Task: Find connections with filter location Debila with filter topic #Culturewith filter profile language Spanish with filter current company Urban Ladder with filter school St. Xavier School - Delhi with filter industry Temporary Help Services with filter service category Customer Service with filter keywords title Geological Engineer
Action: Mouse moved to (709, 101)
Screenshot: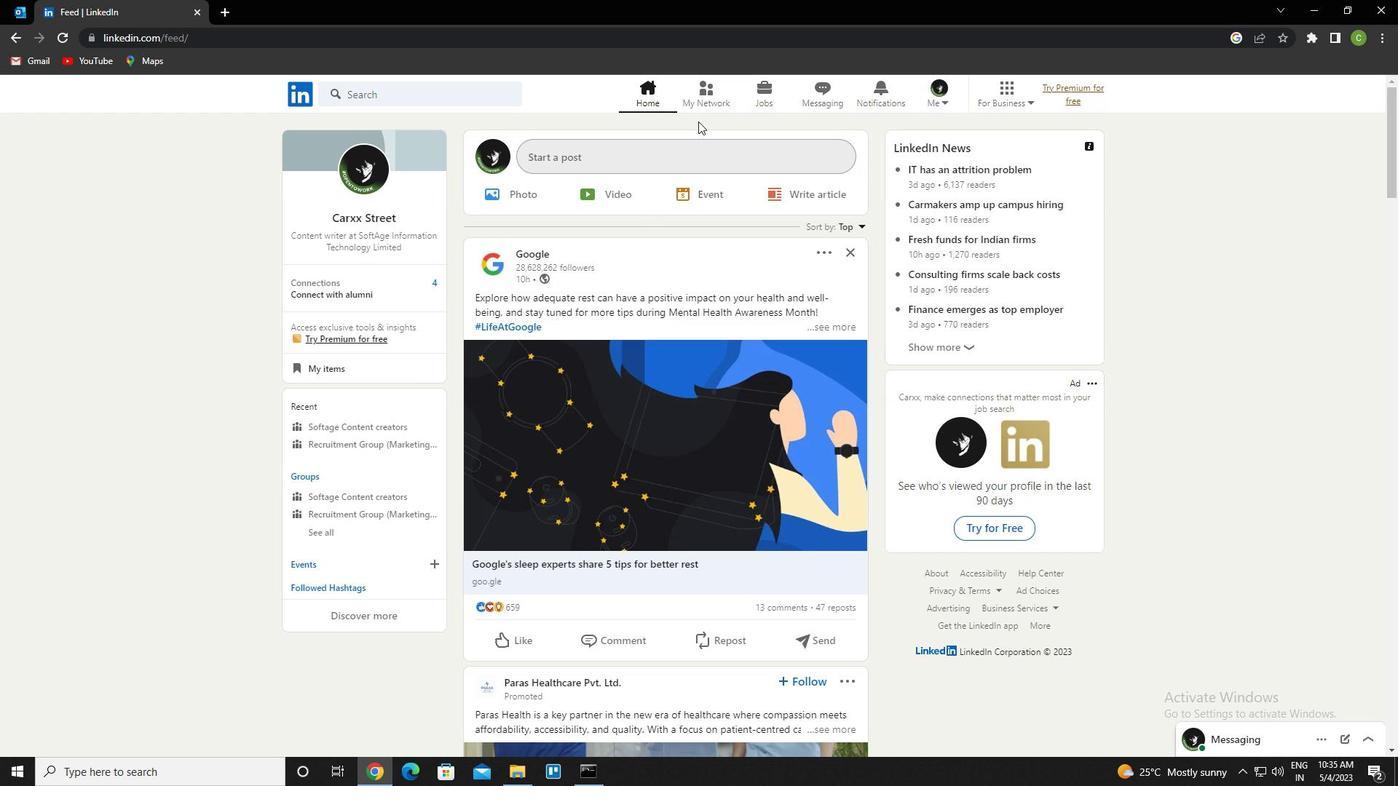 
Action: Mouse pressed left at (709, 101)
Screenshot: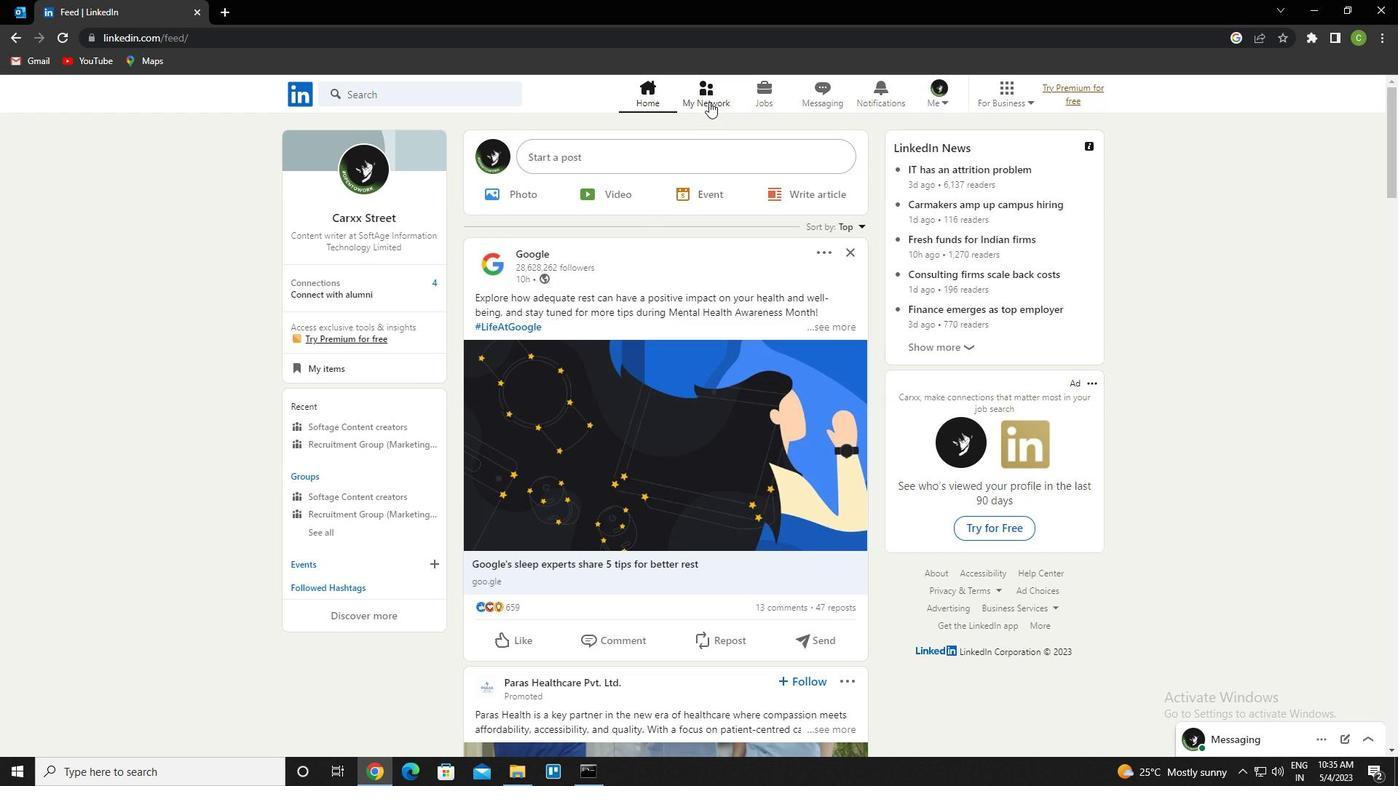 
Action: Mouse moved to (445, 178)
Screenshot: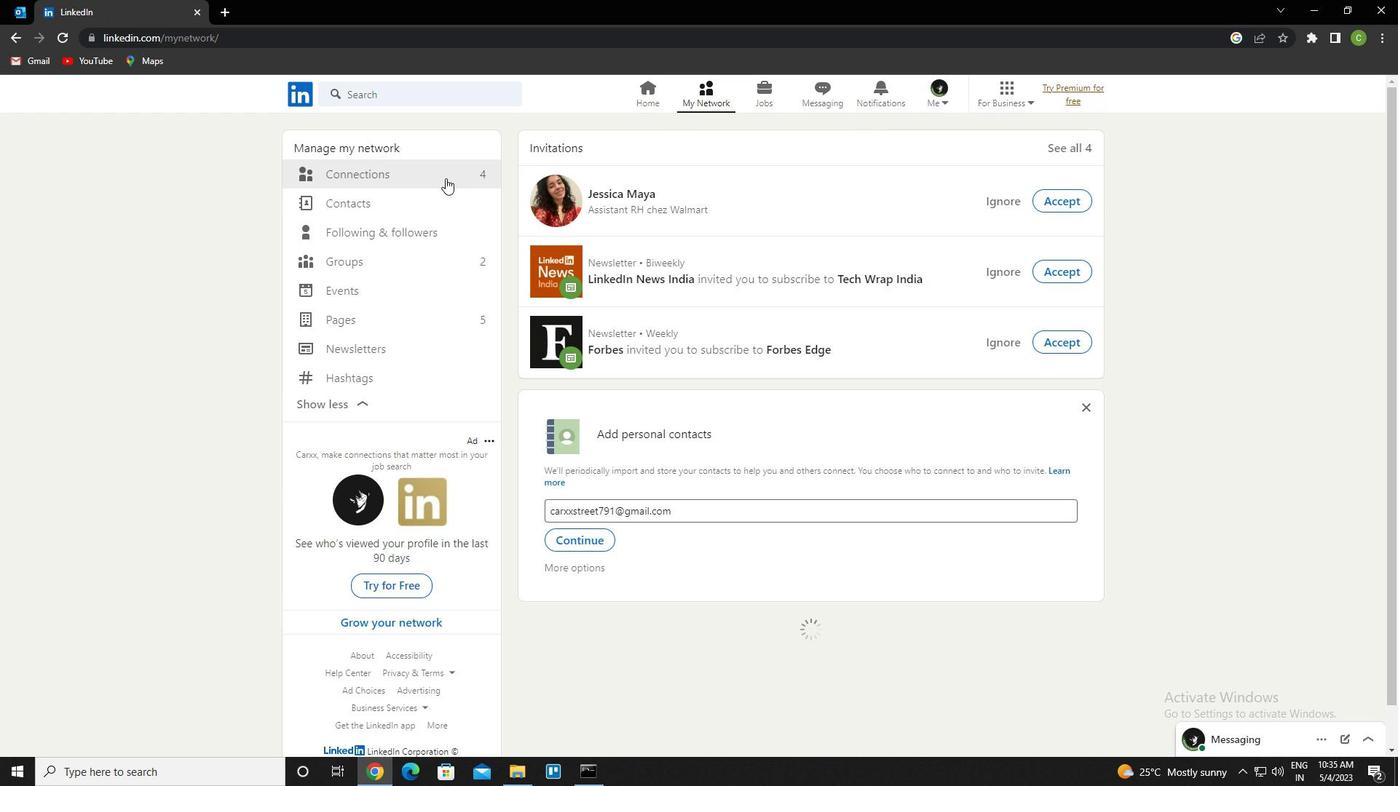
Action: Mouse pressed left at (445, 178)
Screenshot: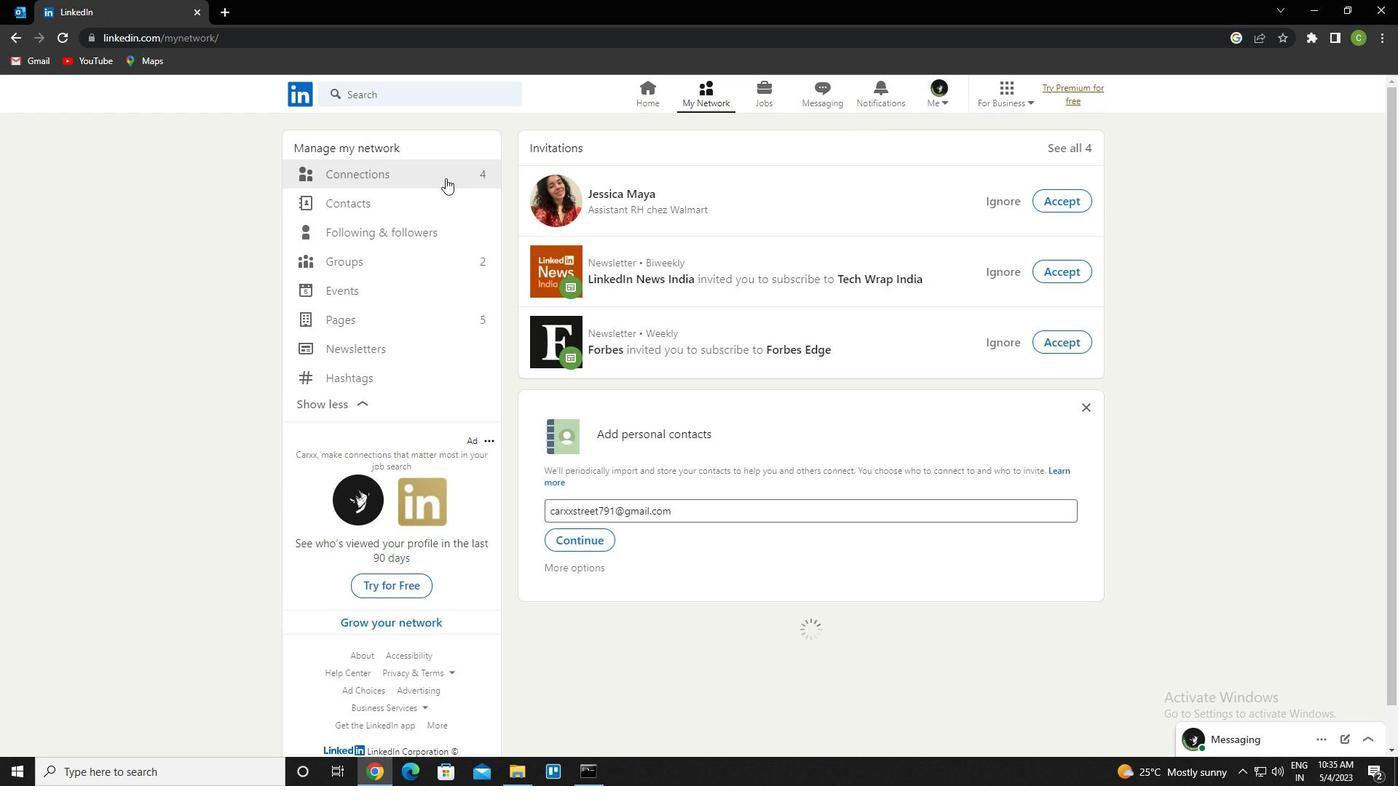 
Action: Mouse moved to (813, 175)
Screenshot: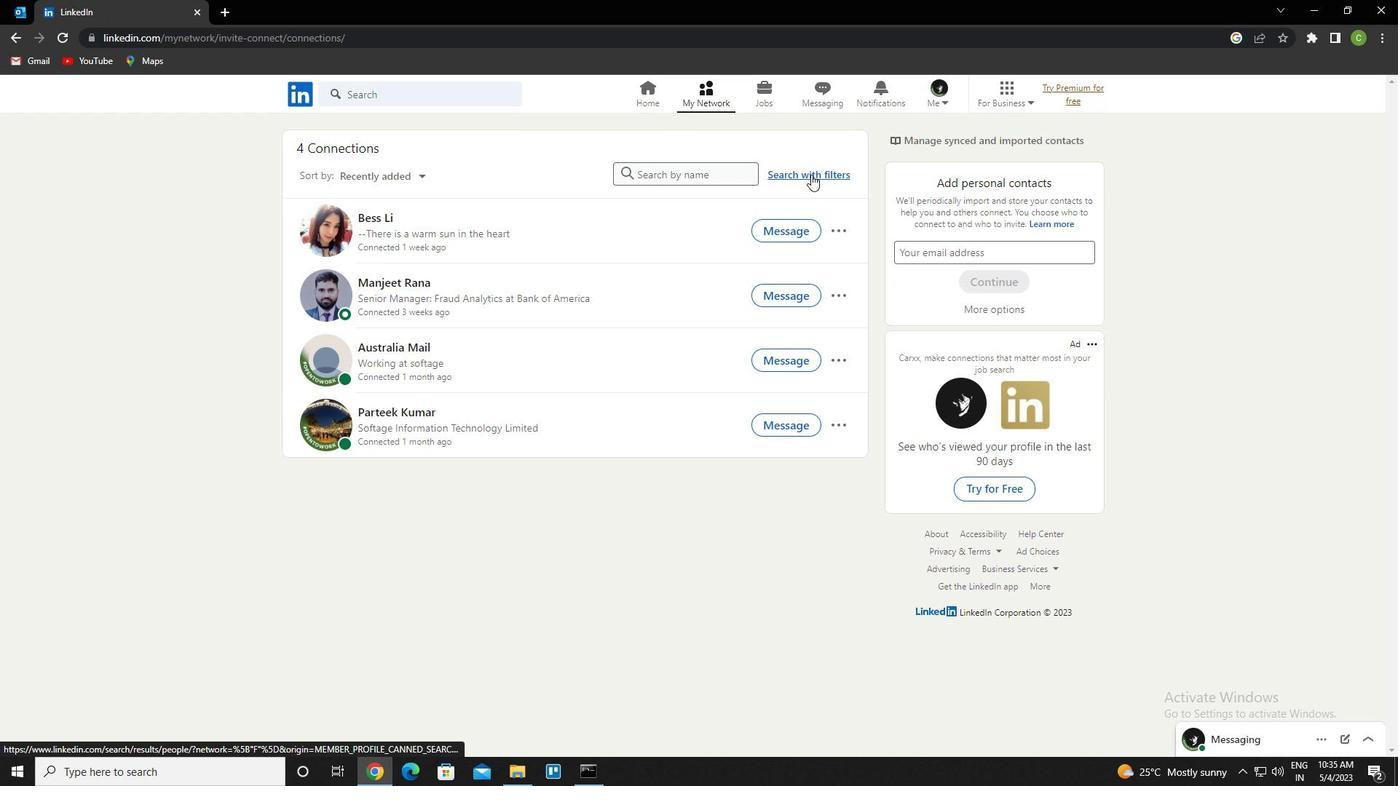 
Action: Mouse pressed left at (813, 175)
Screenshot: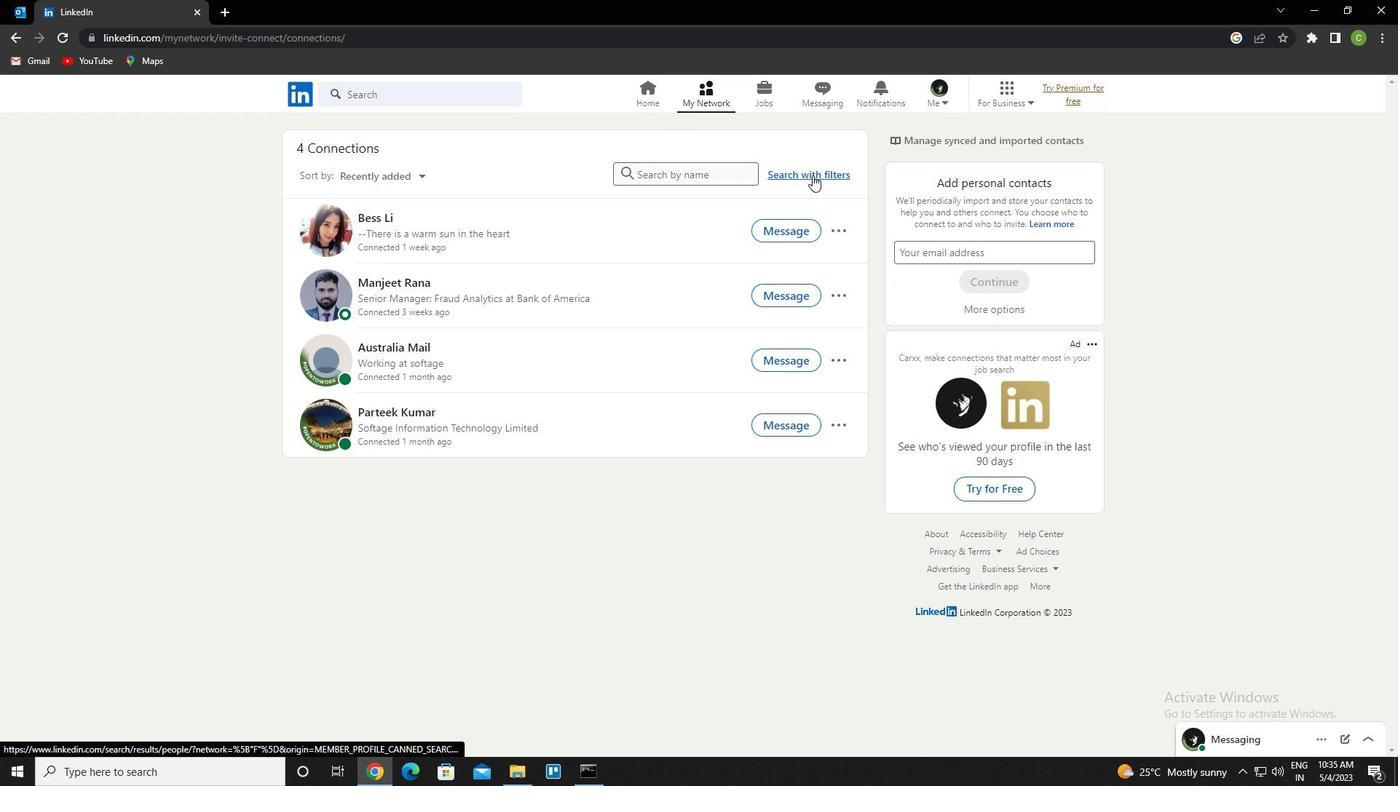 
Action: Mouse moved to (751, 136)
Screenshot: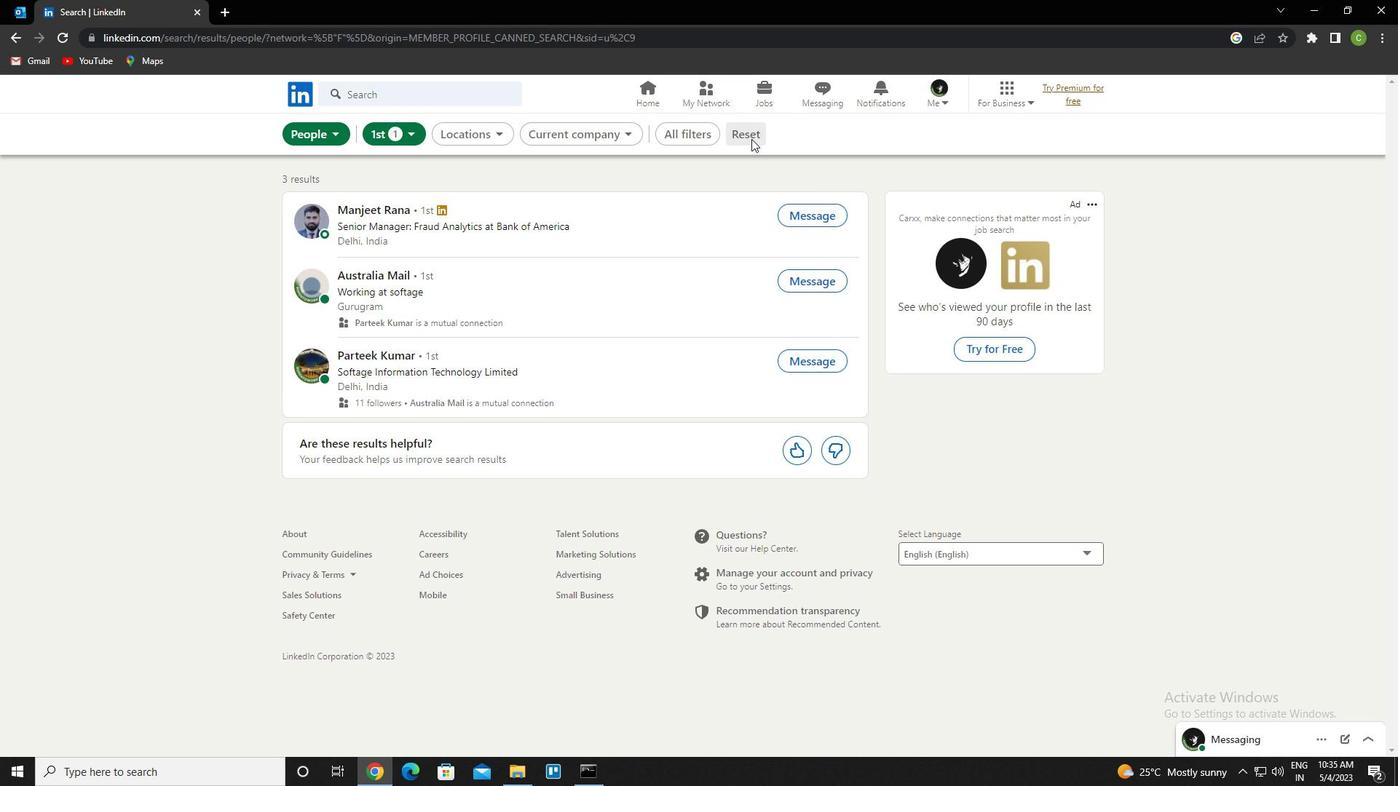 
Action: Mouse pressed left at (751, 136)
Screenshot: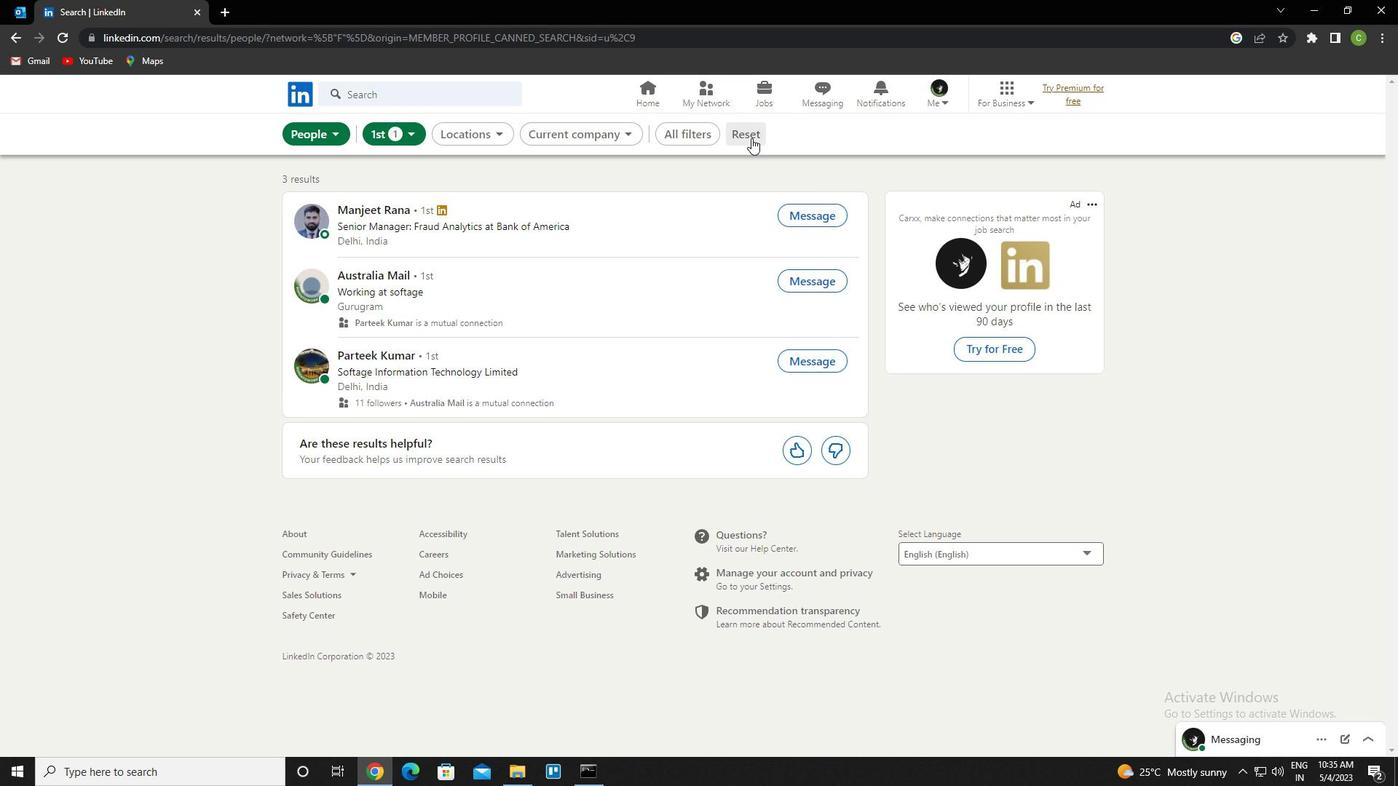 
Action: Mouse moved to (725, 132)
Screenshot: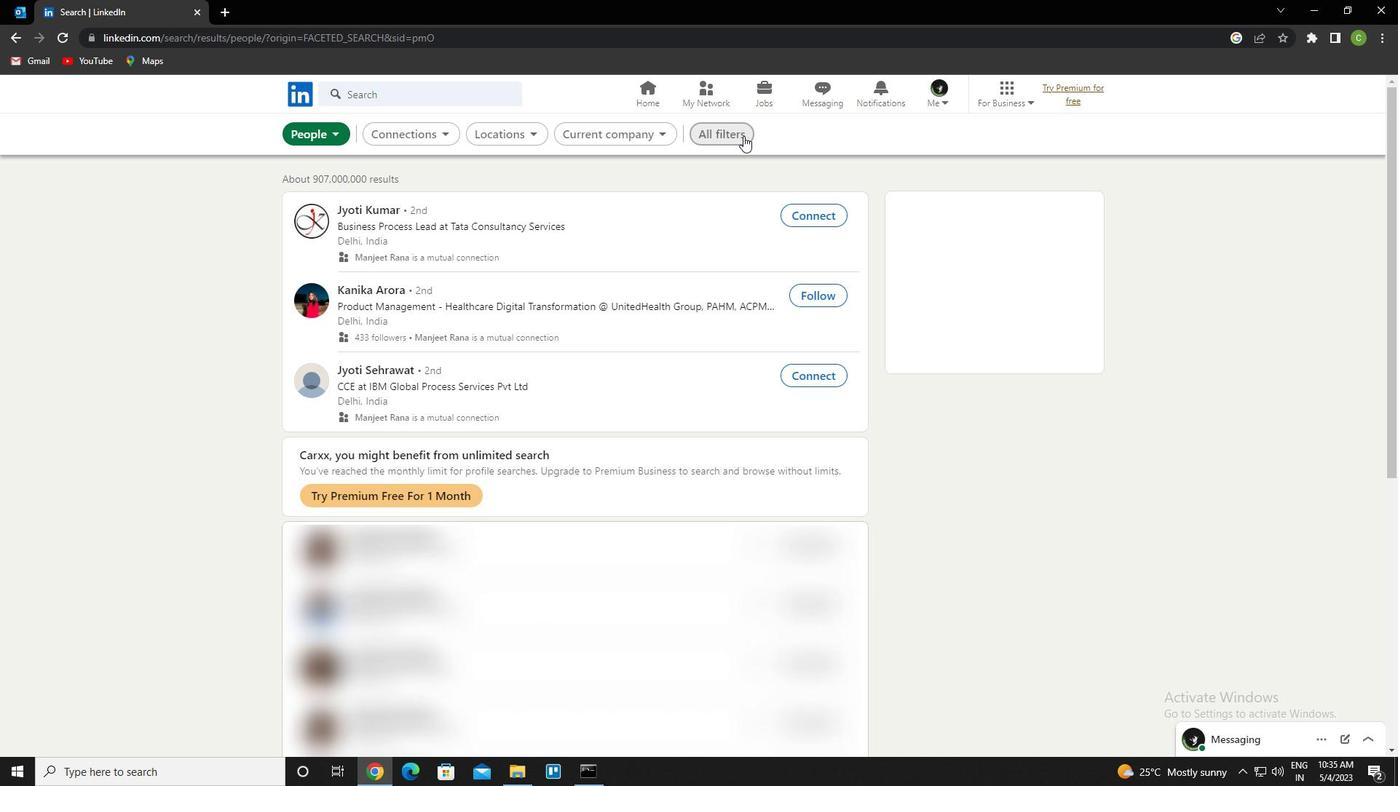 
Action: Mouse pressed left at (725, 132)
Screenshot: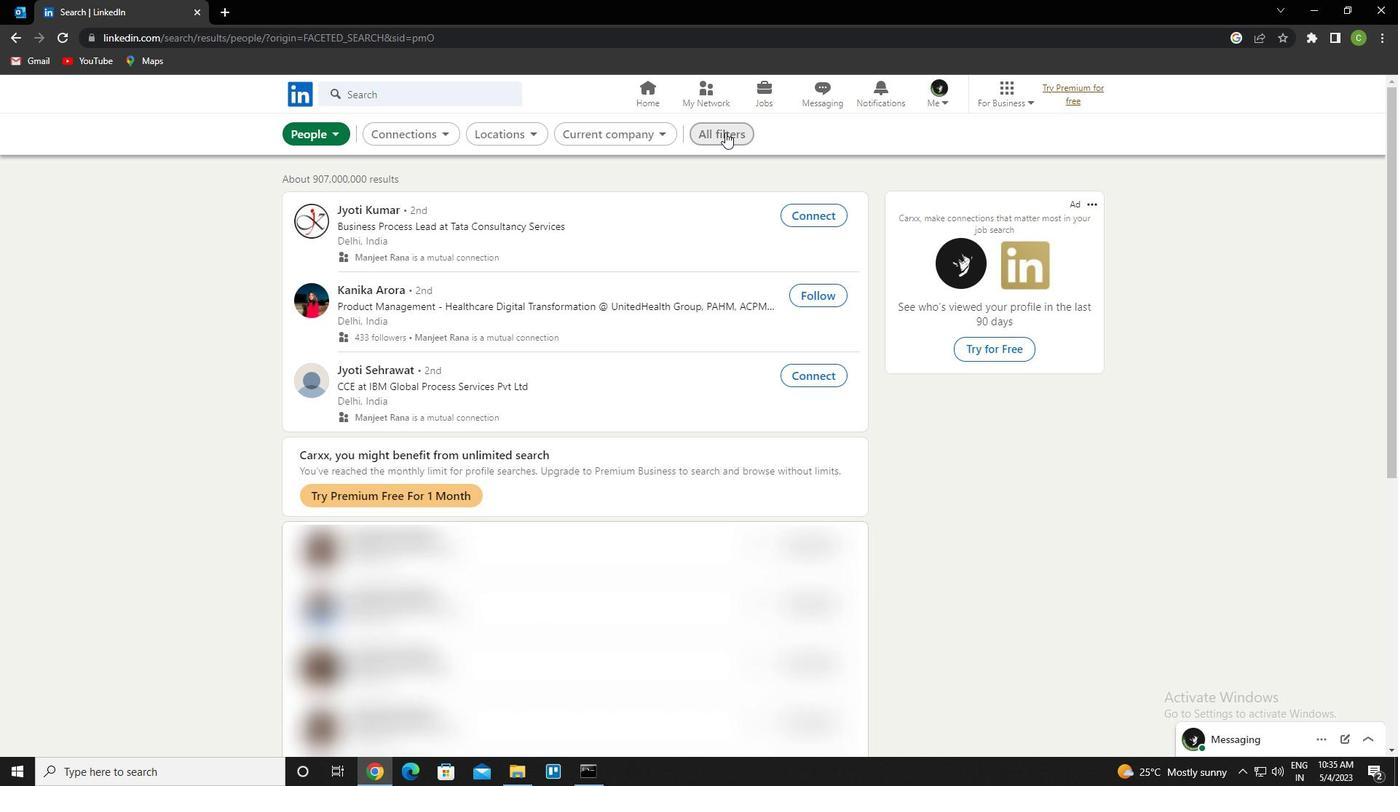 
Action: Mouse moved to (1182, 373)
Screenshot: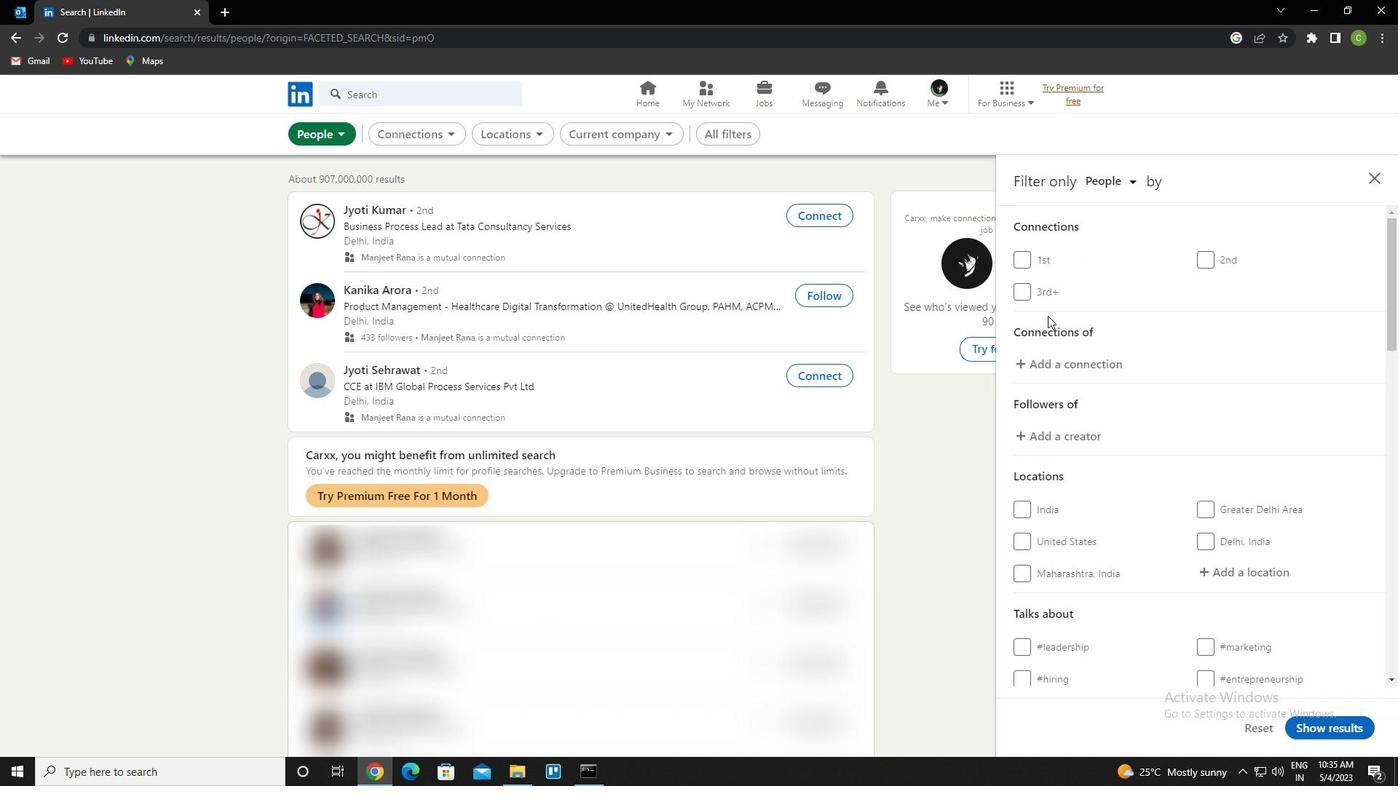 
Action: Mouse scrolled (1182, 372) with delta (0, 0)
Screenshot: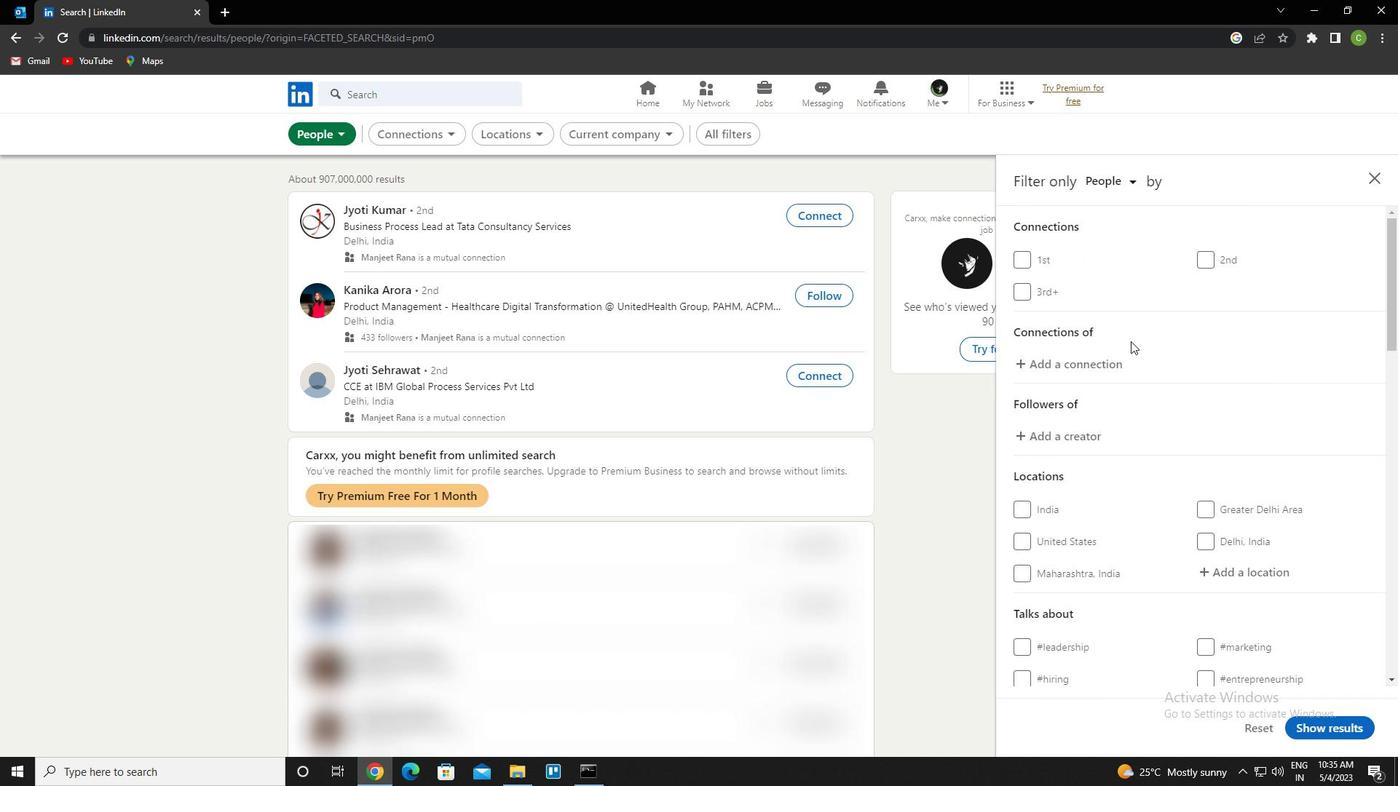 
Action: Mouse moved to (1185, 375)
Screenshot: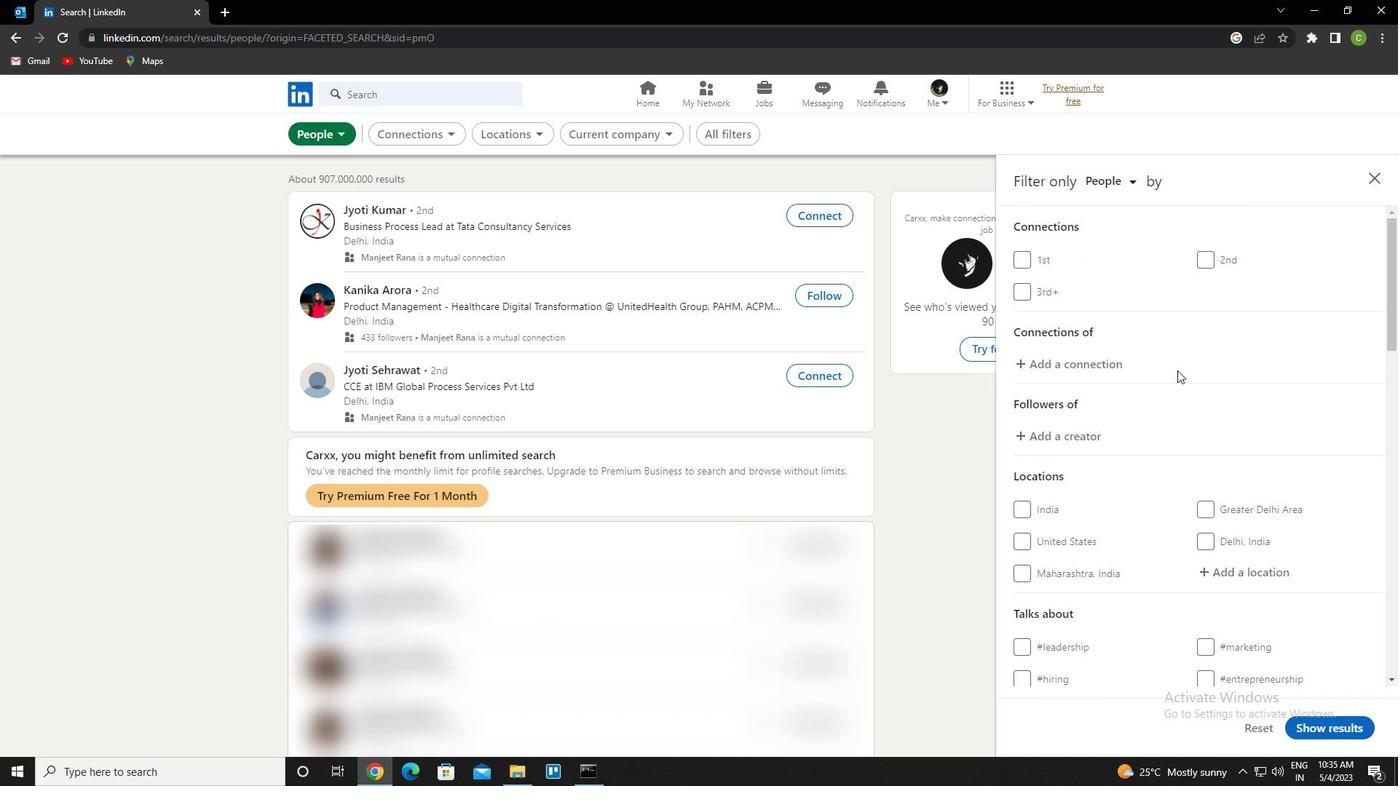 
Action: Mouse scrolled (1185, 375) with delta (0, 0)
Screenshot: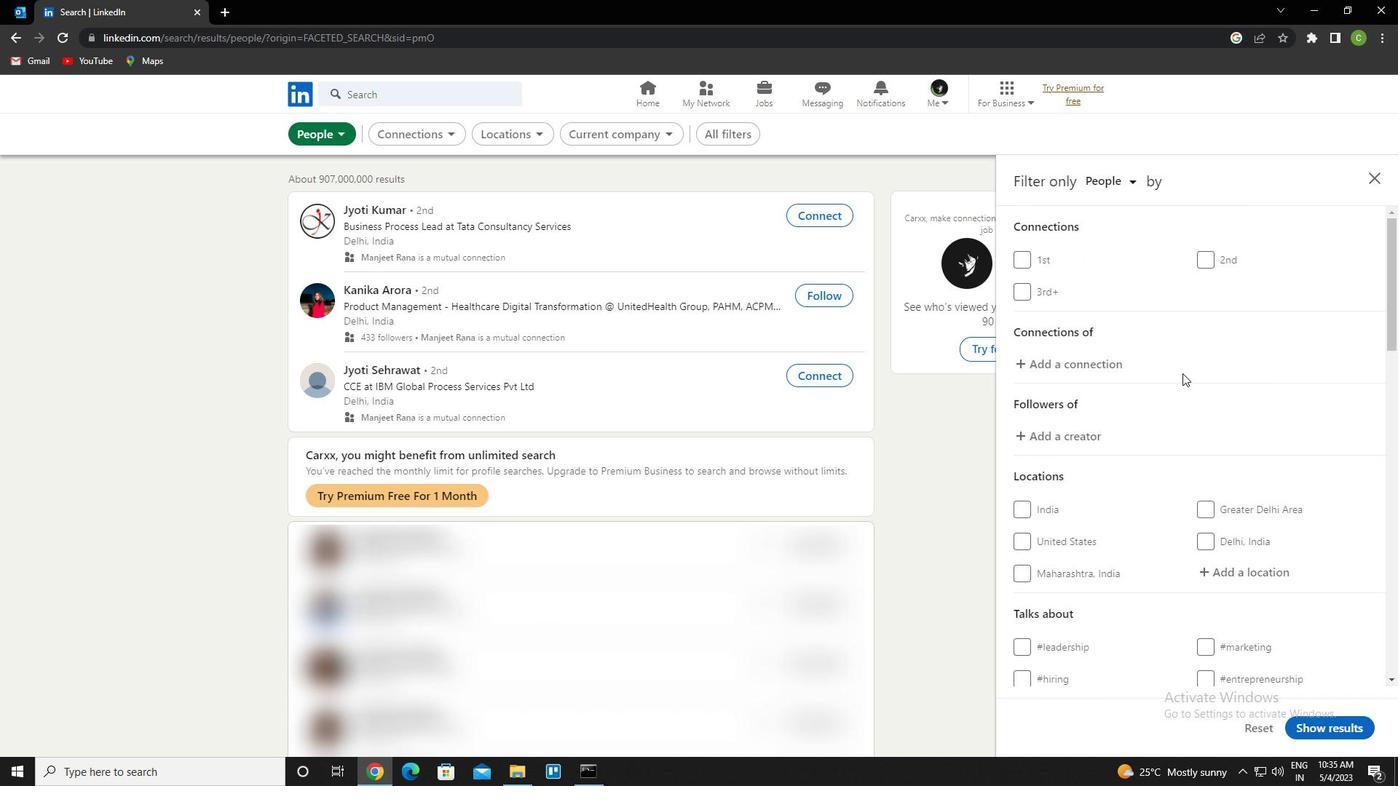 
Action: Mouse moved to (1259, 430)
Screenshot: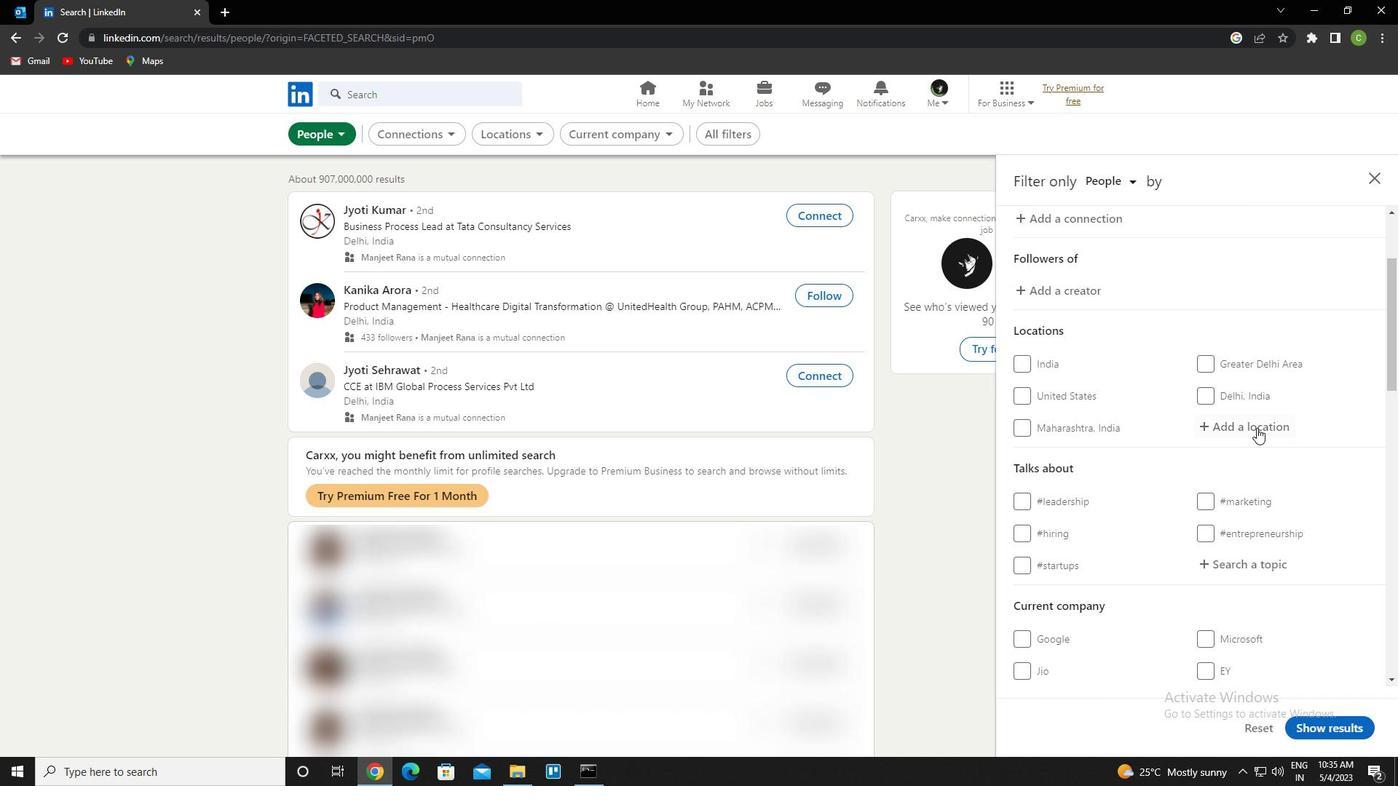 
Action: Mouse pressed left at (1259, 430)
Screenshot: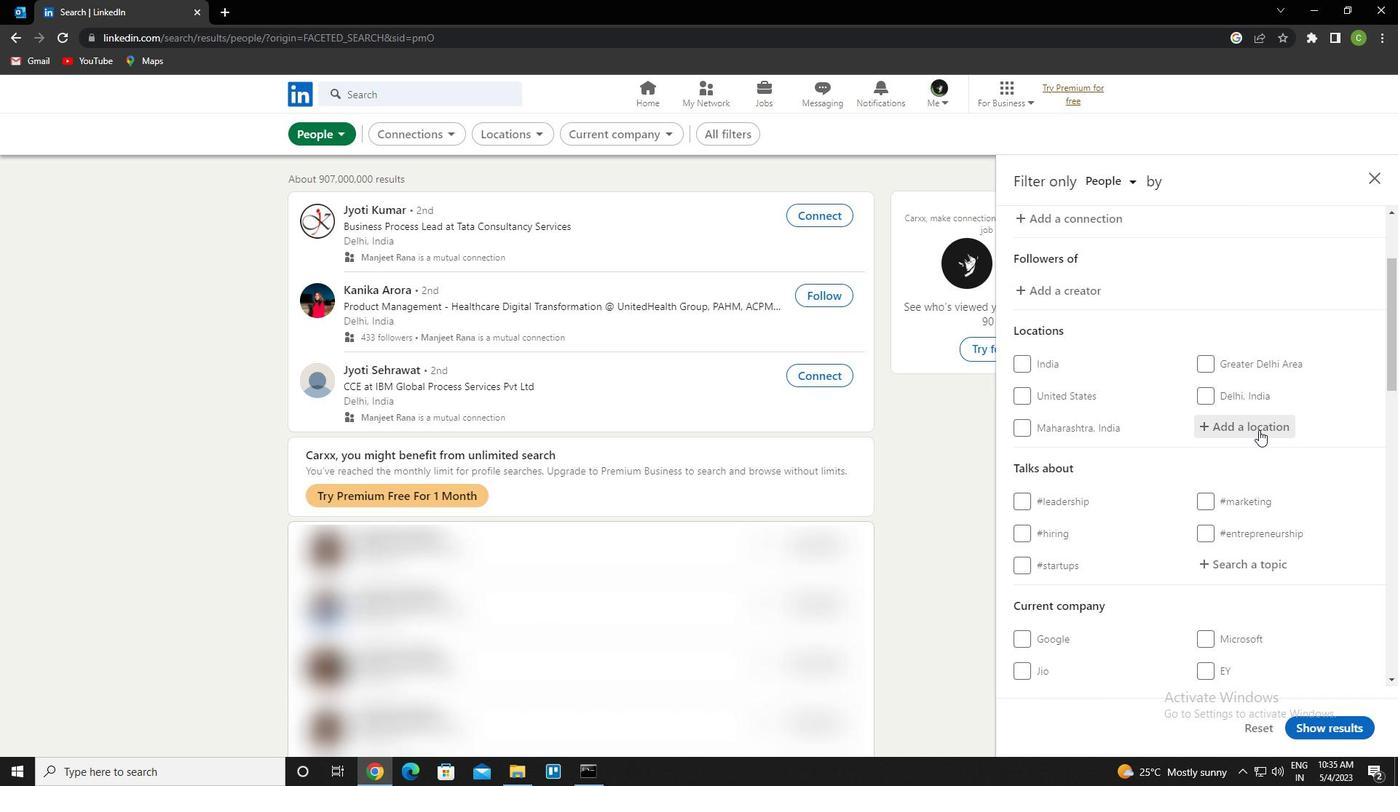 
Action: Mouse moved to (1276, 395)
Screenshot: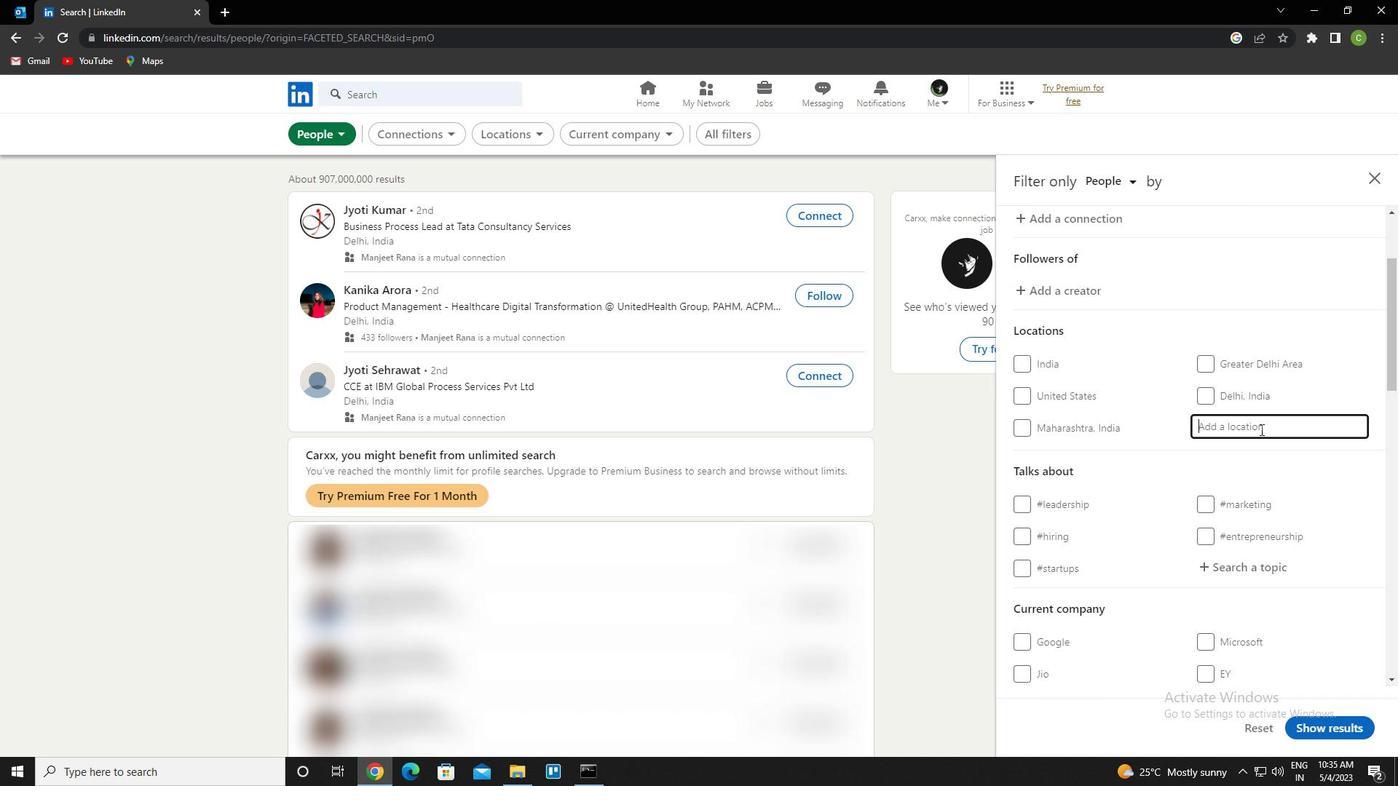 
Action: Key pressed <Key.caps_lock>d<Key.caps_lock>Eliba<Key.enter>
Screenshot: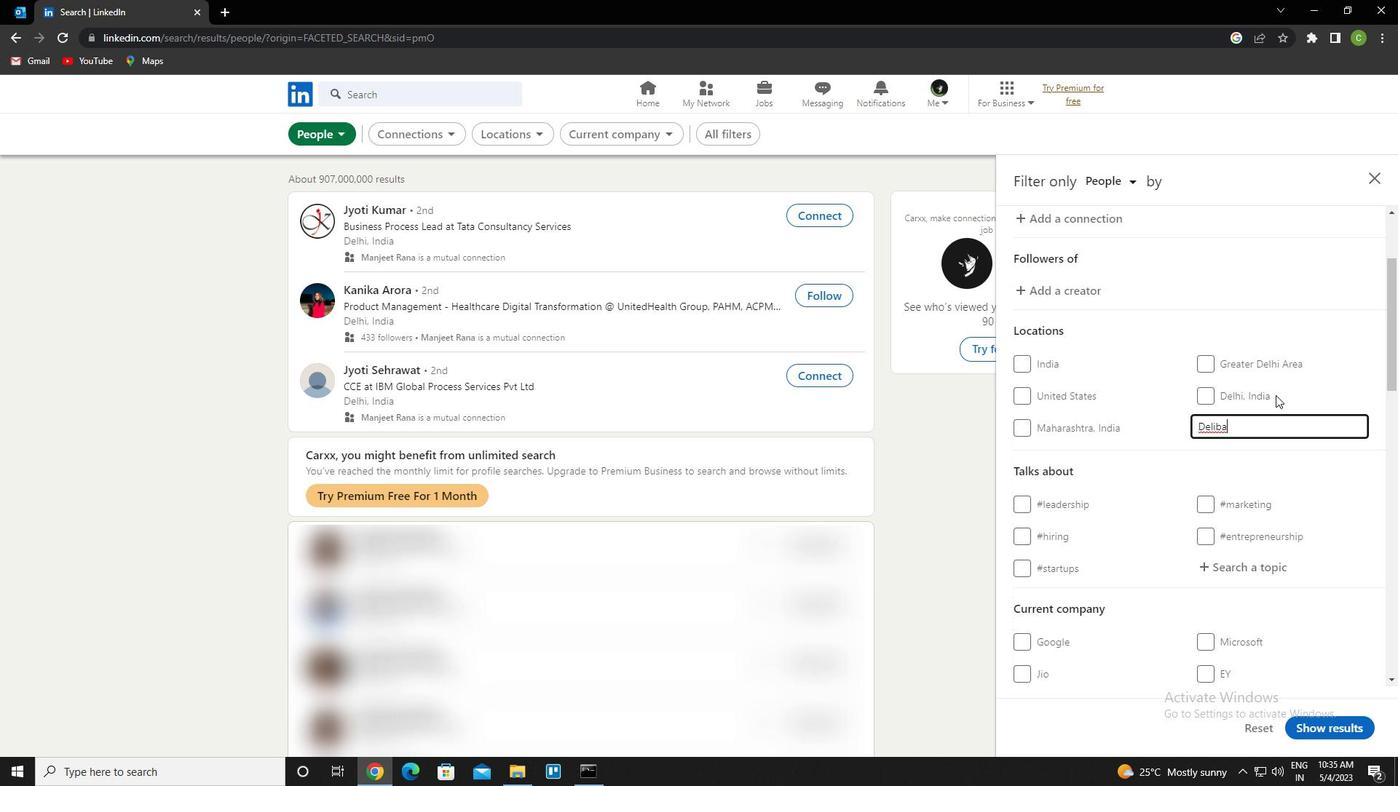 
Action: Mouse scrolled (1276, 394) with delta (0, 0)
Screenshot: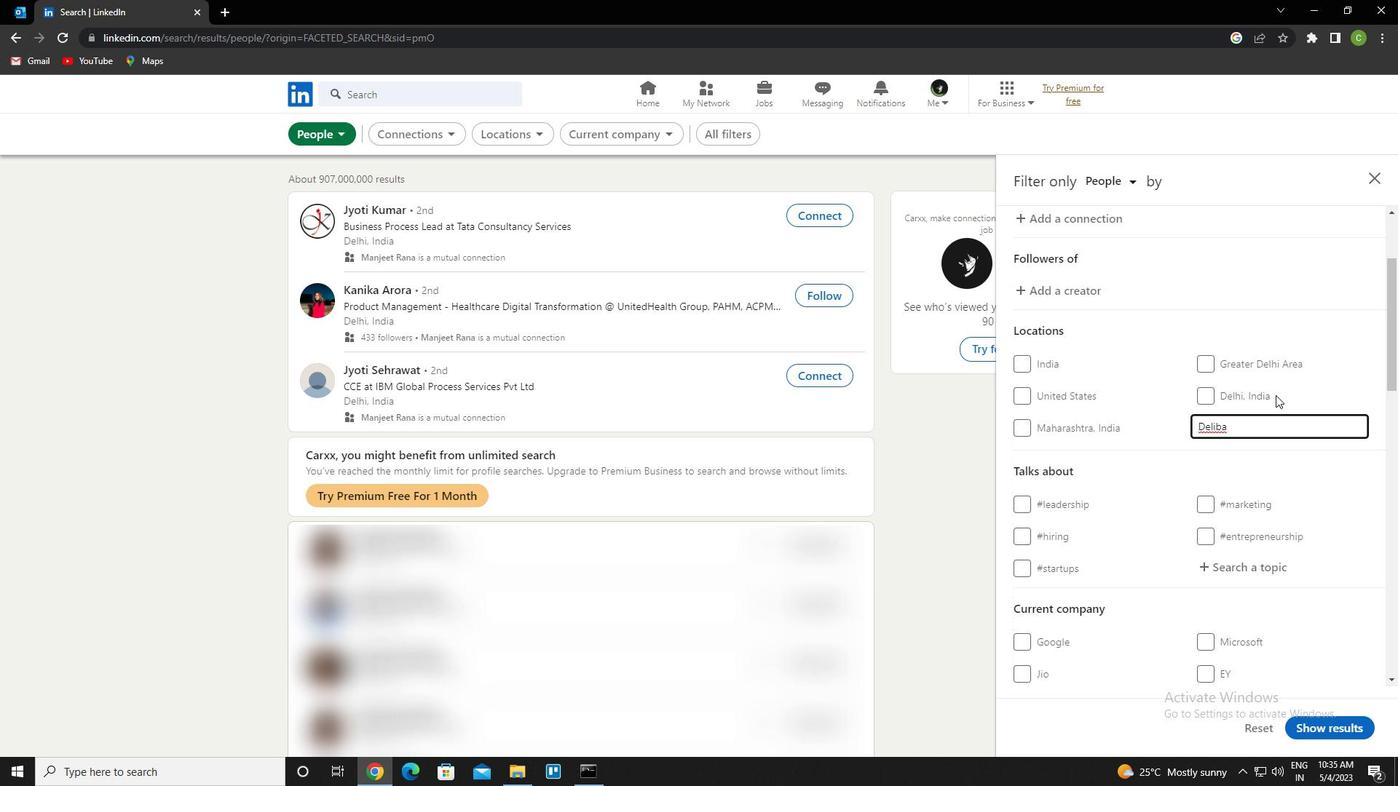 
Action: Mouse moved to (1281, 392)
Screenshot: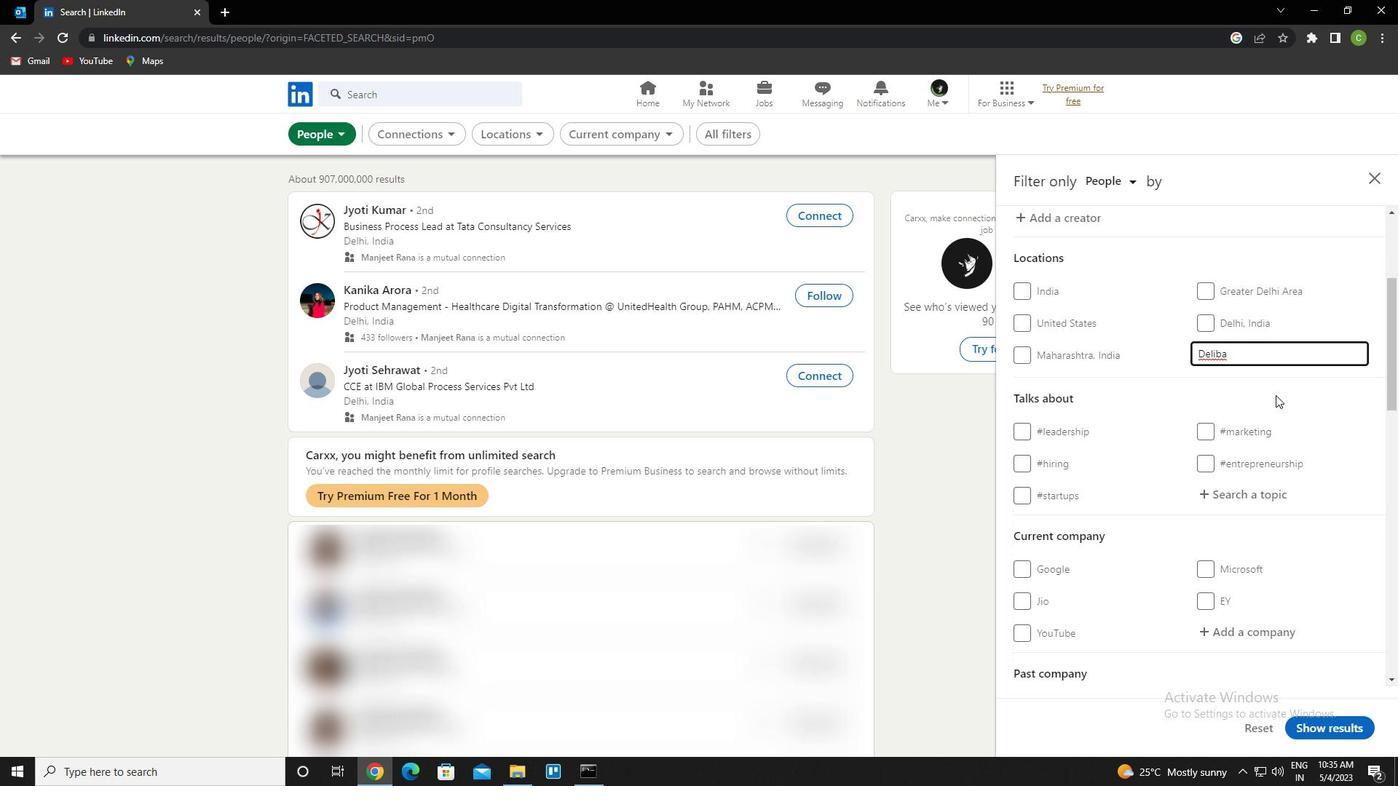 
Action: Mouse scrolled (1281, 391) with delta (0, 0)
Screenshot: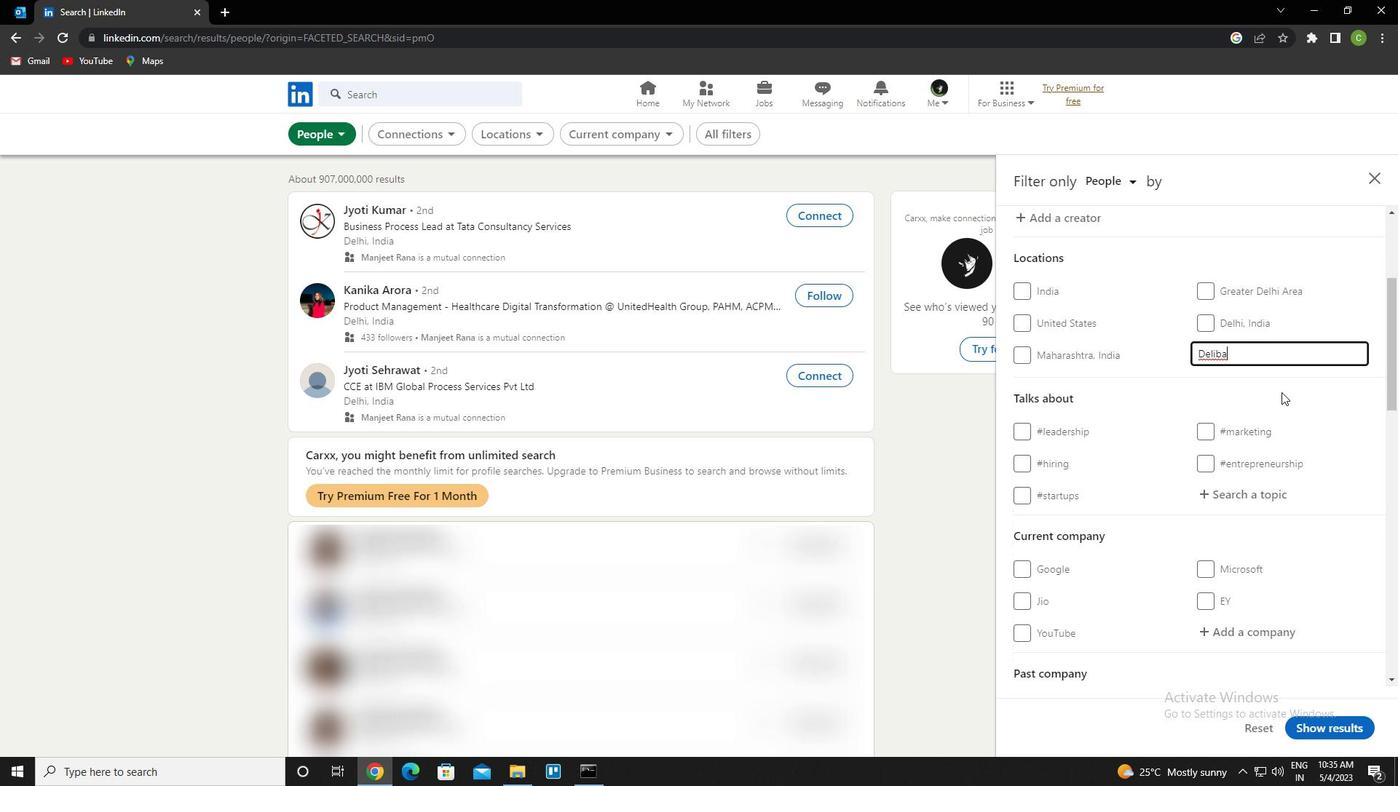 
Action: Mouse moved to (1227, 416)
Screenshot: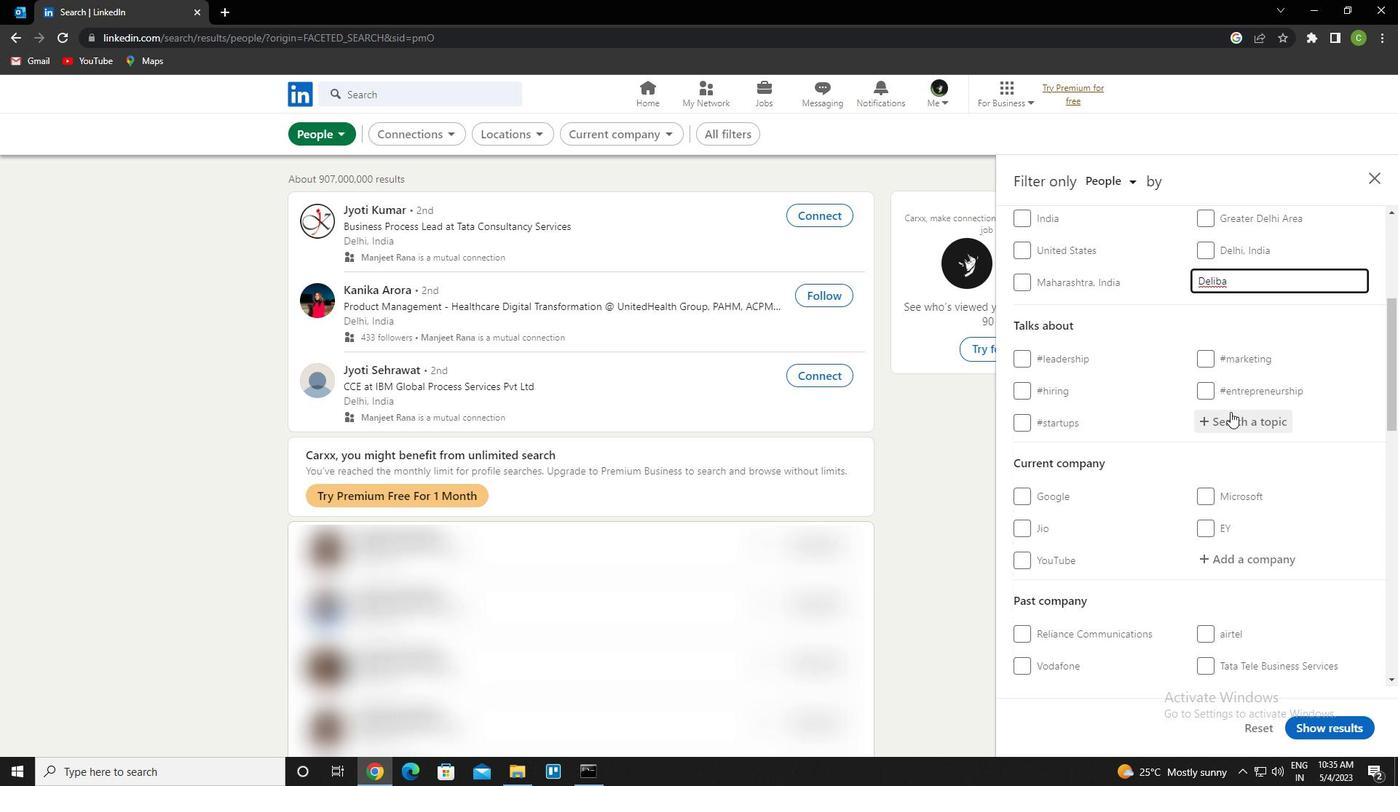 
Action: Mouse pressed left at (1227, 416)
Screenshot: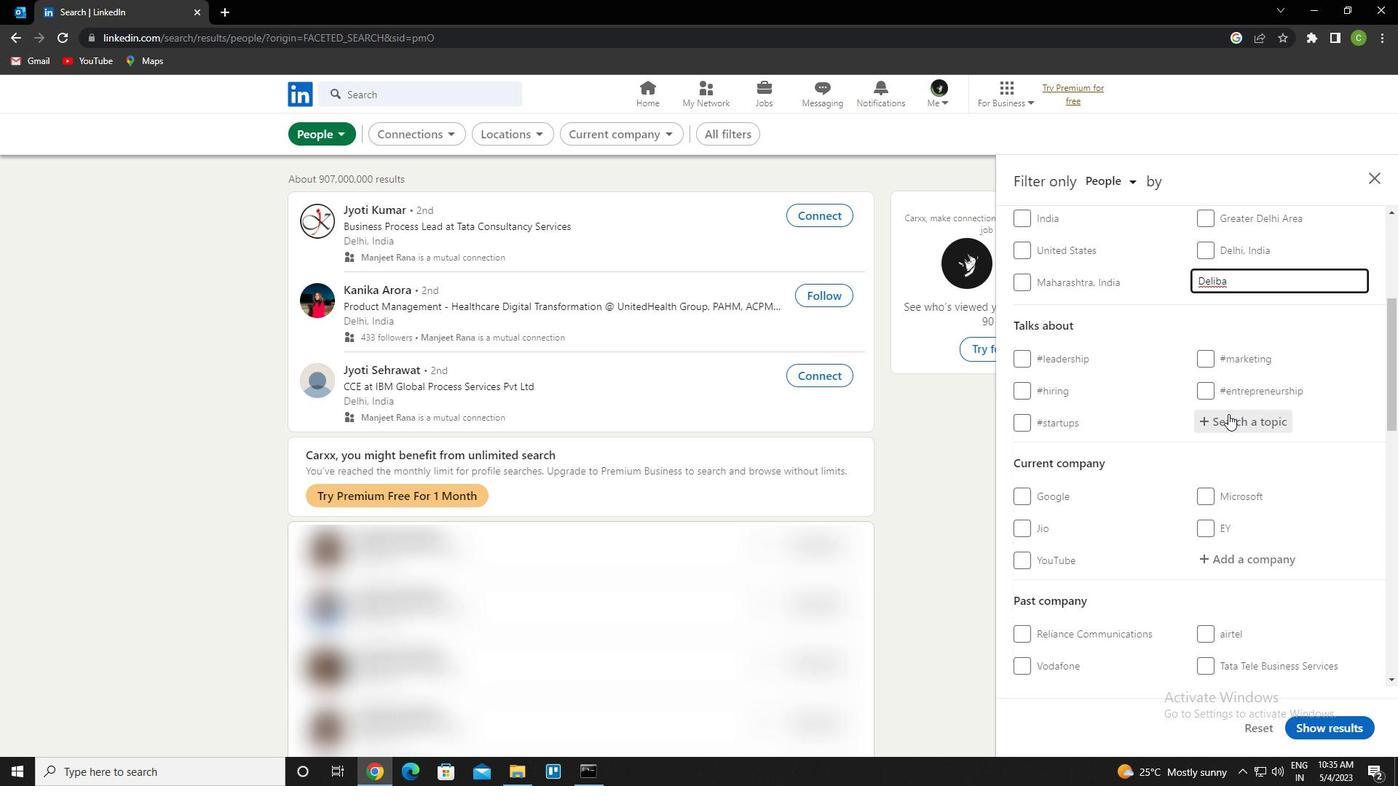 
Action: Mouse moved to (1228, 416)
Screenshot: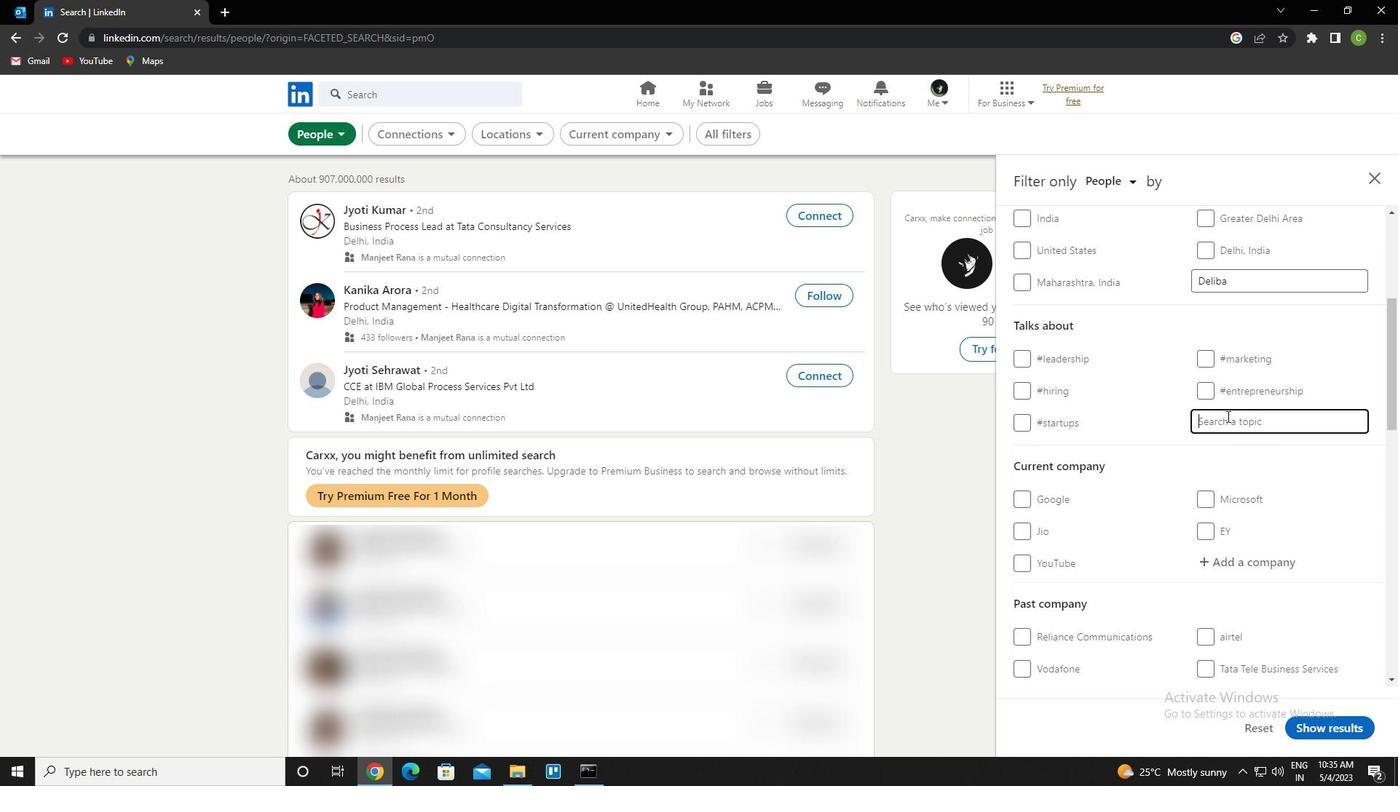 
Action: Key pressed culture<Key.down><Key.enter>
Screenshot: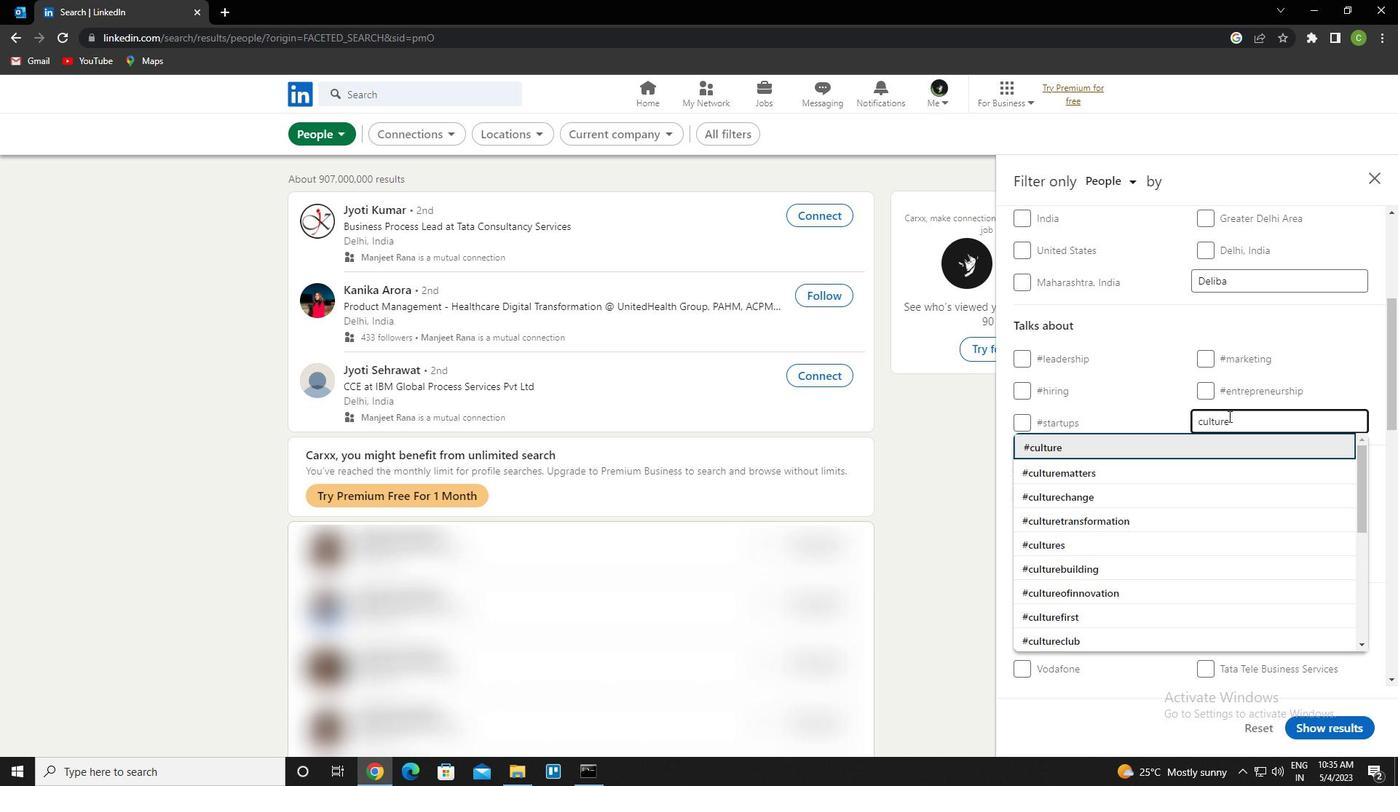 
Action: Mouse moved to (1228, 416)
Screenshot: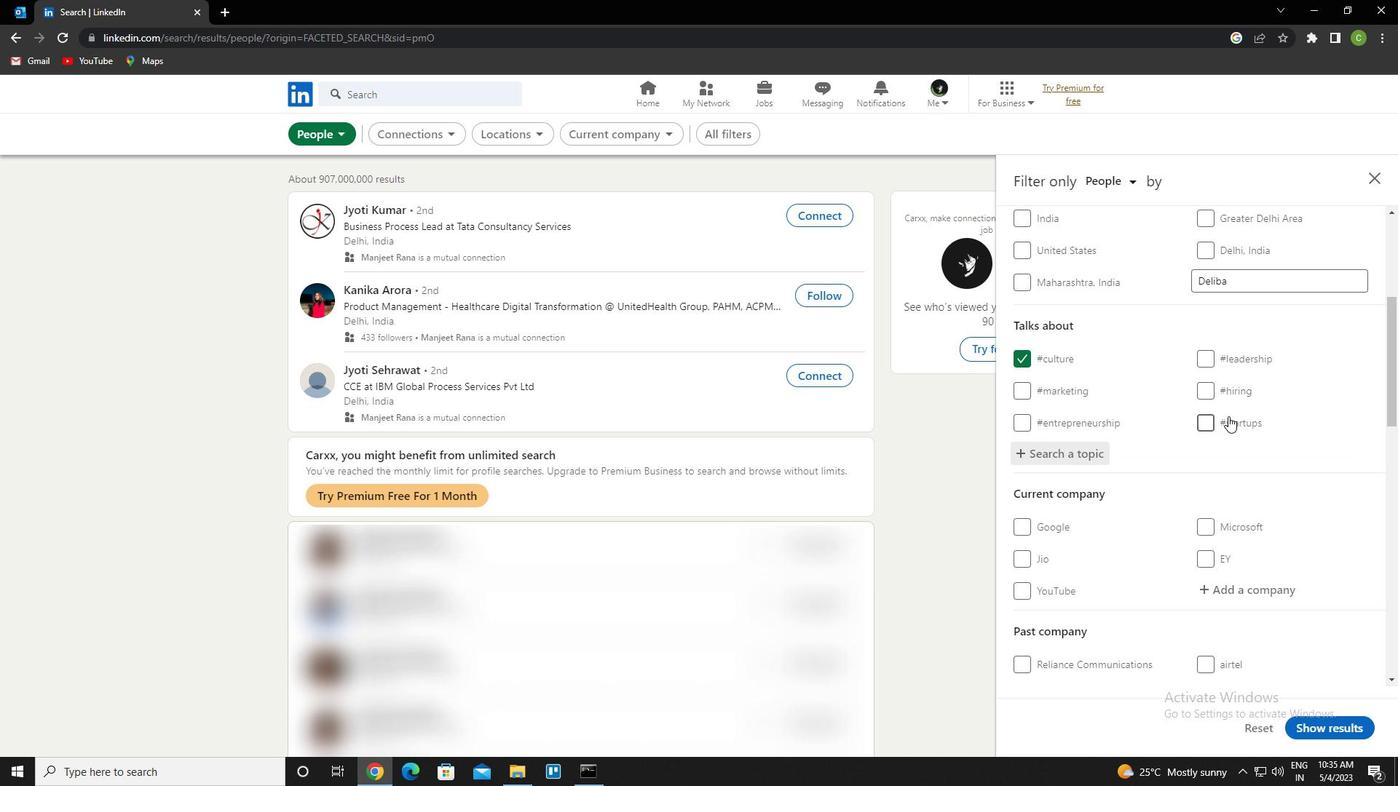 
Action: Mouse scrolled (1228, 415) with delta (0, 0)
Screenshot: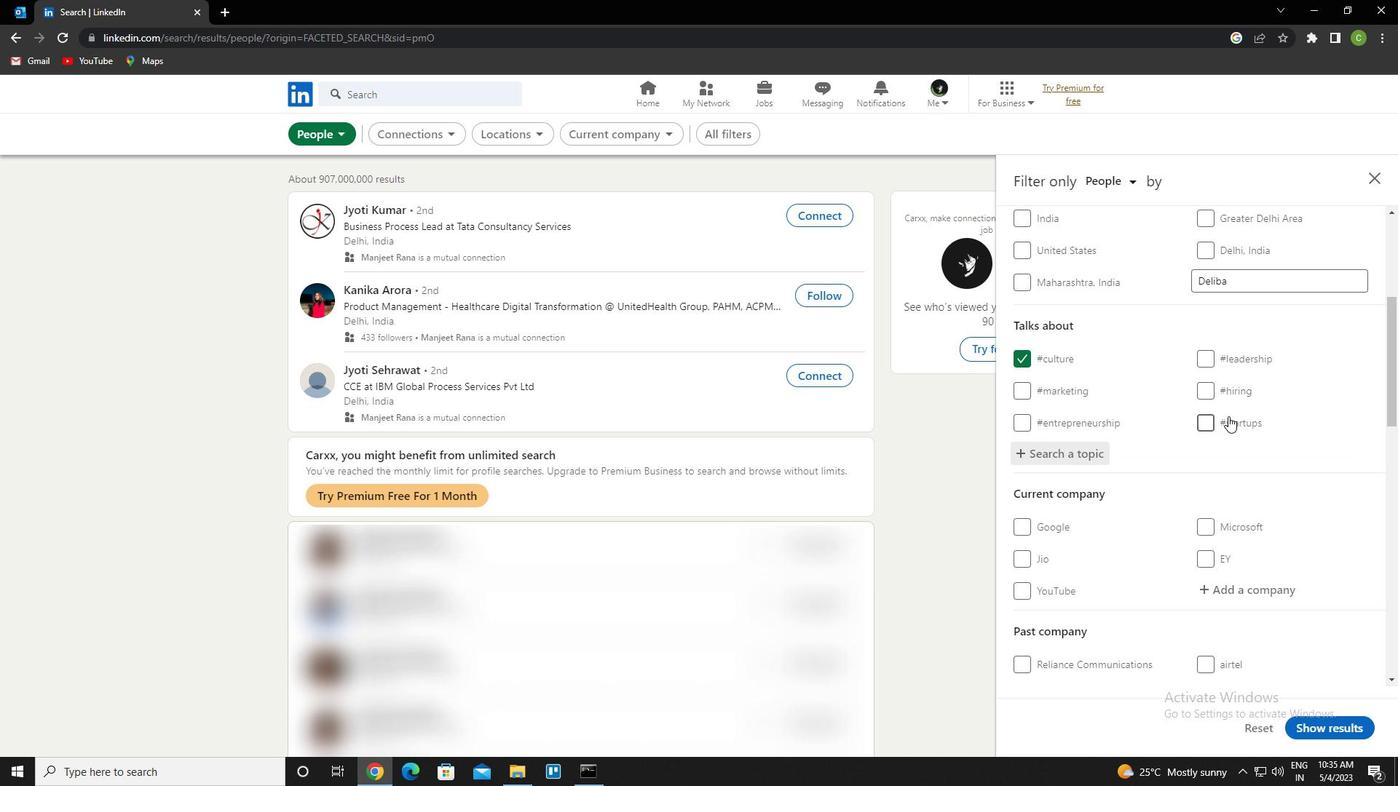 
Action: Mouse scrolled (1228, 415) with delta (0, 0)
Screenshot: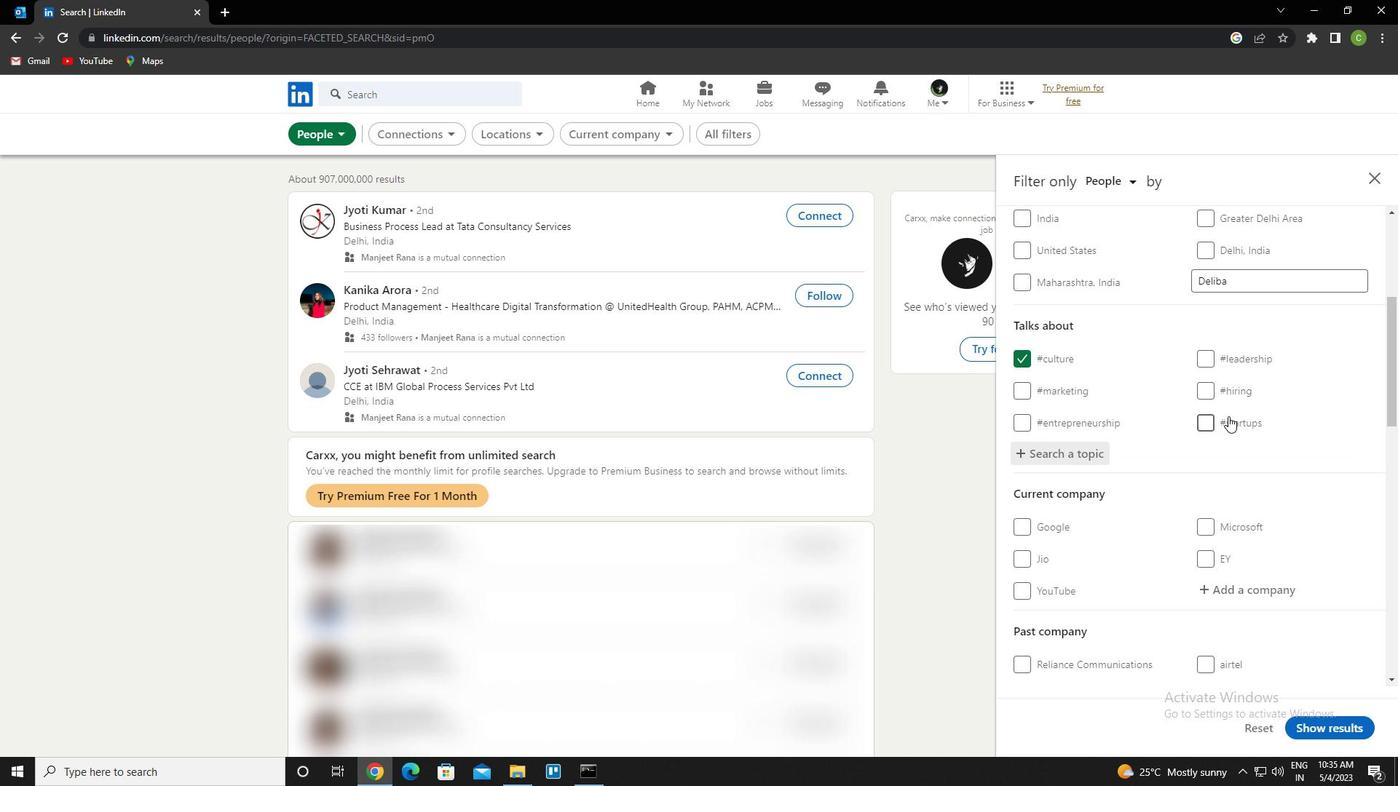 
Action: Mouse scrolled (1228, 415) with delta (0, 0)
Screenshot: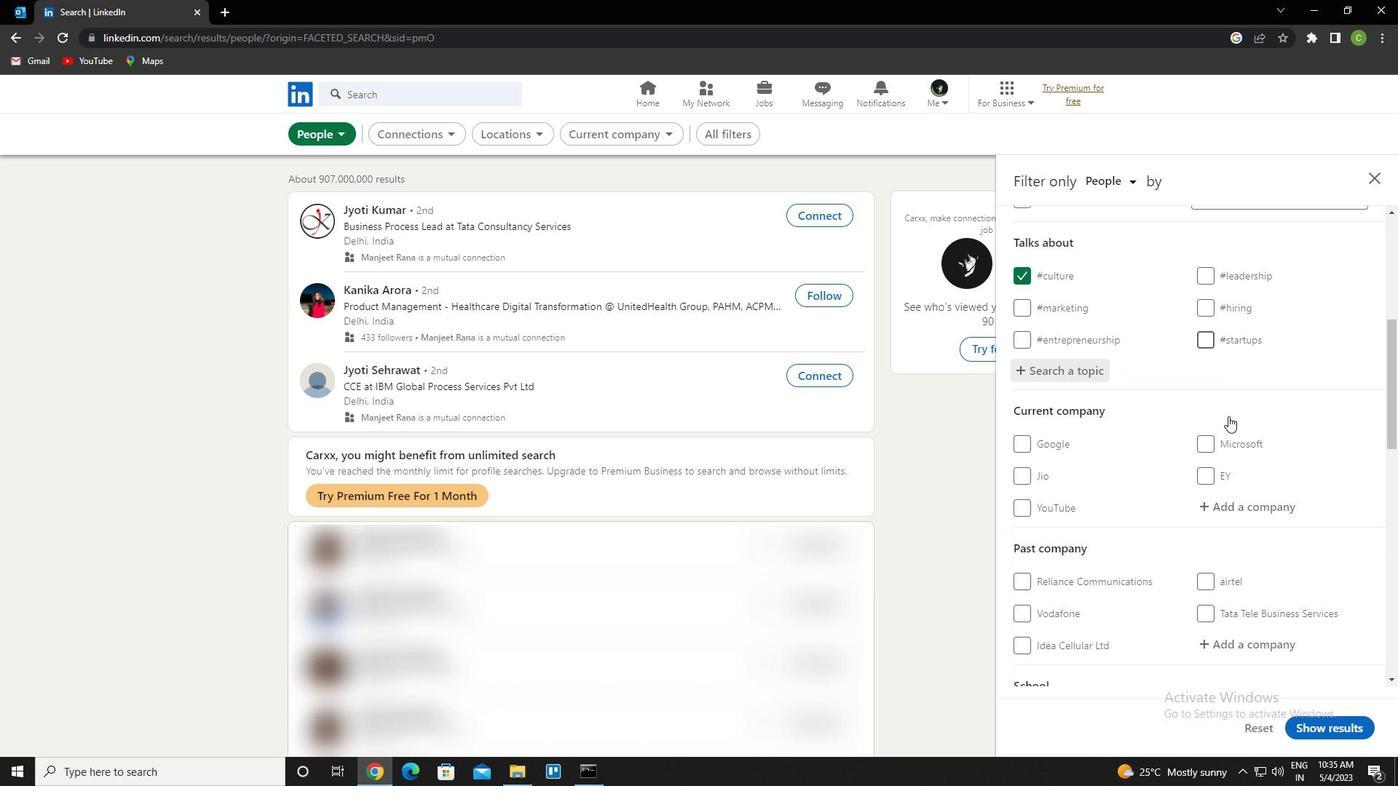 
Action: Mouse scrolled (1228, 415) with delta (0, 0)
Screenshot: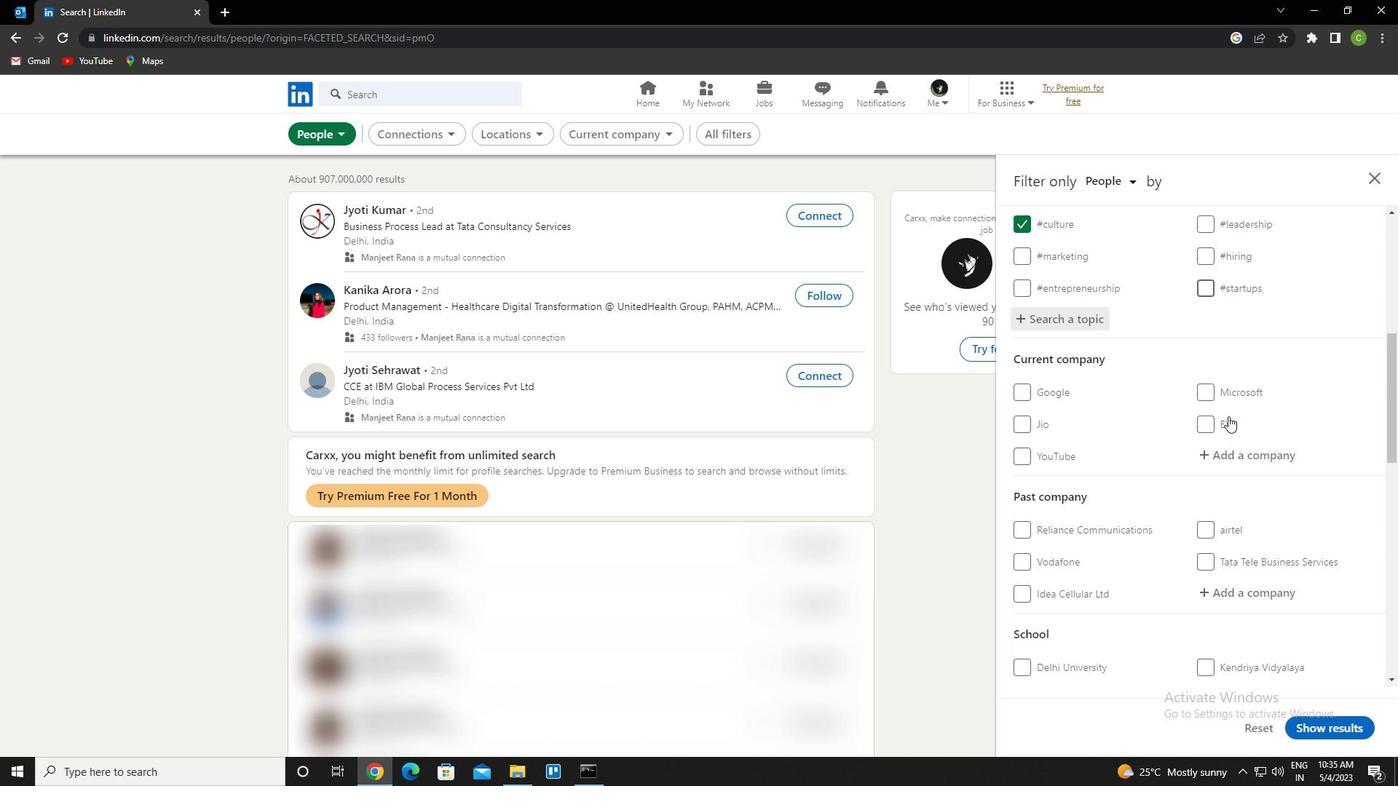 
Action: Mouse scrolled (1228, 415) with delta (0, 0)
Screenshot: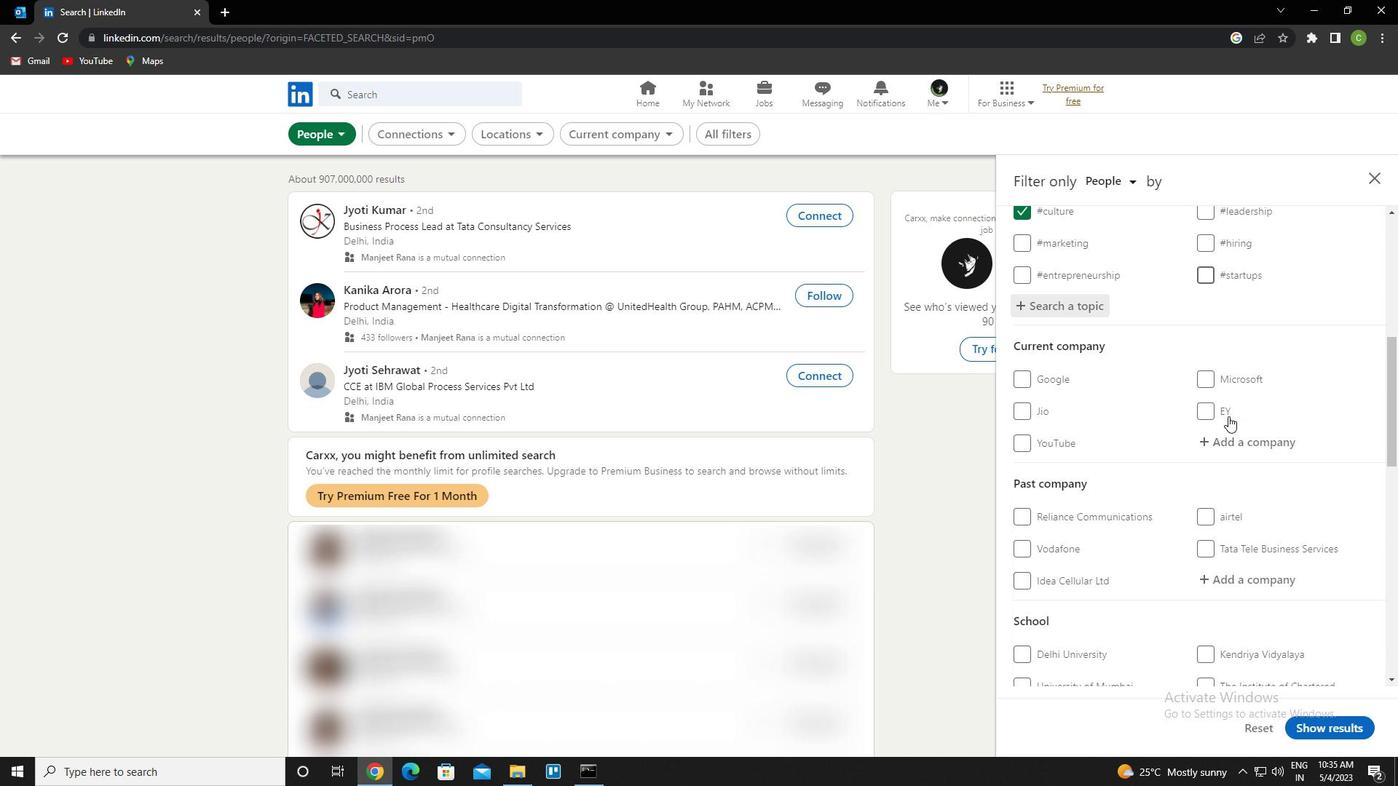 
Action: Mouse scrolled (1228, 415) with delta (0, 0)
Screenshot: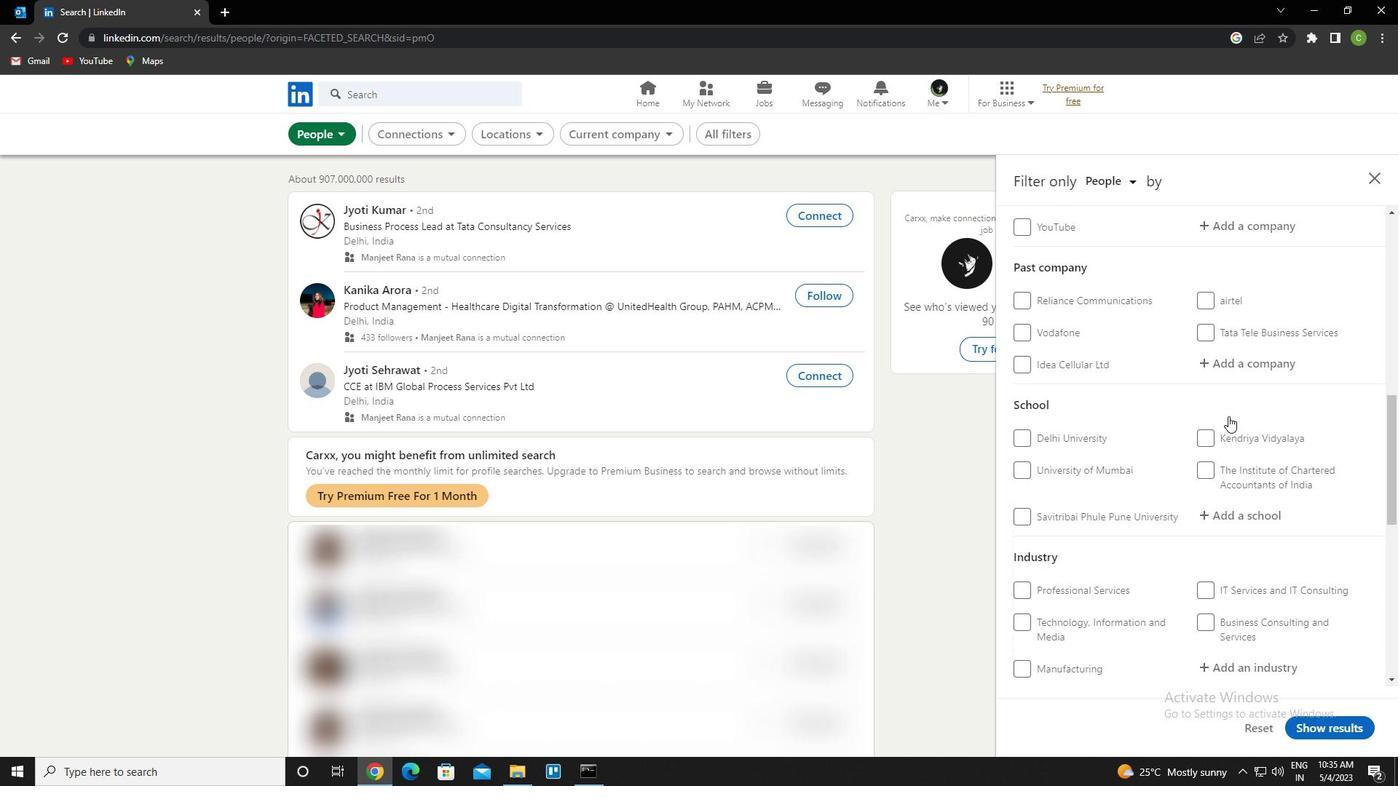
Action: Mouse scrolled (1228, 415) with delta (0, 0)
Screenshot: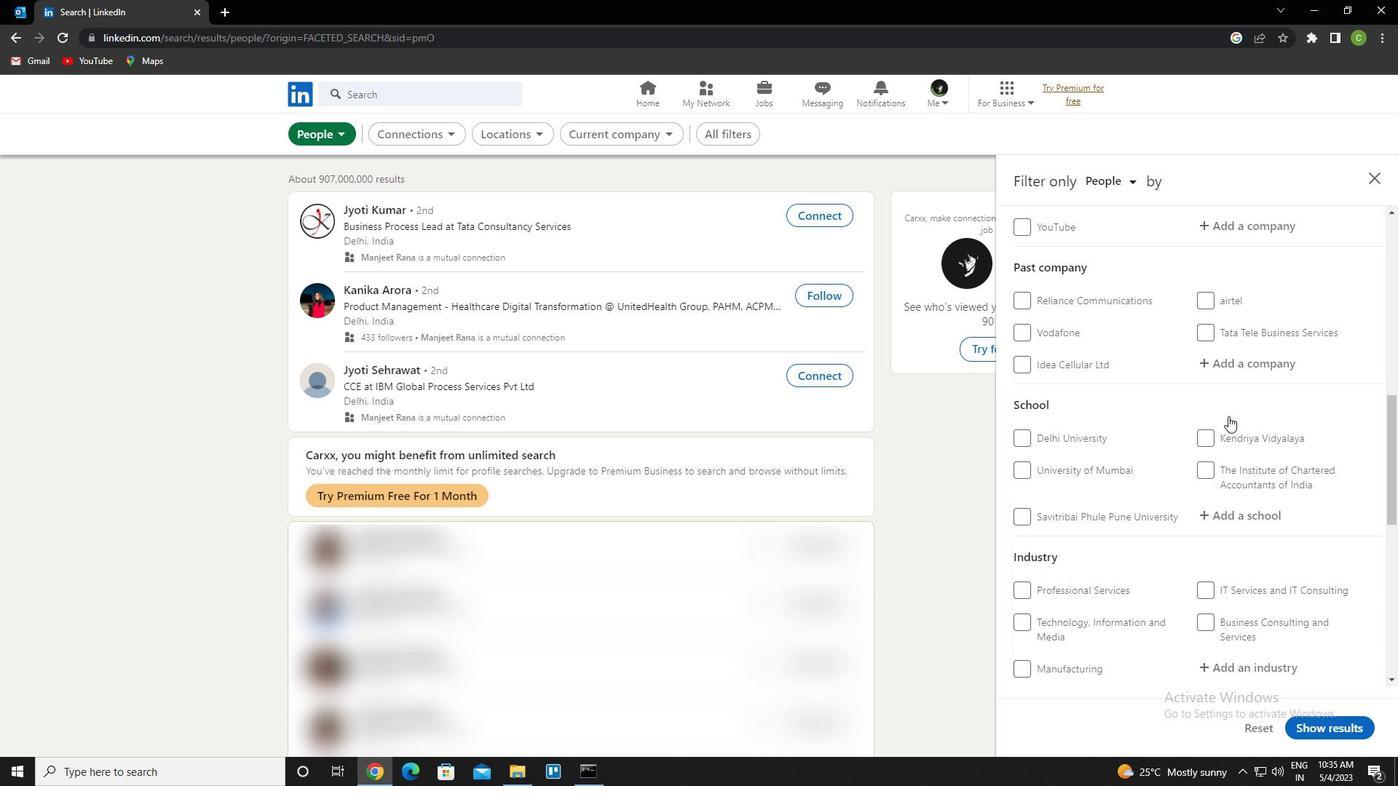 
Action: Mouse scrolled (1228, 415) with delta (0, 0)
Screenshot: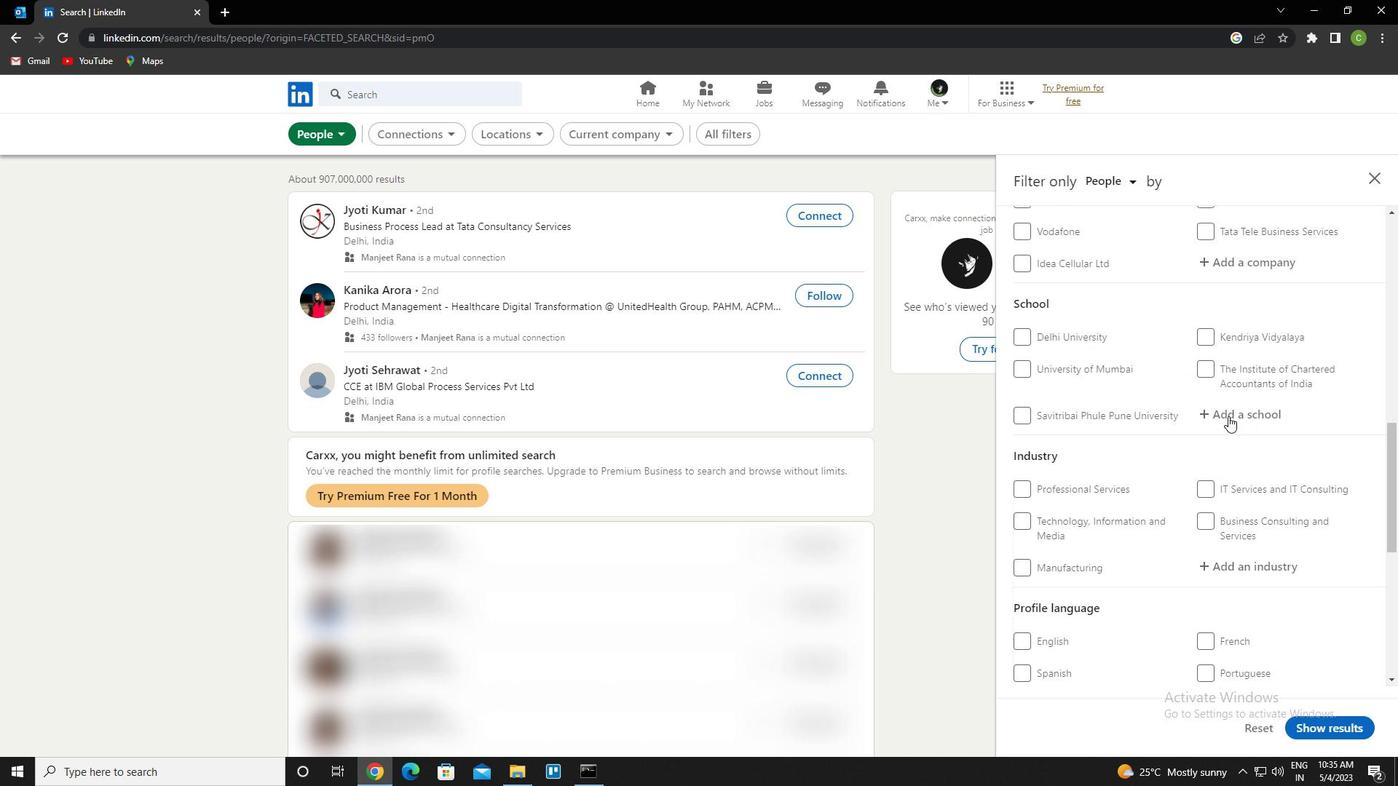 
Action: Mouse scrolled (1228, 415) with delta (0, 0)
Screenshot: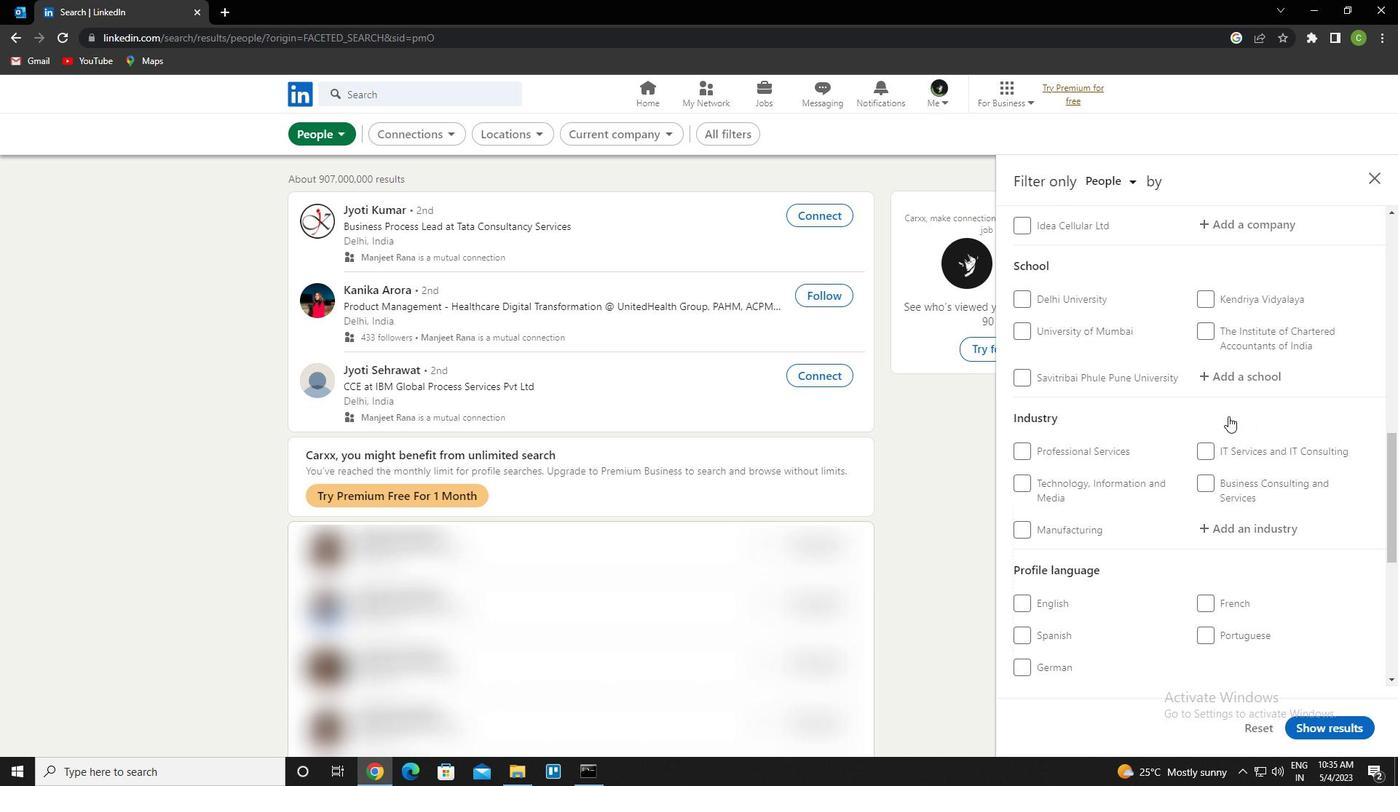 
Action: Mouse scrolled (1228, 415) with delta (0, 0)
Screenshot: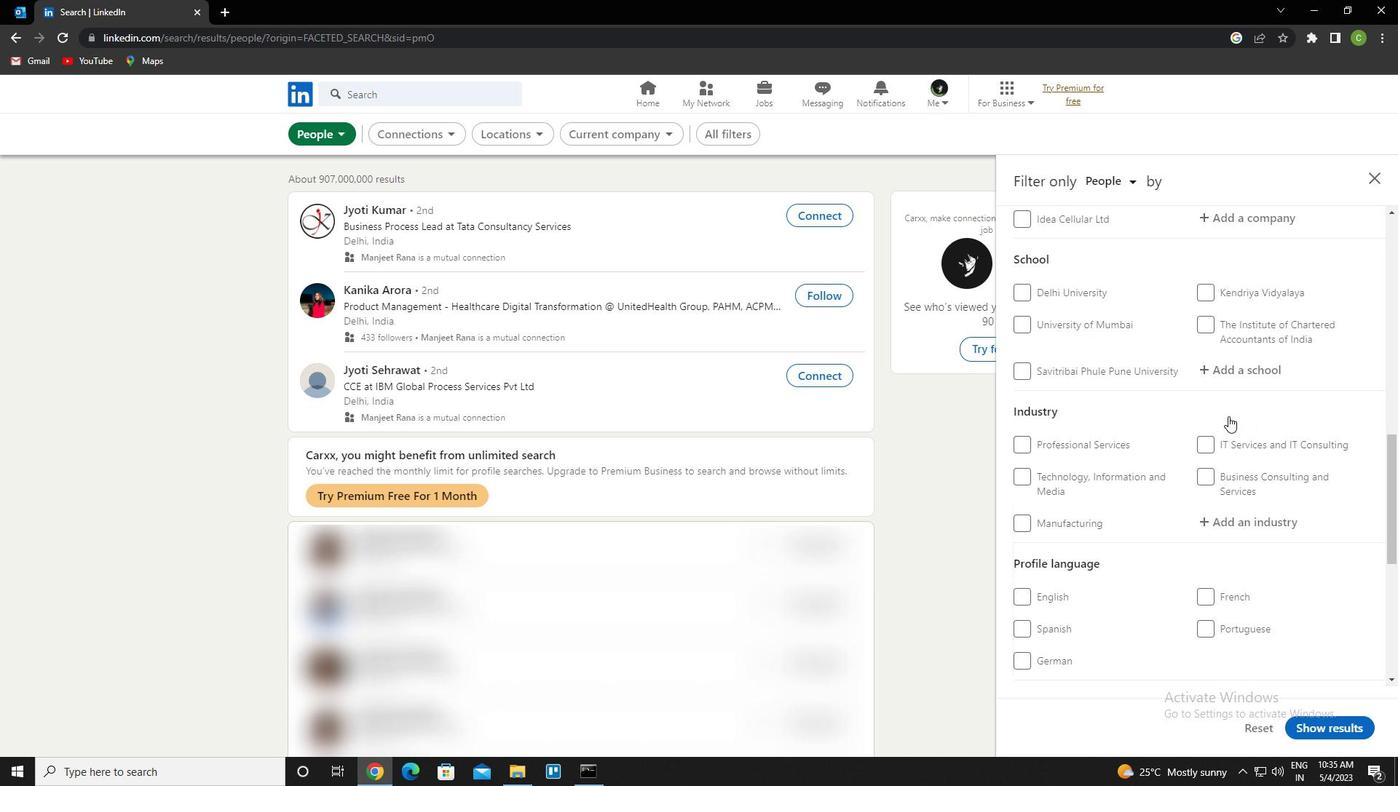 
Action: Mouse moved to (1022, 410)
Screenshot: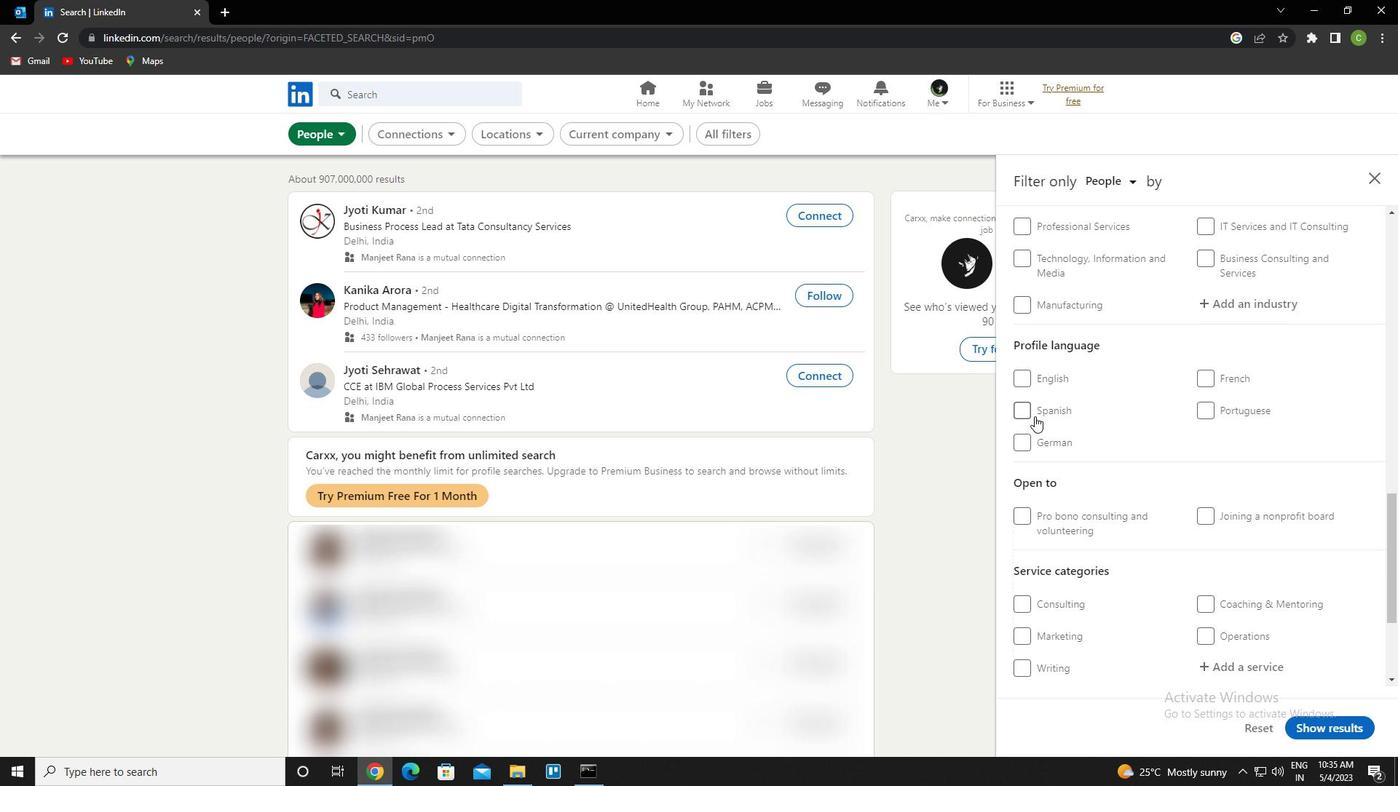 
Action: Mouse pressed left at (1022, 410)
Screenshot: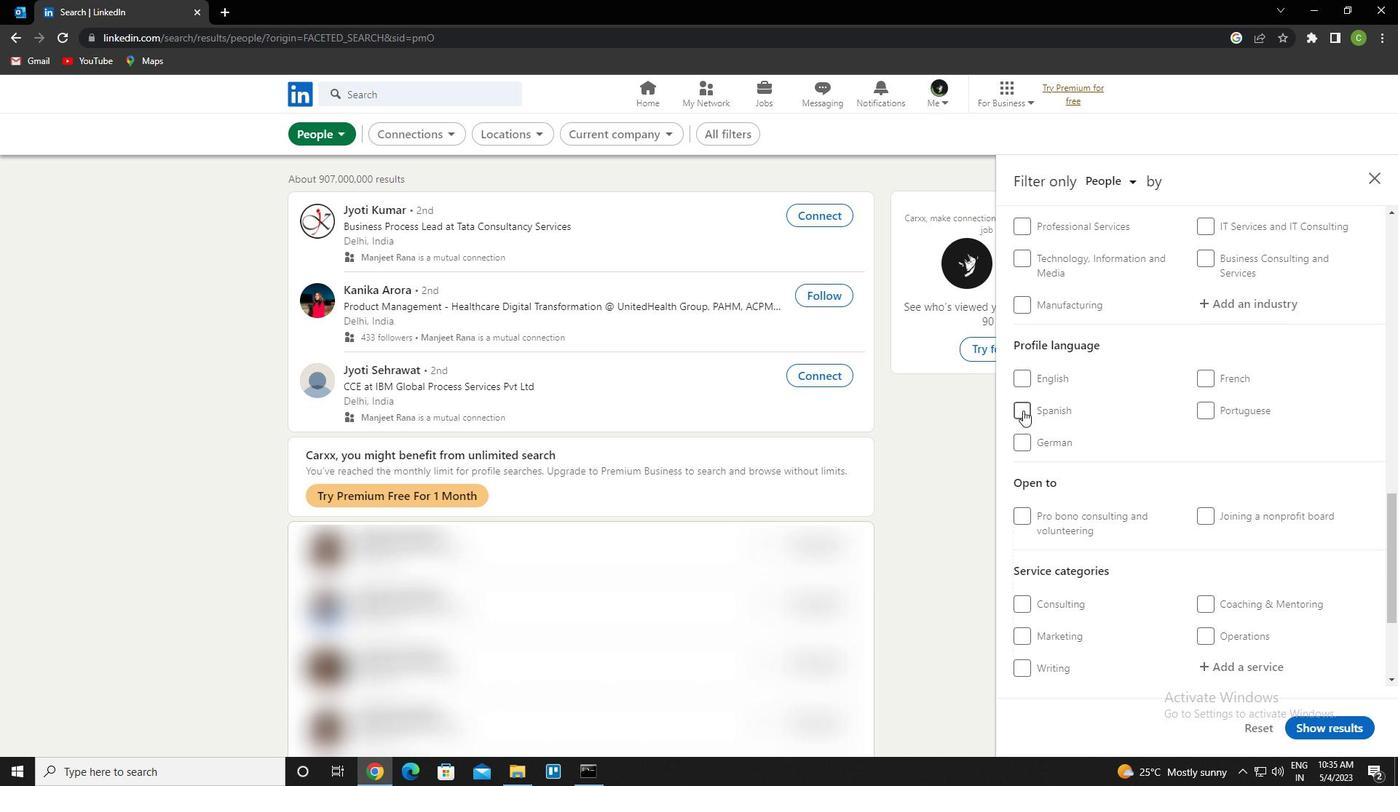 
Action: Mouse moved to (1128, 428)
Screenshot: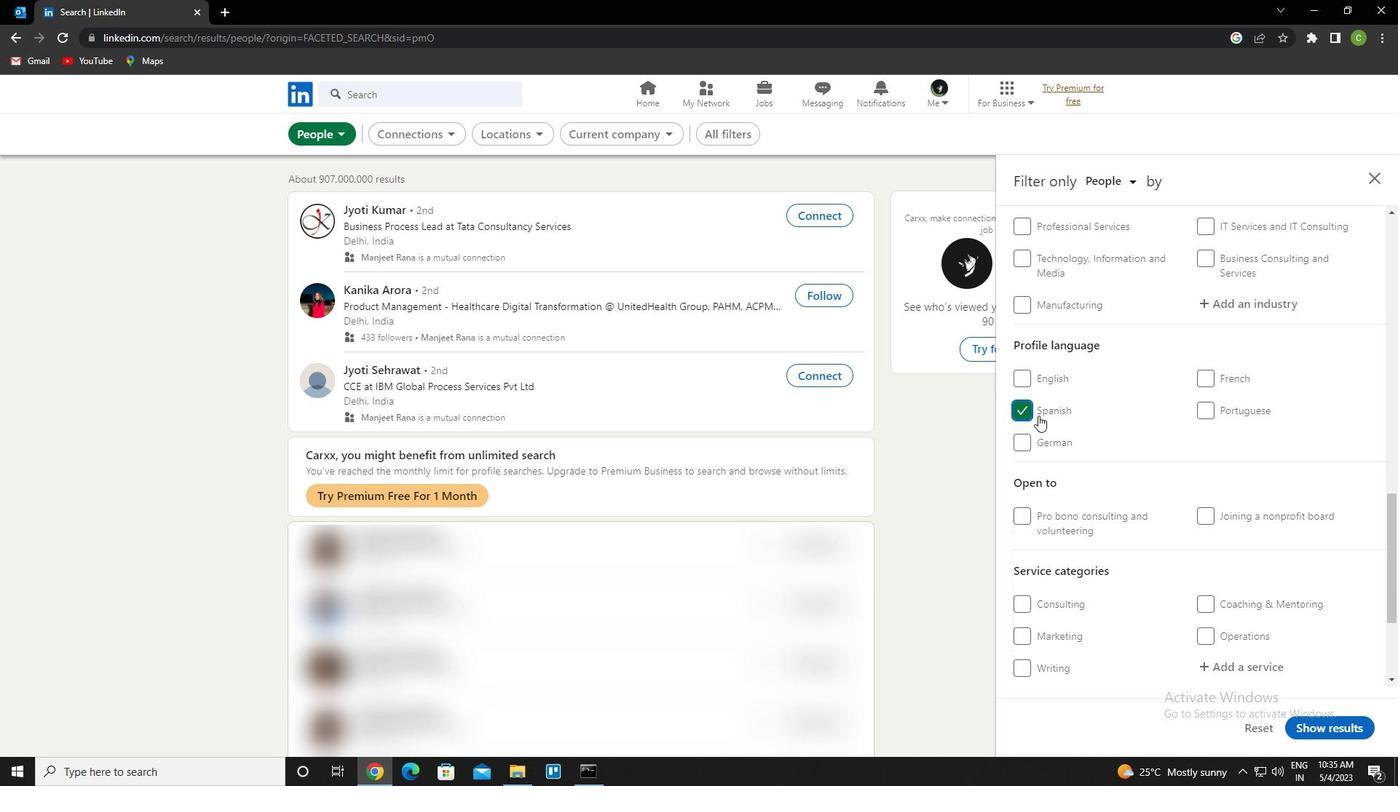 
Action: Mouse scrolled (1128, 429) with delta (0, 0)
Screenshot: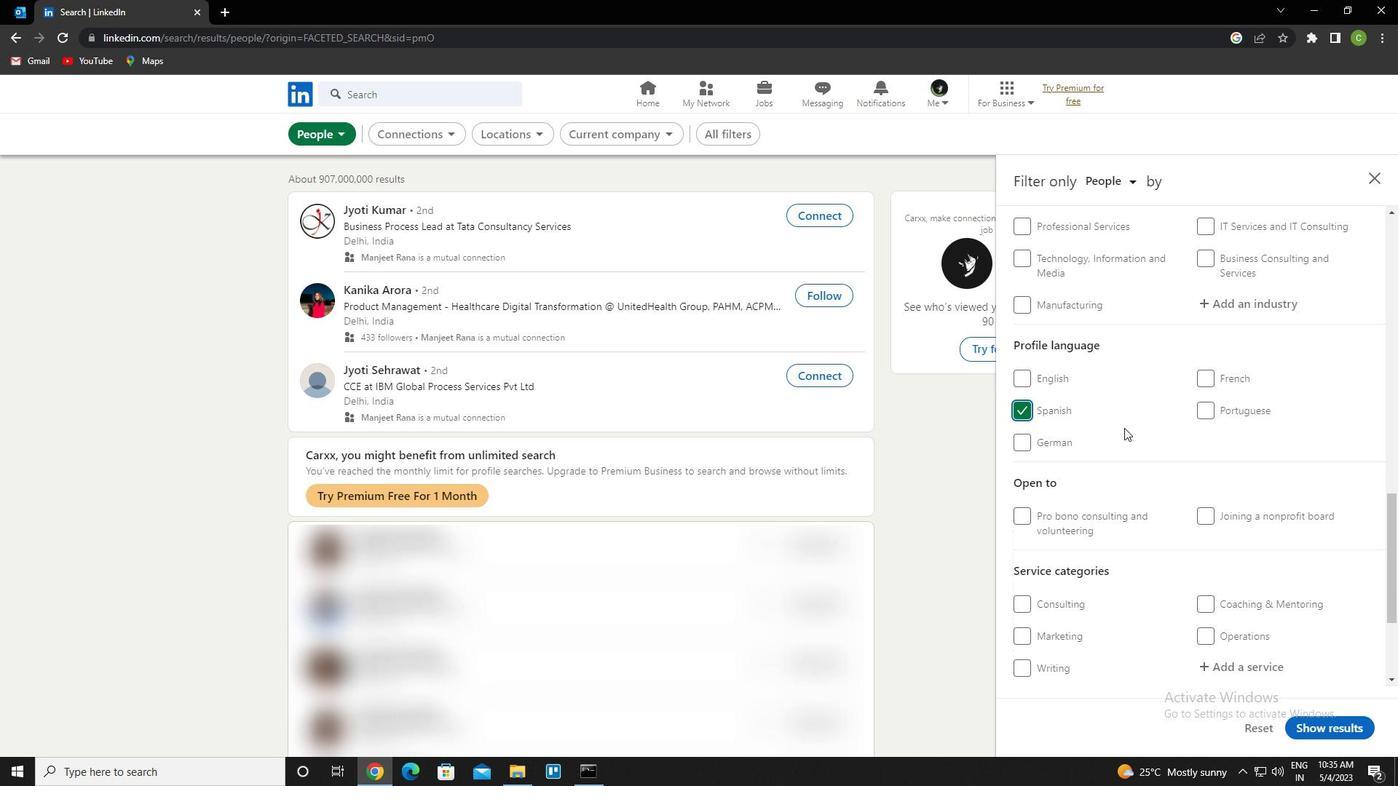 
Action: Mouse scrolled (1128, 429) with delta (0, 0)
Screenshot: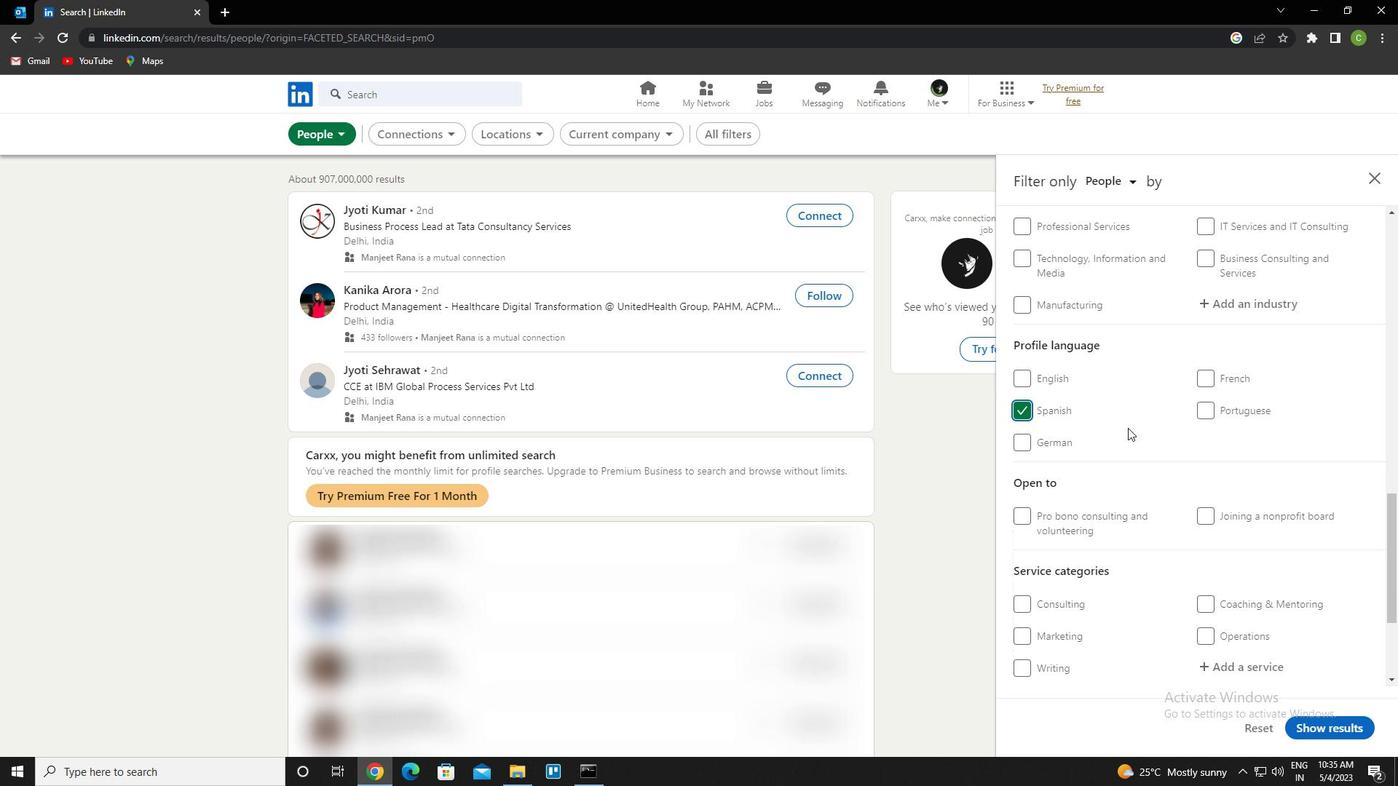 
Action: Mouse scrolled (1128, 429) with delta (0, 0)
Screenshot: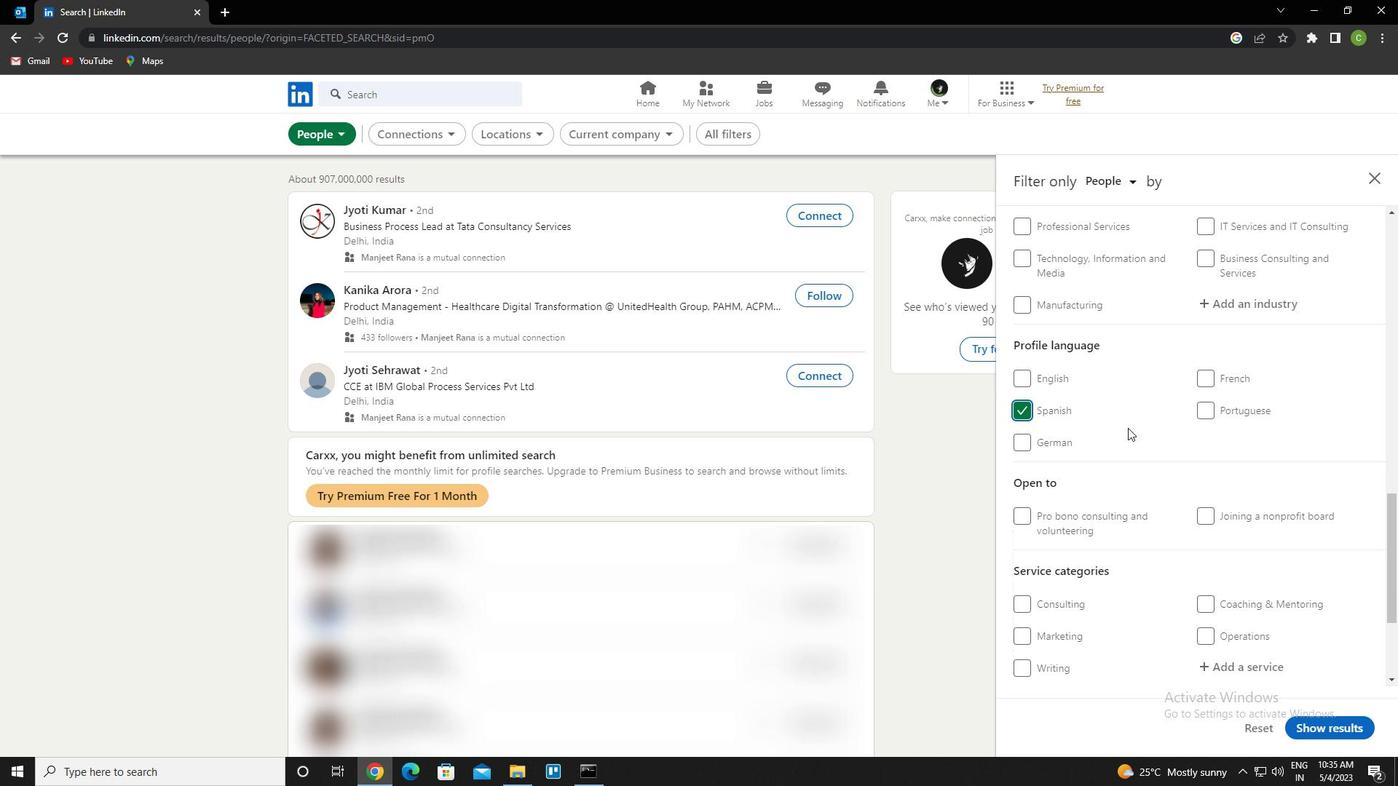 
Action: Mouse scrolled (1128, 429) with delta (0, 0)
Screenshot: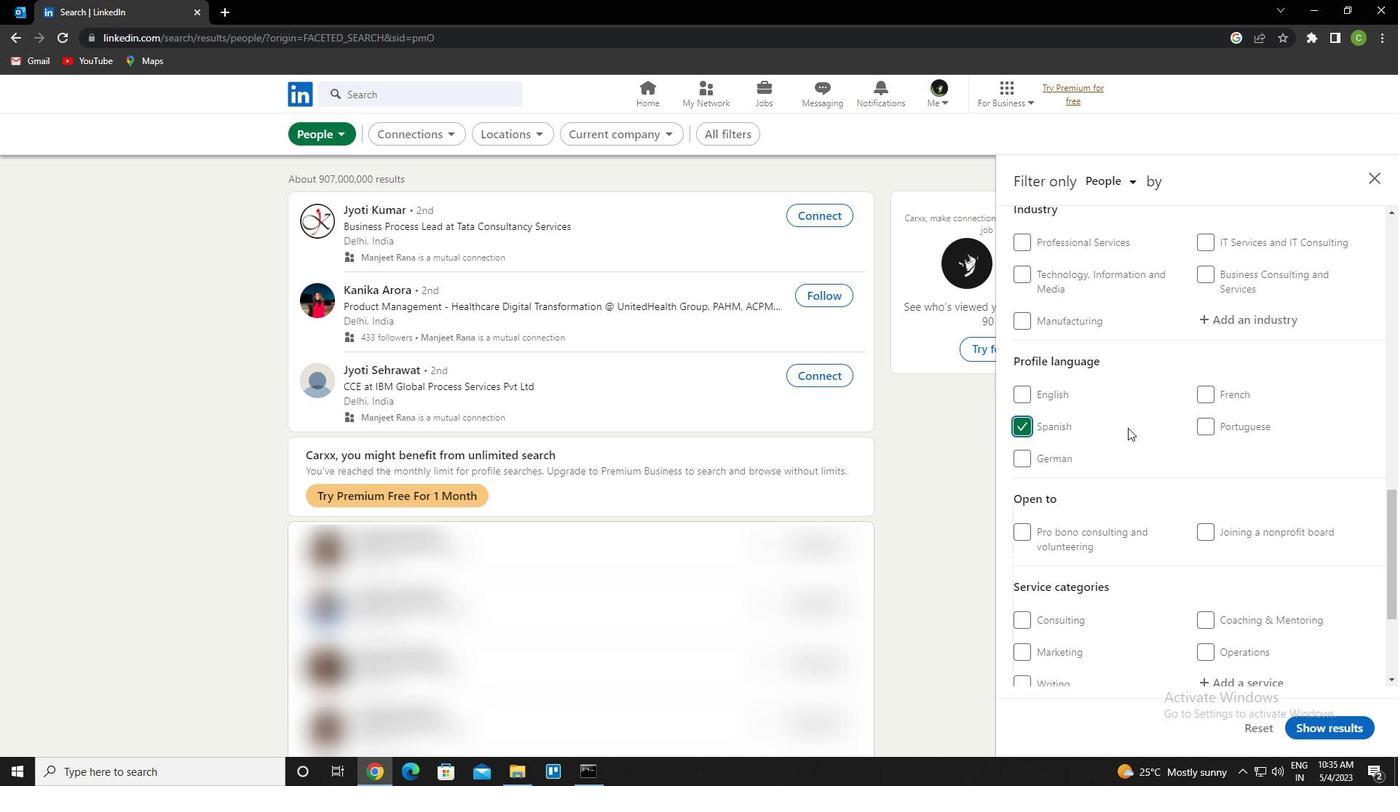 
Action: Mouse scrolled (1128, 429) with delta (0, 0)
Screenshot: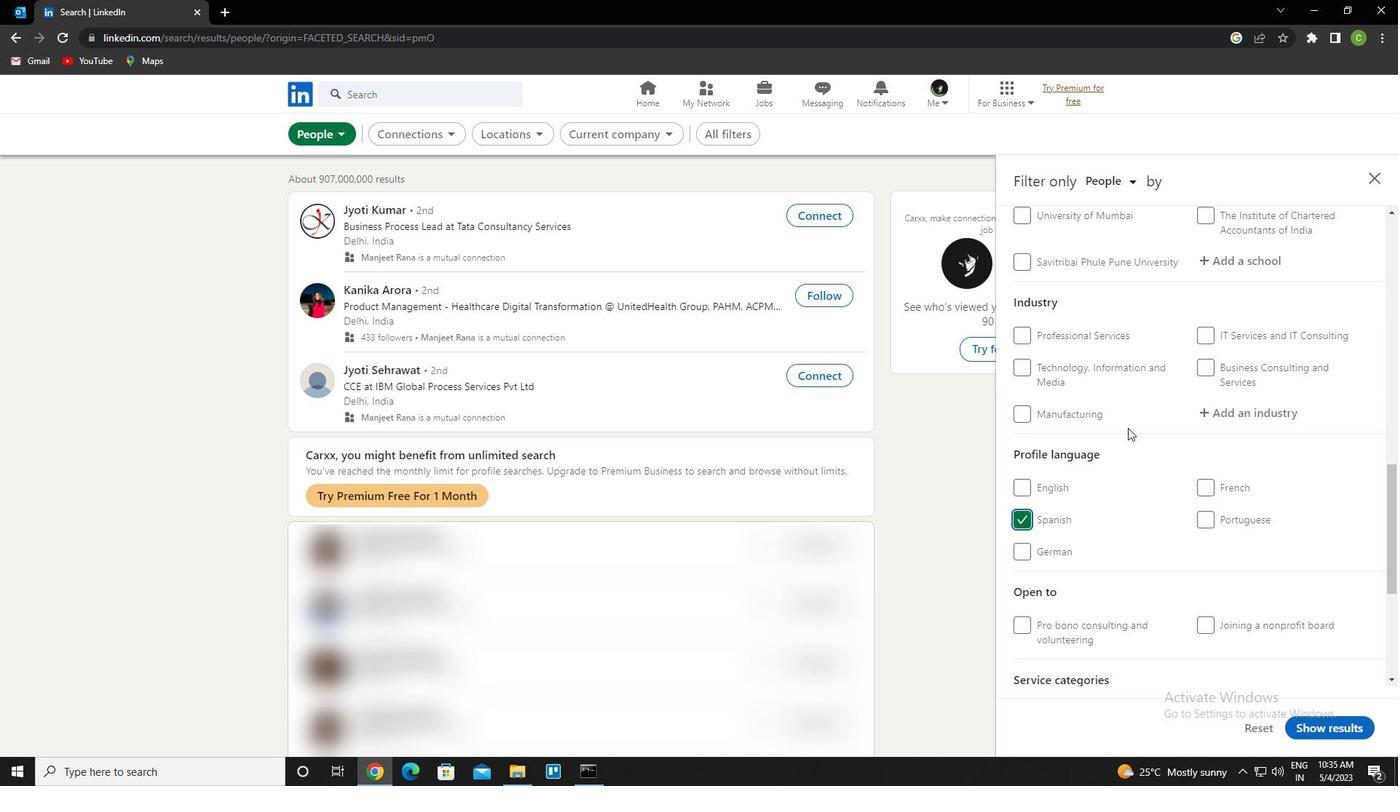 
Action: Mouse moved to (1129, 428)
Screenshot: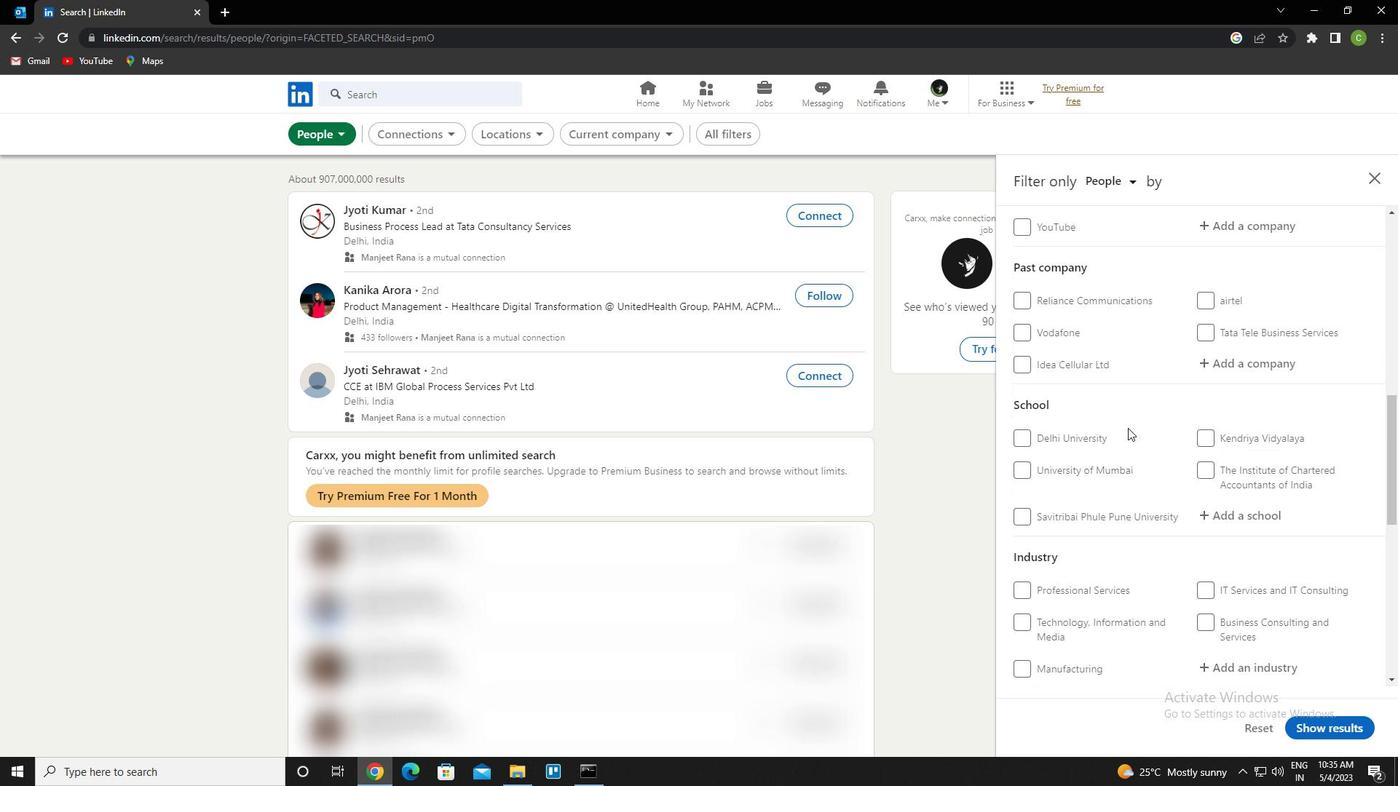 
Action: Mouse scrolled (1129, 429) with delta (0, 0)
Screenshot: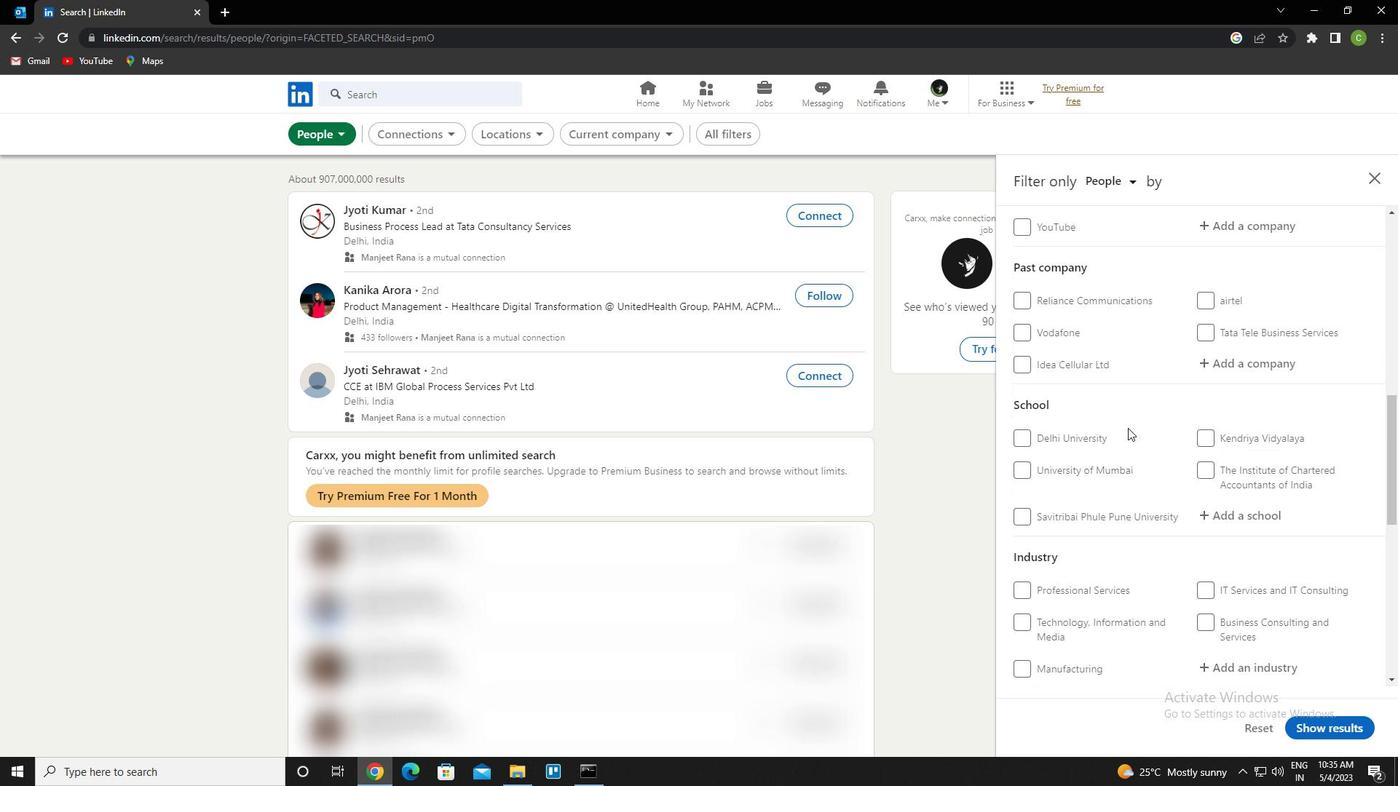 
Action: Mouse scrolled (1129, 429) with delta (0, 0)
Screenshot: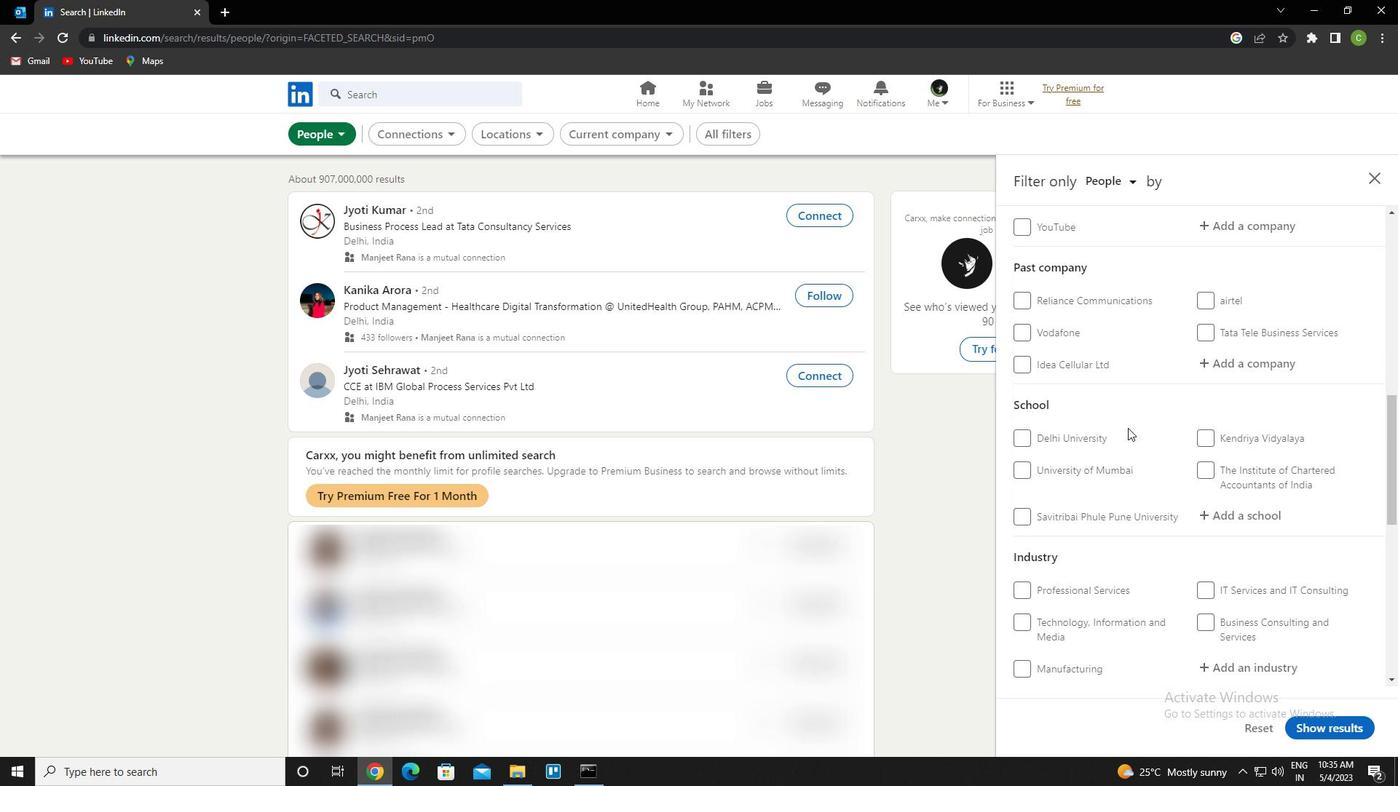 
Action: Mouse moved to (1260, 364)
Screenshot: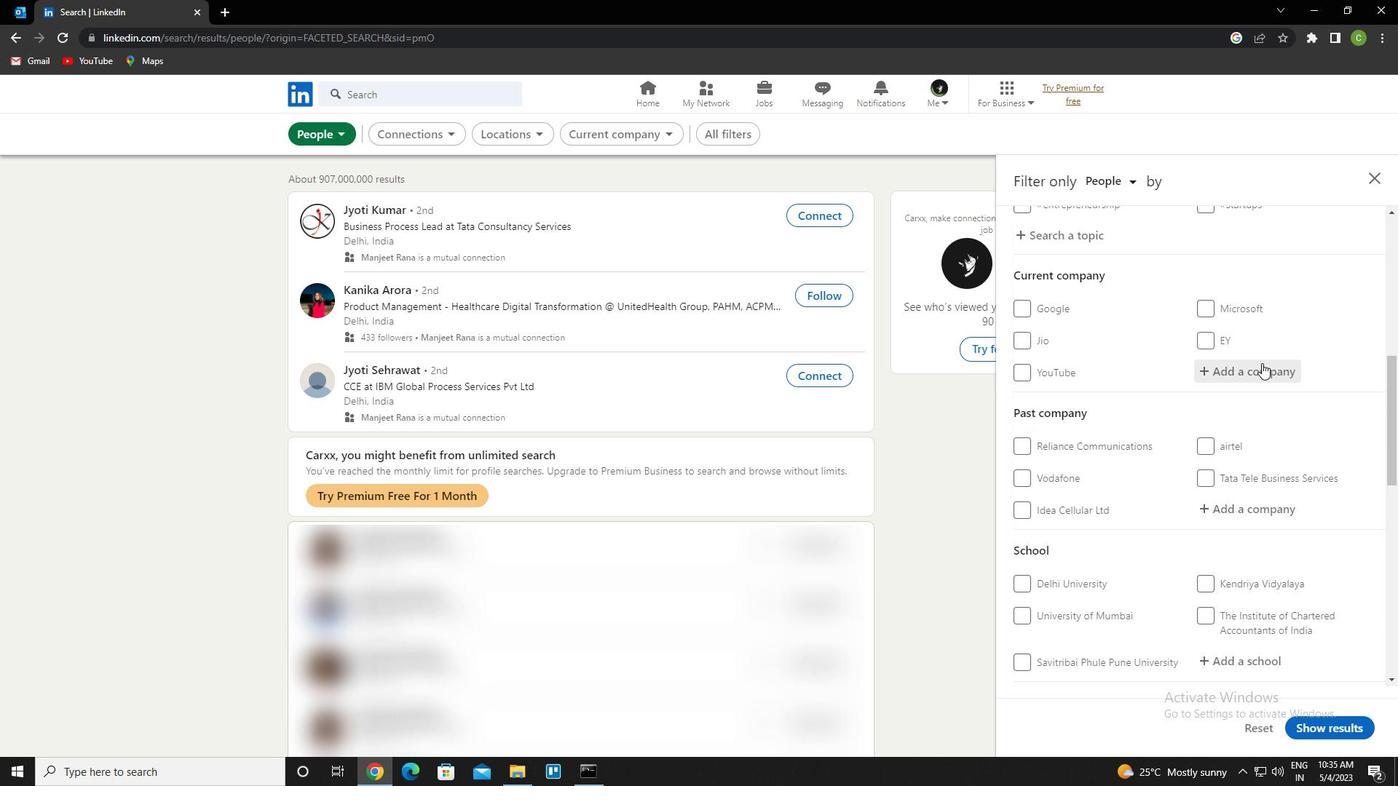 
Action: Mouse pressed left at (1260, 364)
Screenshot: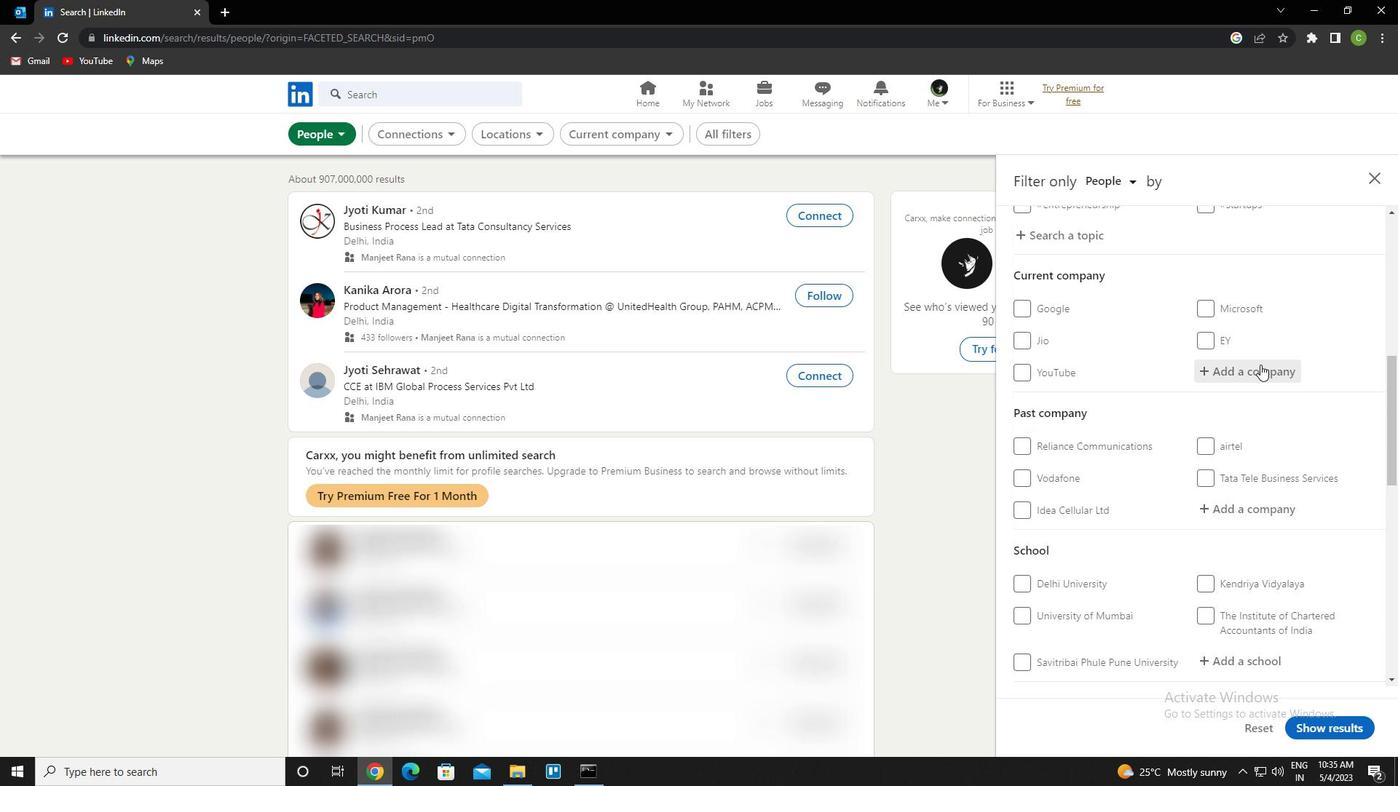 
Action: Mouse moved to (1263, 364)
Screenshot: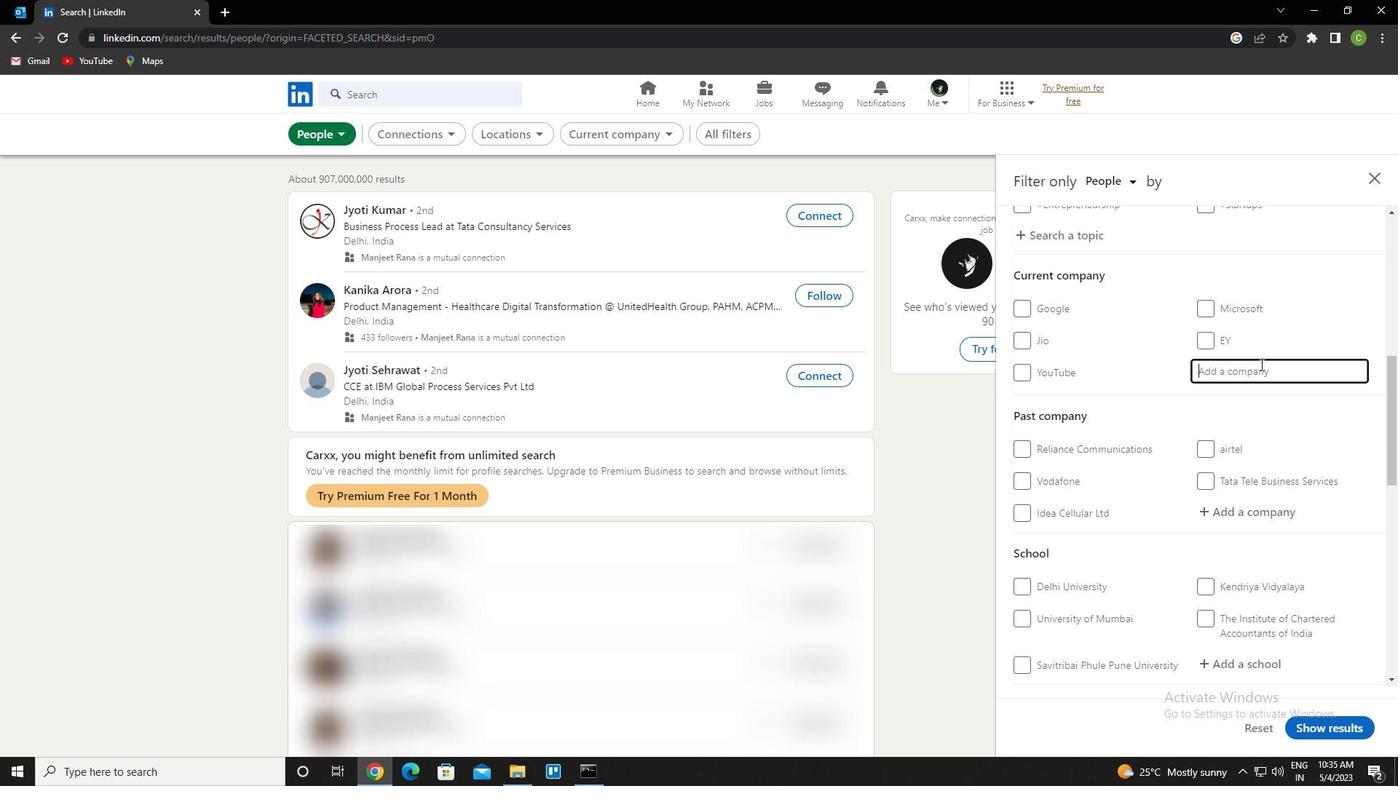 
Action: Key pressed <Key.caps_lock>u<Key.caps_lock>rban<Key.space><Key.caps_lock>l<Key.caps_lock>adder<Key.down><Key.enter>
Screenshot: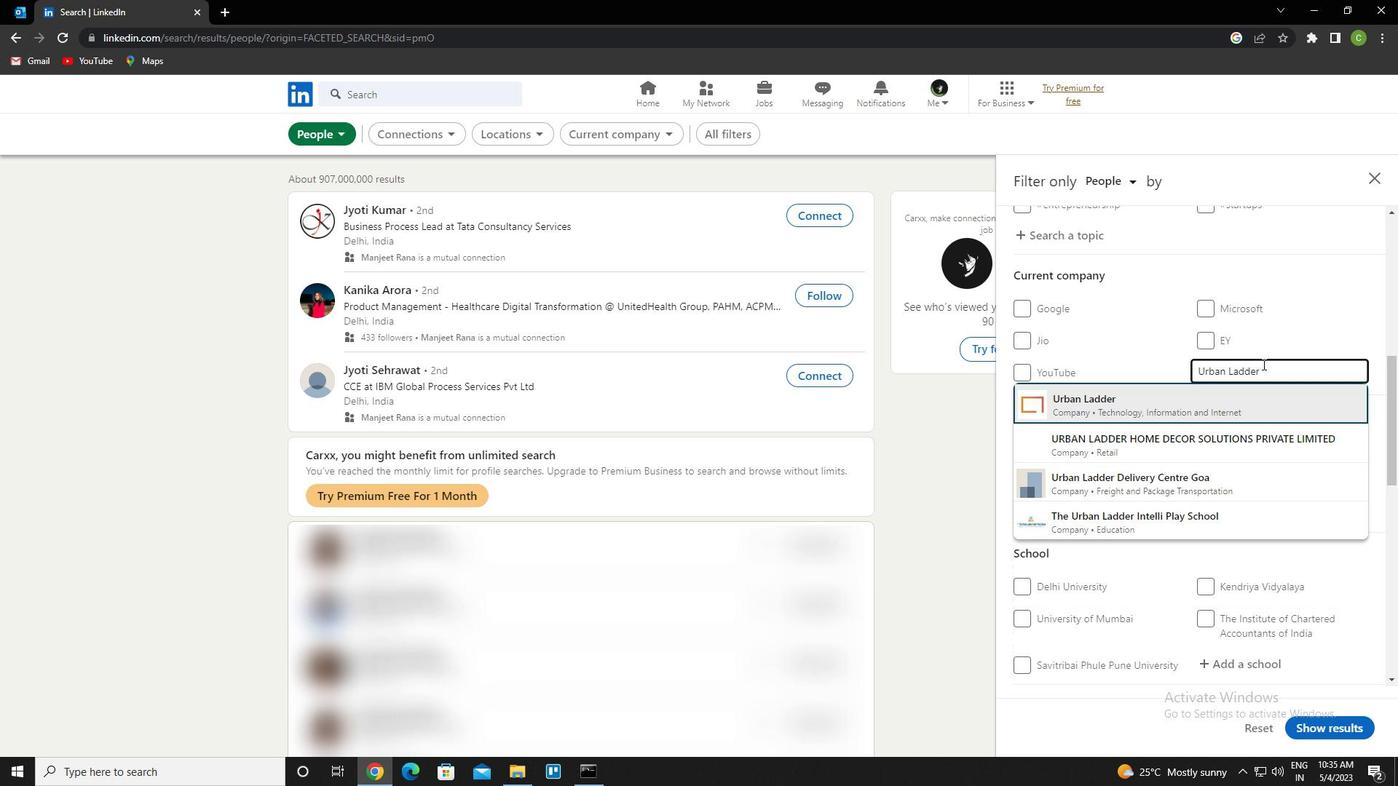 
Action: Mouse moved to (1308, 335)
Screenshot: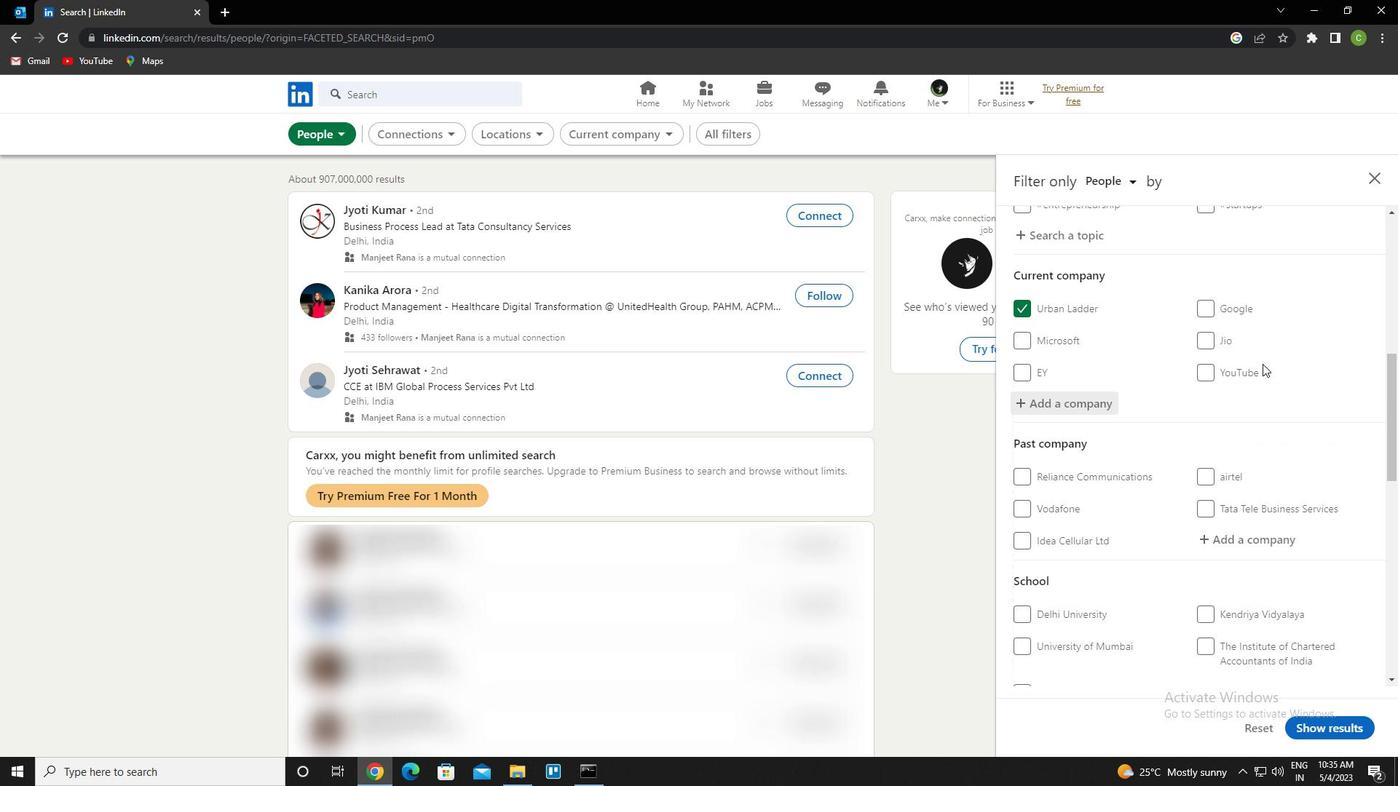 
Action: Mouse scrolled (1308, 334) with delta (0, 0)
Screenshot: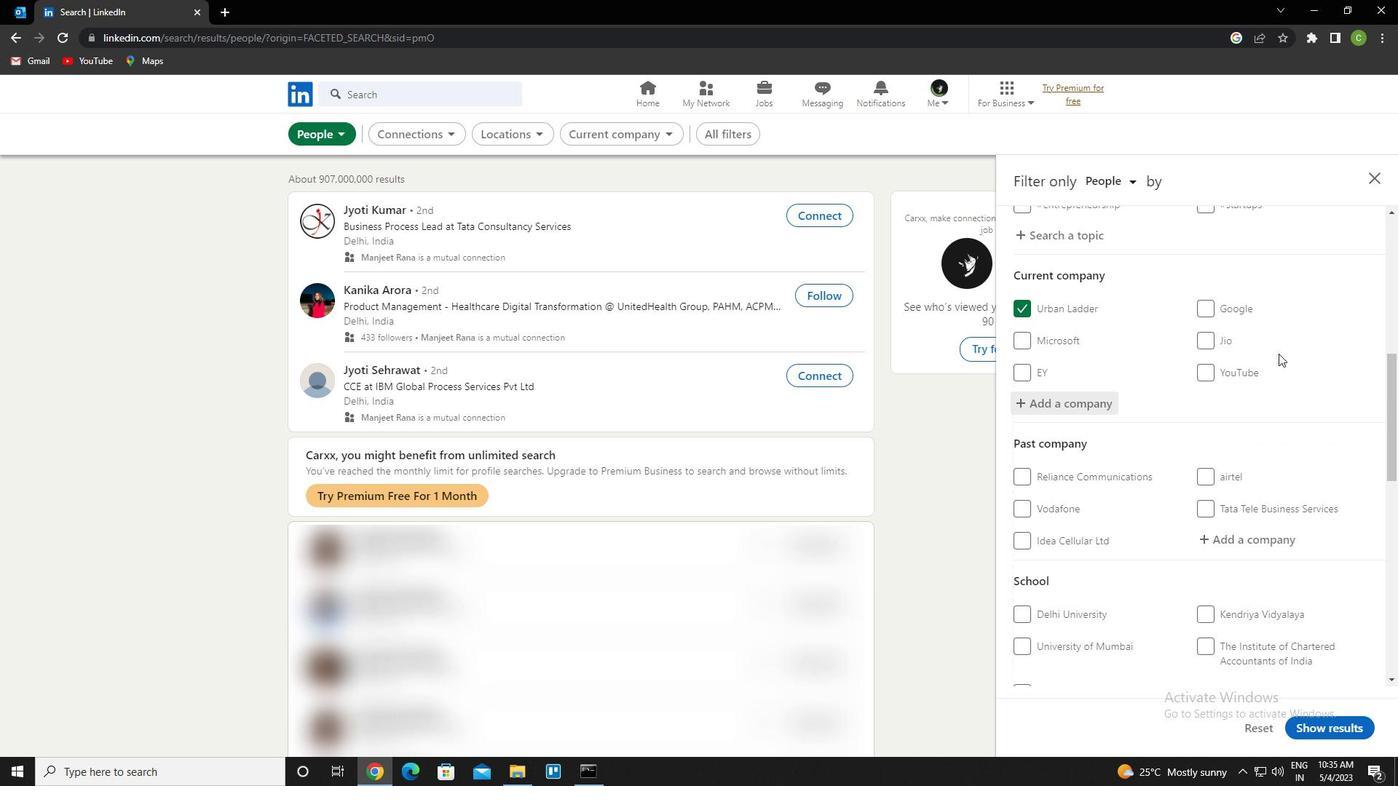 
Action: Mouse scrolled (1308, 334) with delta (0, 0)
Screenshot: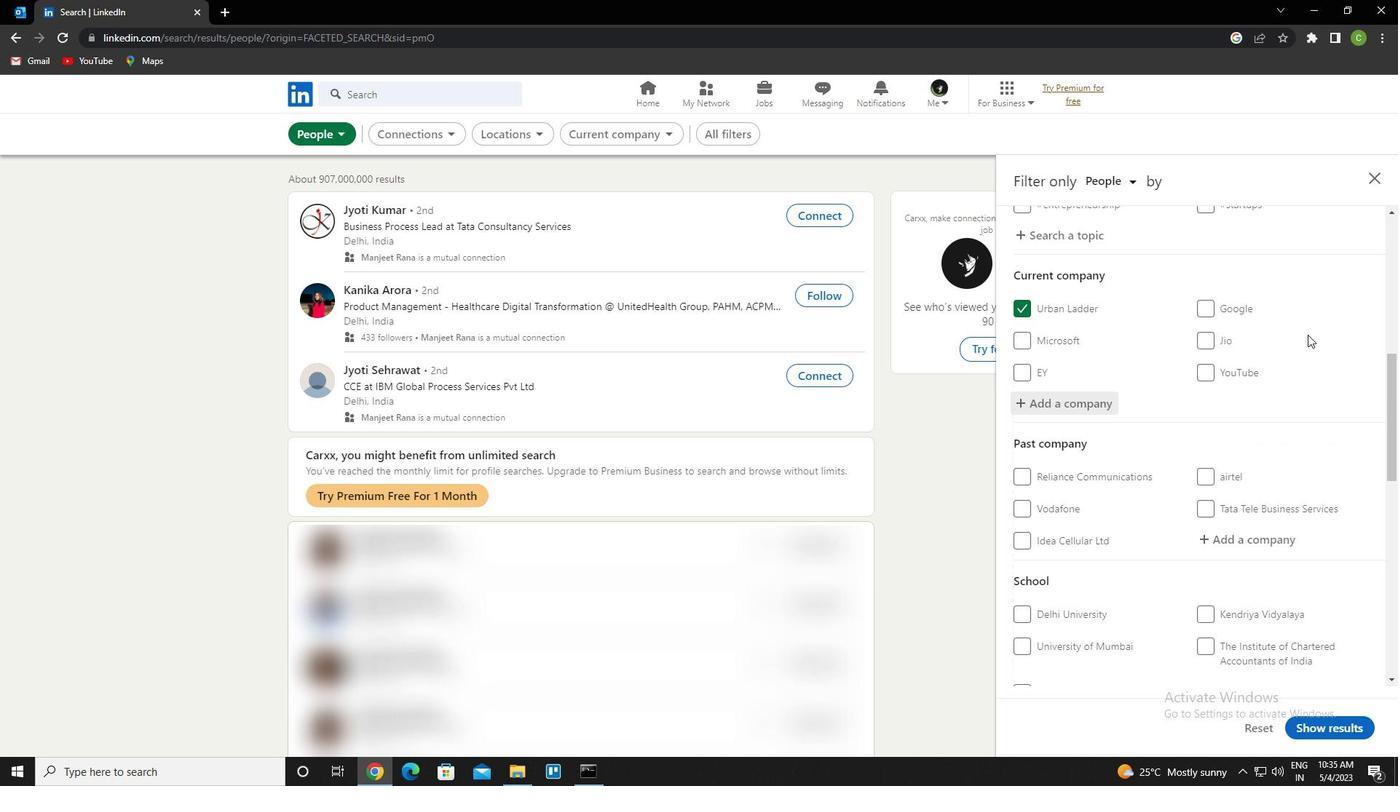 
Action: Mouse moved to (1241, 418)
Screenshot: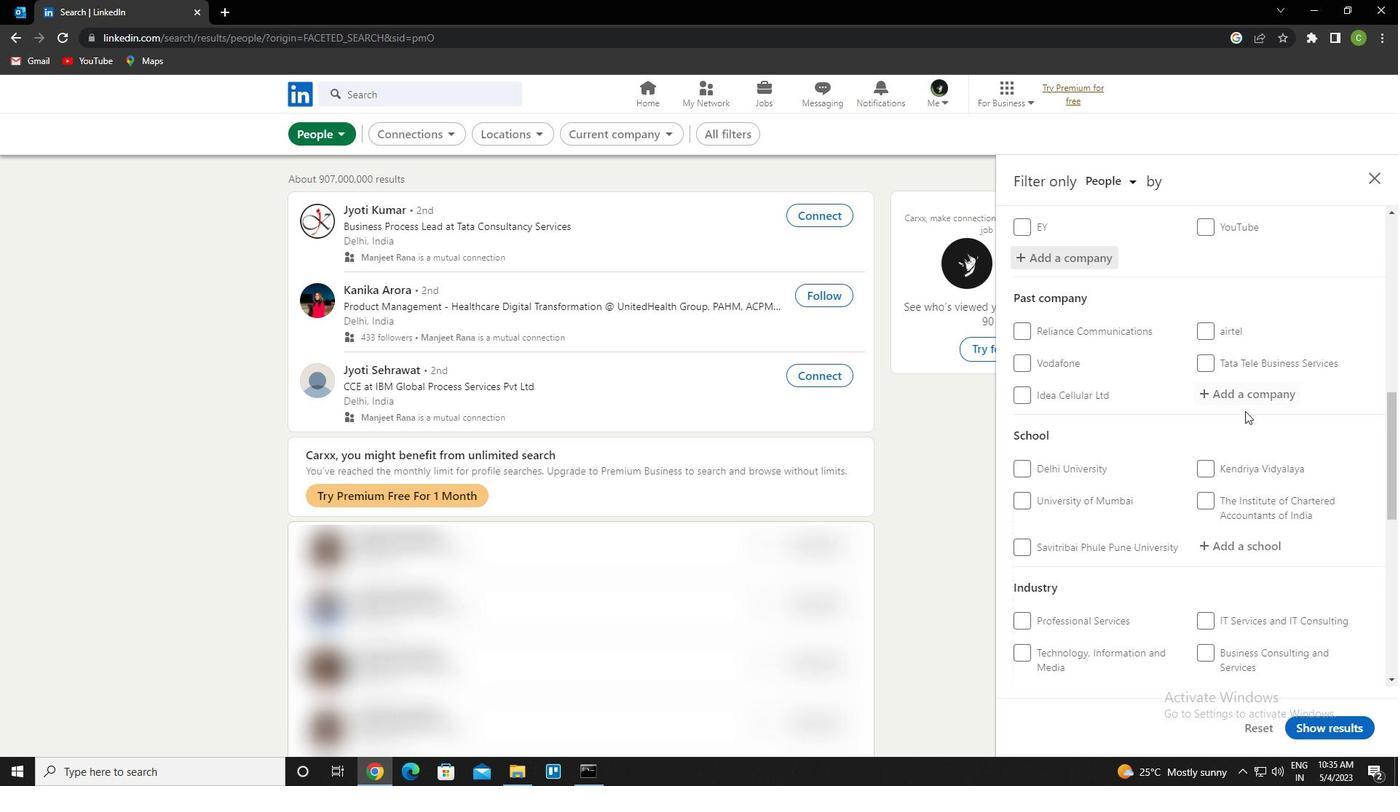 
Action: Mouse scrolled (1241, 417) with delta (0, 0)
Screenshot: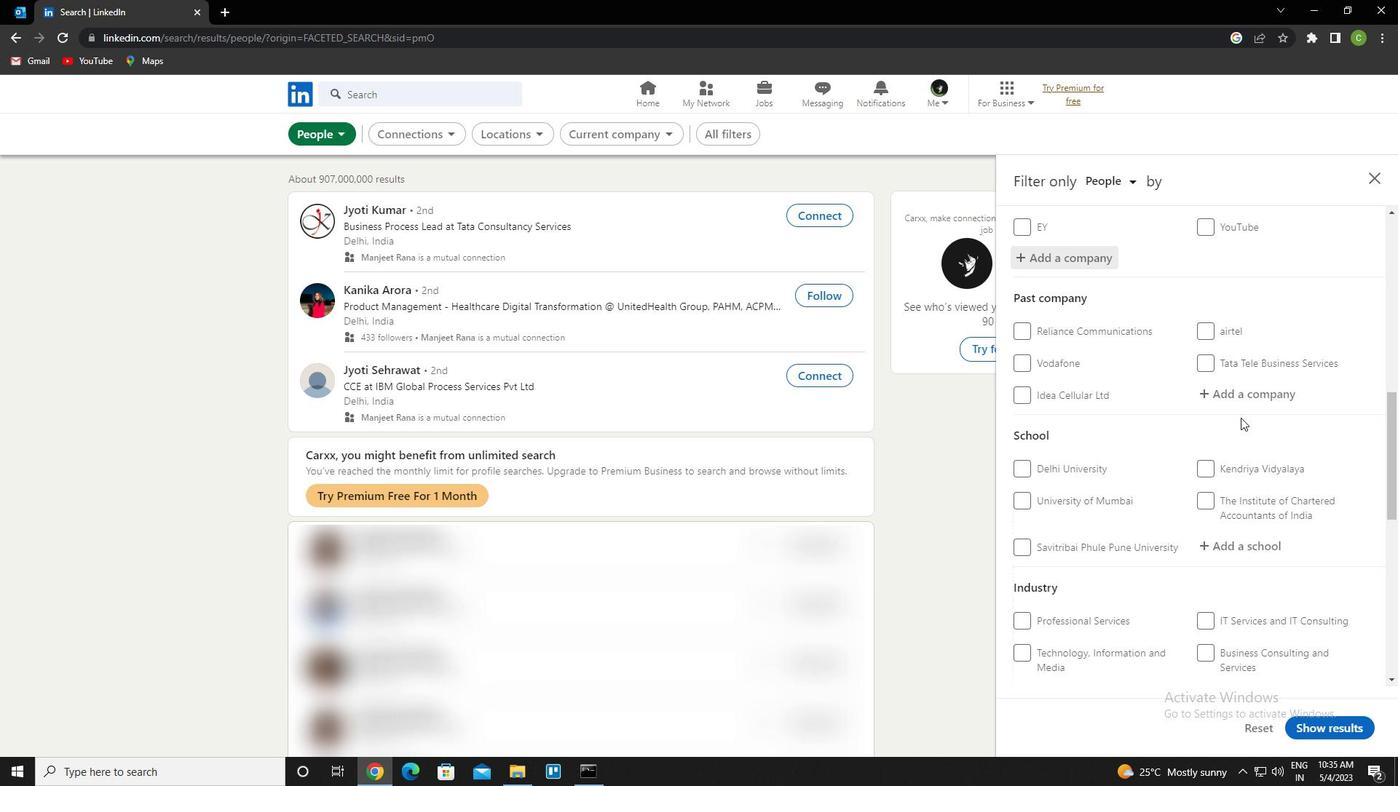 
Action: Mouse moved to (1238, 474)
Screenshot: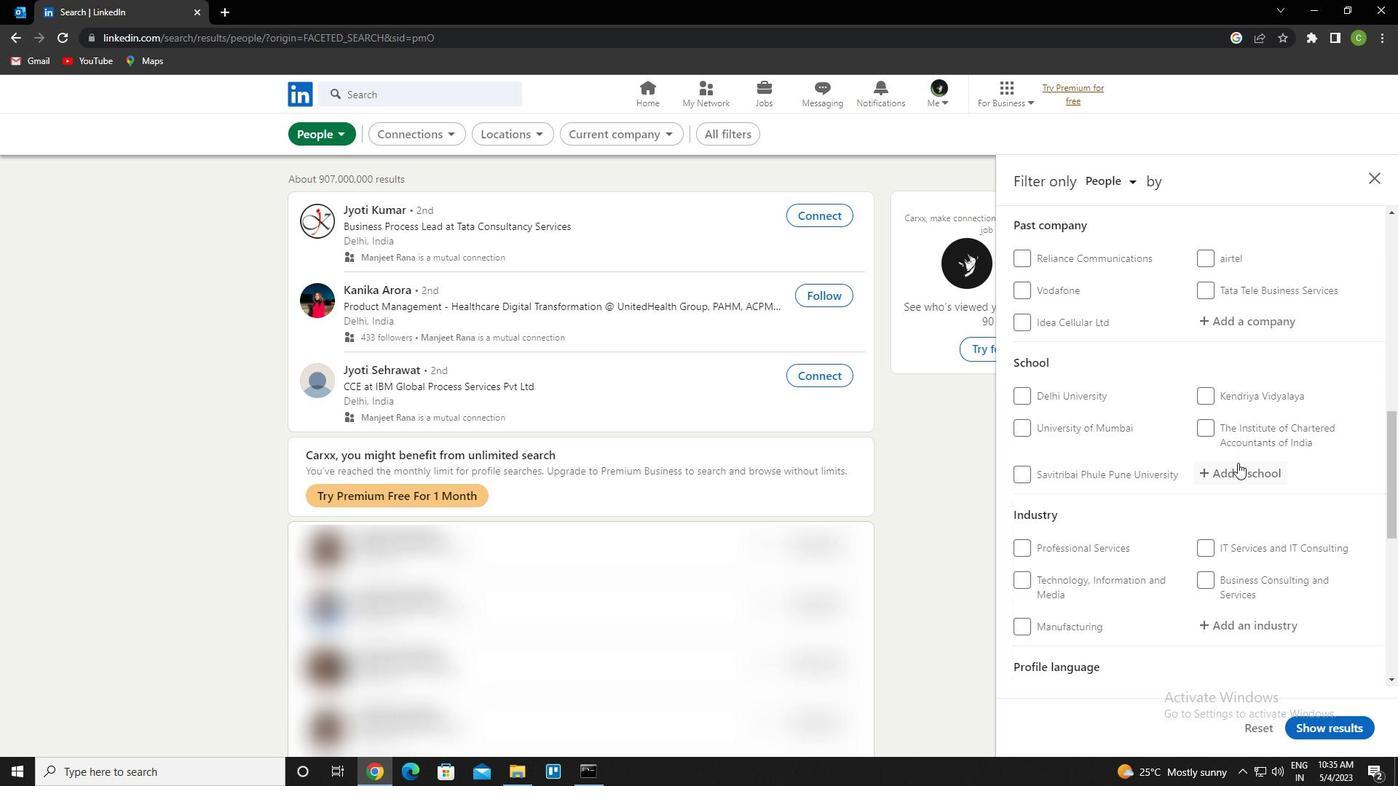 
Action: Mouse pressed left at (1238, 474)
Screenshot: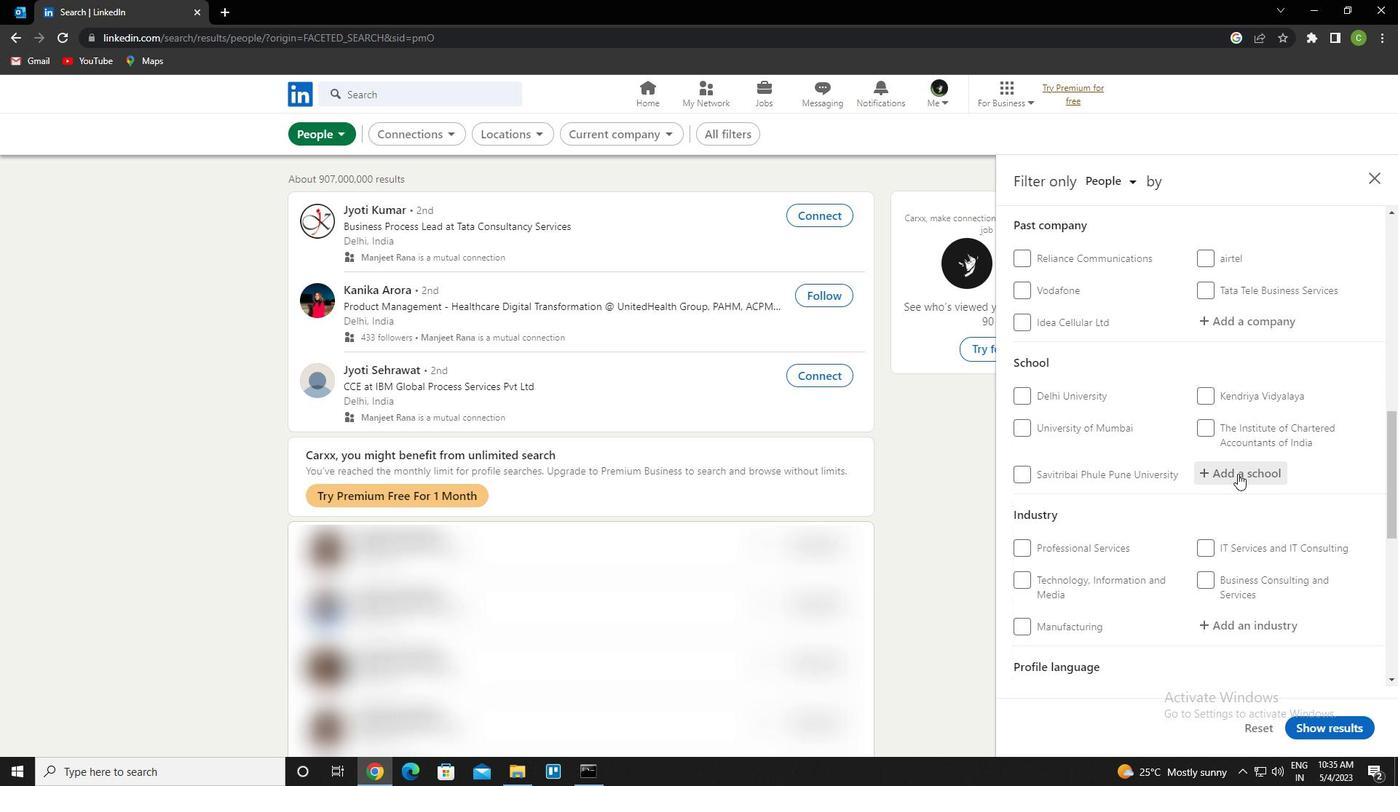 
Action: Mouse moved to (1251, 465)
Screenshot: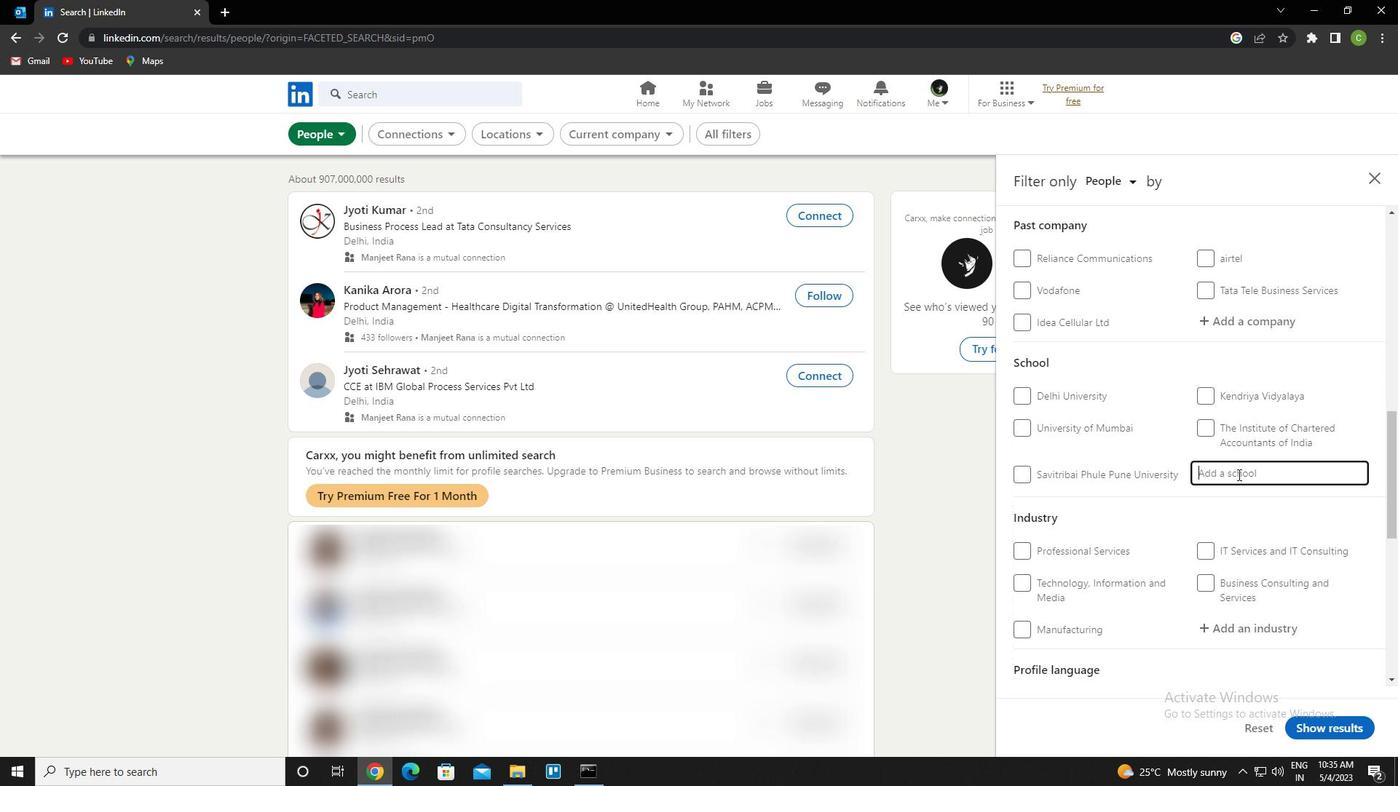 
Action: Key pressed <Key.caps_lock>
Screenshot: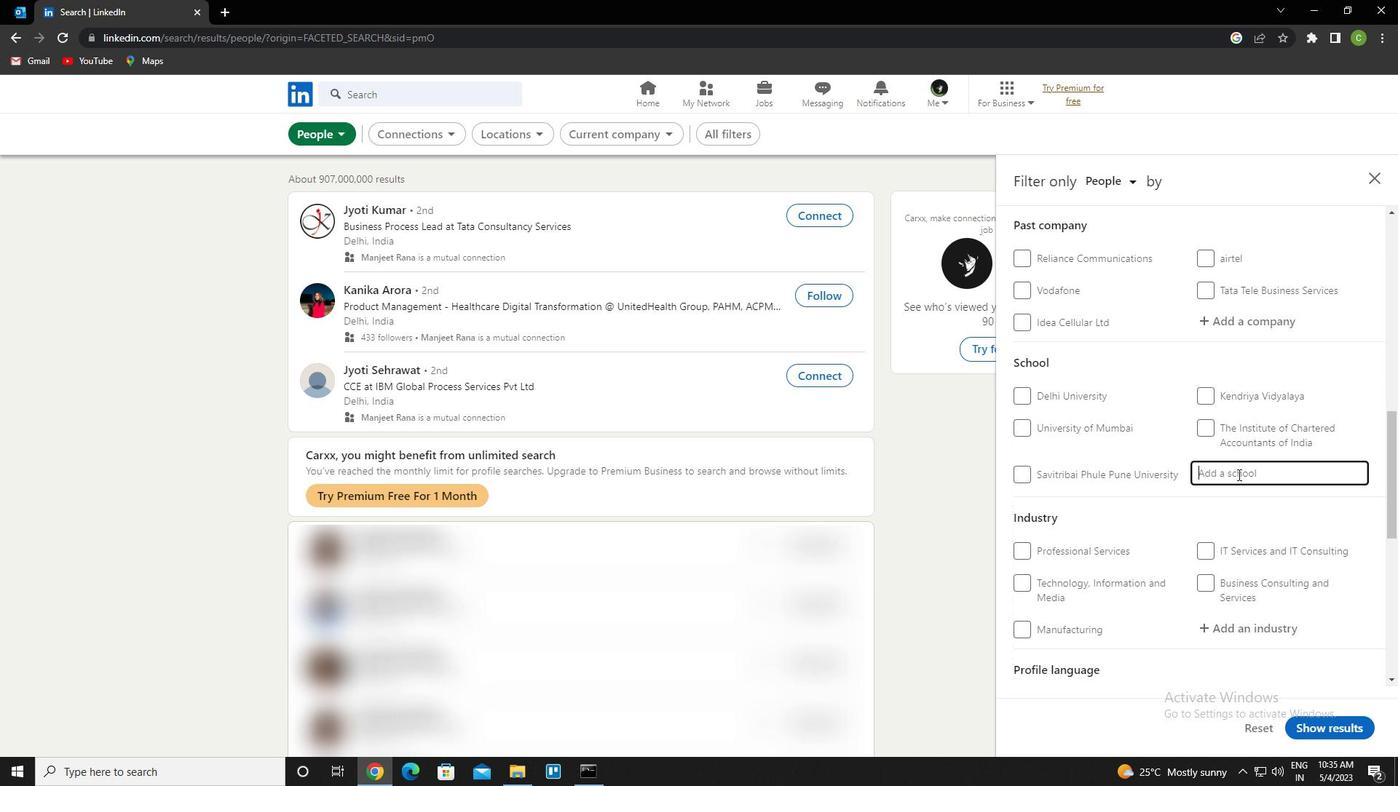 
Action: Mouse moved to (1255, 461)
Screenshot: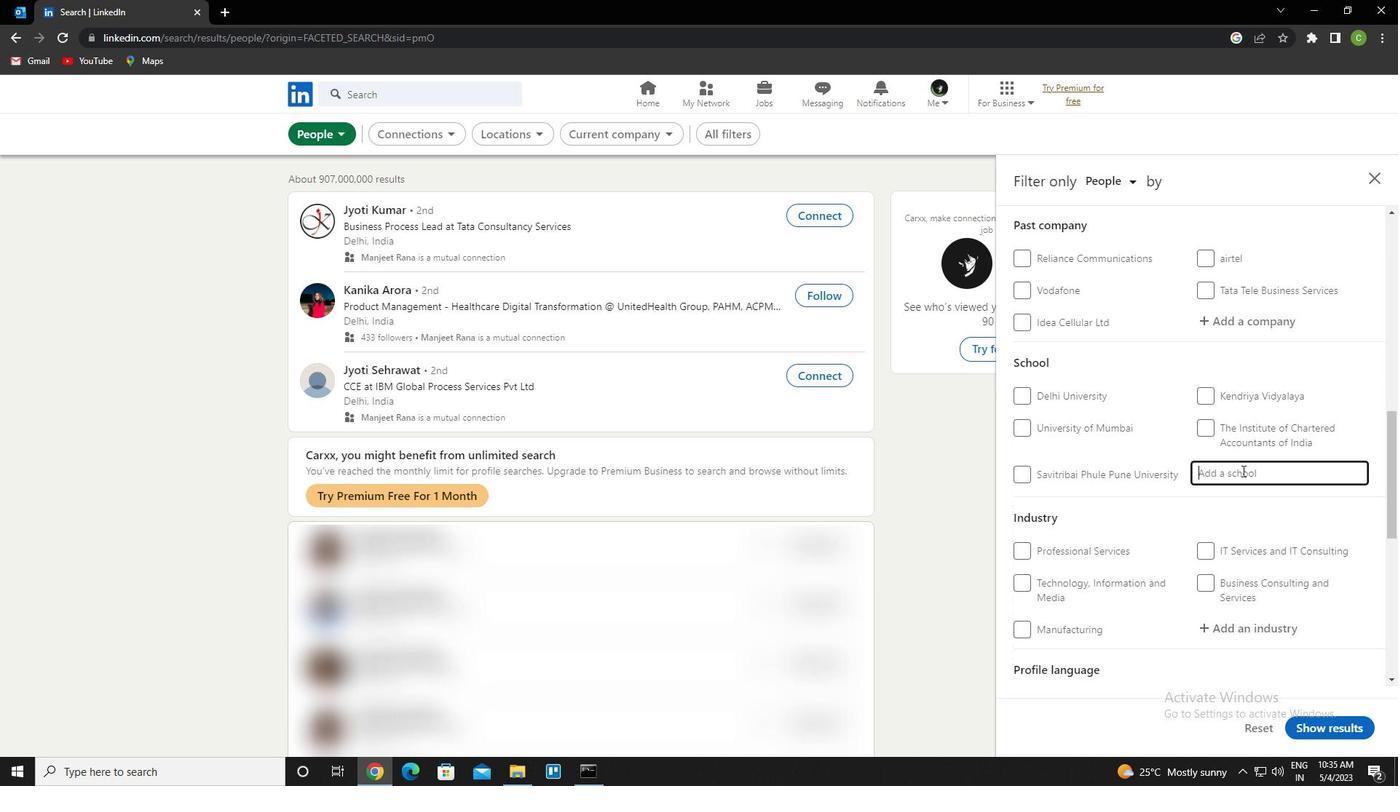 
Action: Key pressed s<Key.caps_lock>t.<Key.space><Key.caps_lock>x<Key.caps_lock>arier<Key.backspace><Key.backspace><Key.backspace><Key.backspace>vier<Key.space><Key.caps_lock>s<Key.caps_lock>chool<Key.space>delhi<Key.down><Key.enter>
Screenshot: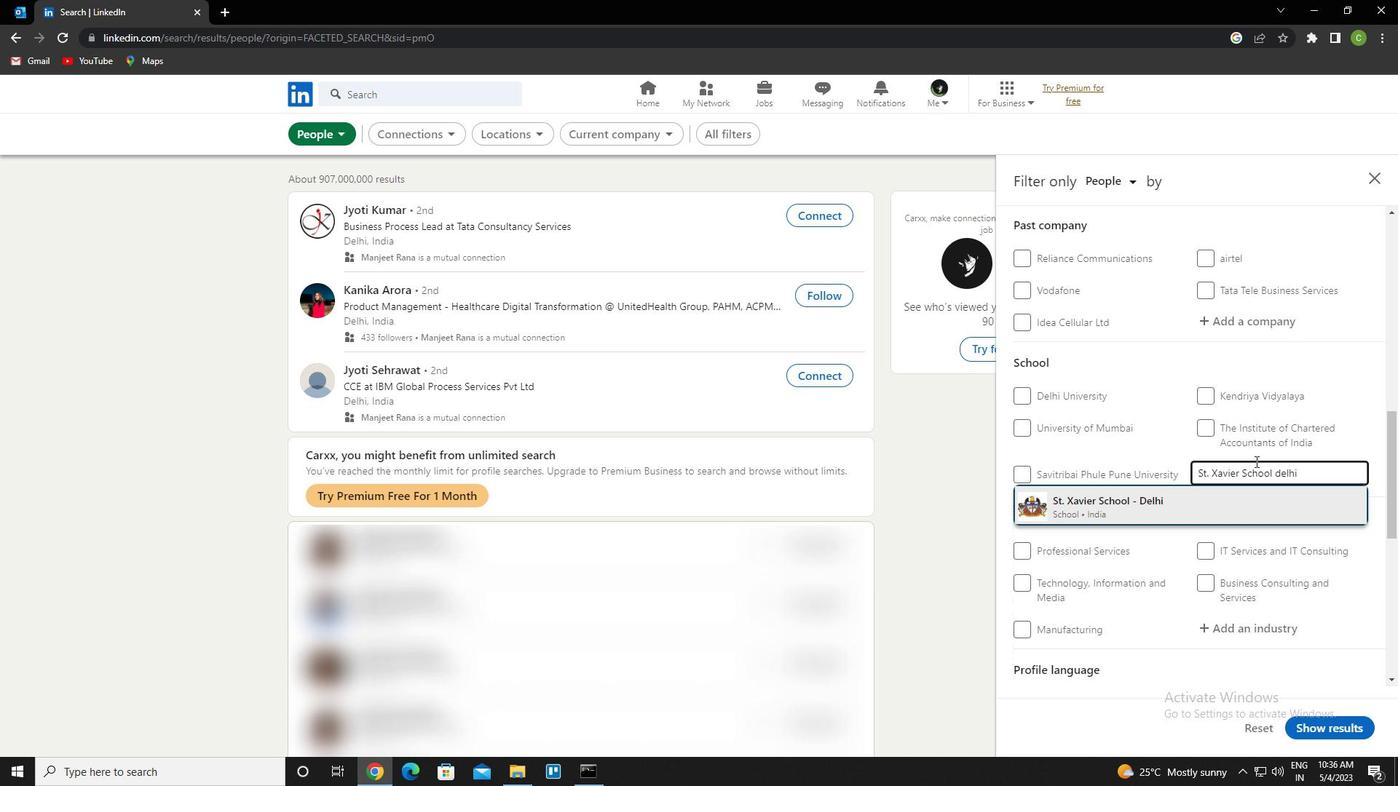
Action: Mouse scrolled (1255, 461) with delta (0, 0)
Screenshot: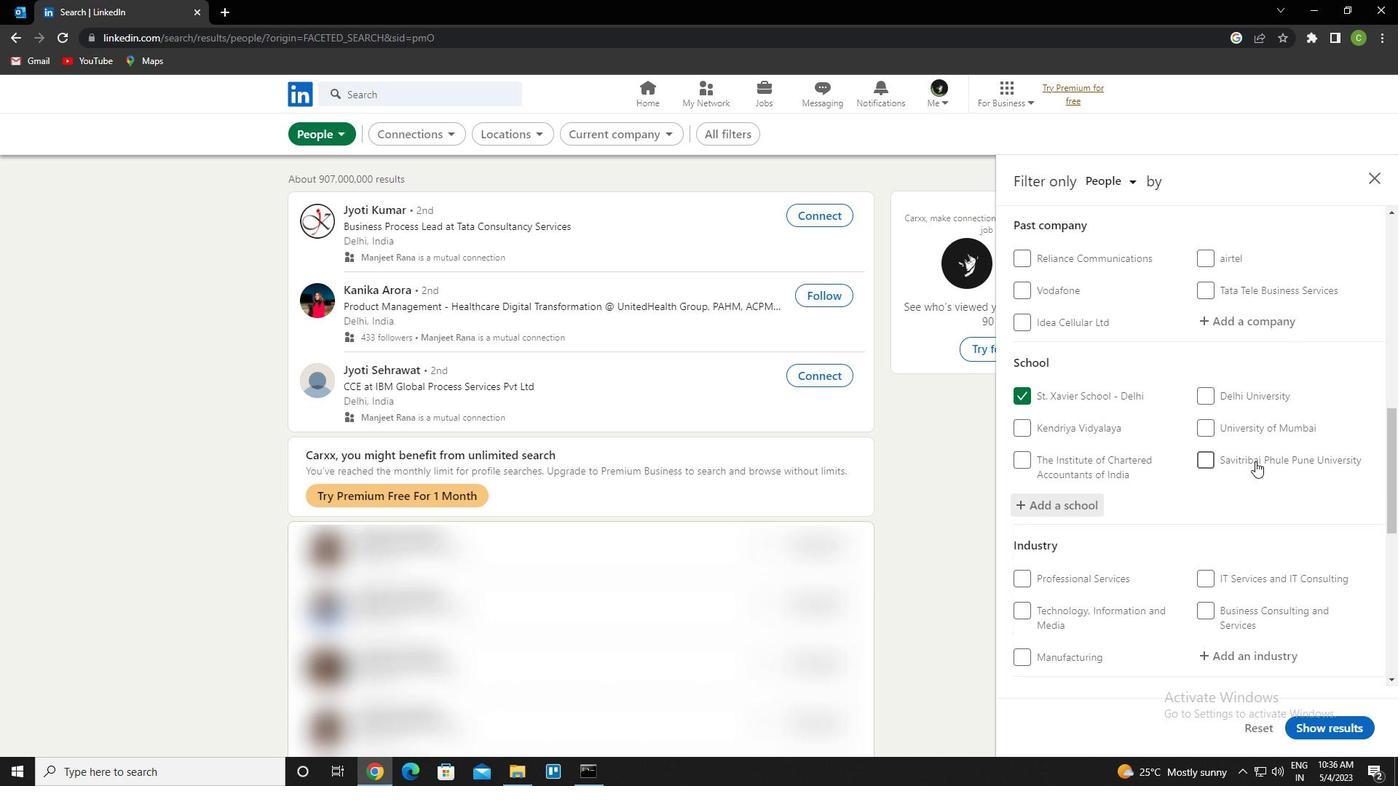 
Action: Mouse moved to (1254, 462)
Screenshot: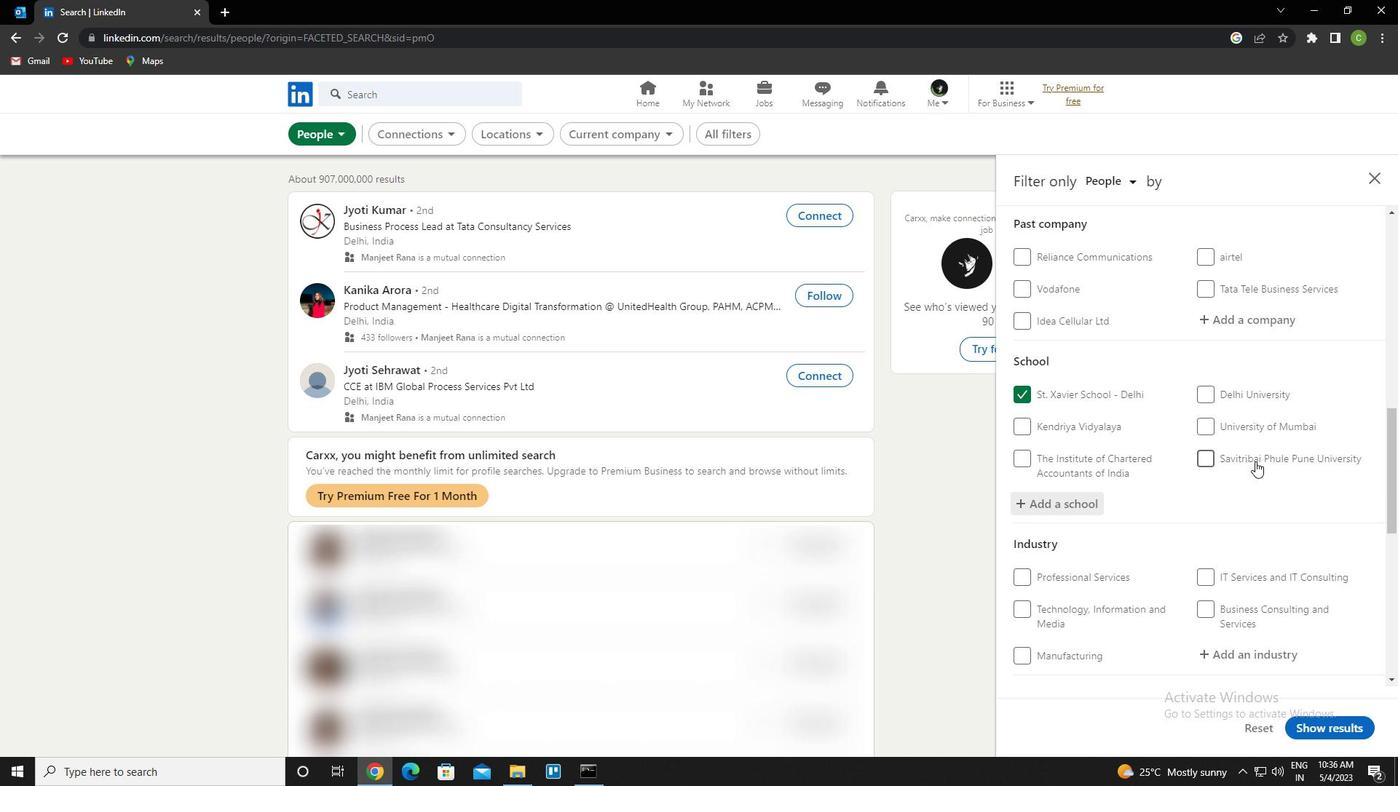 
Action: Mouse scrolled (1254, 461) with delta (0, 0)
Screenshot: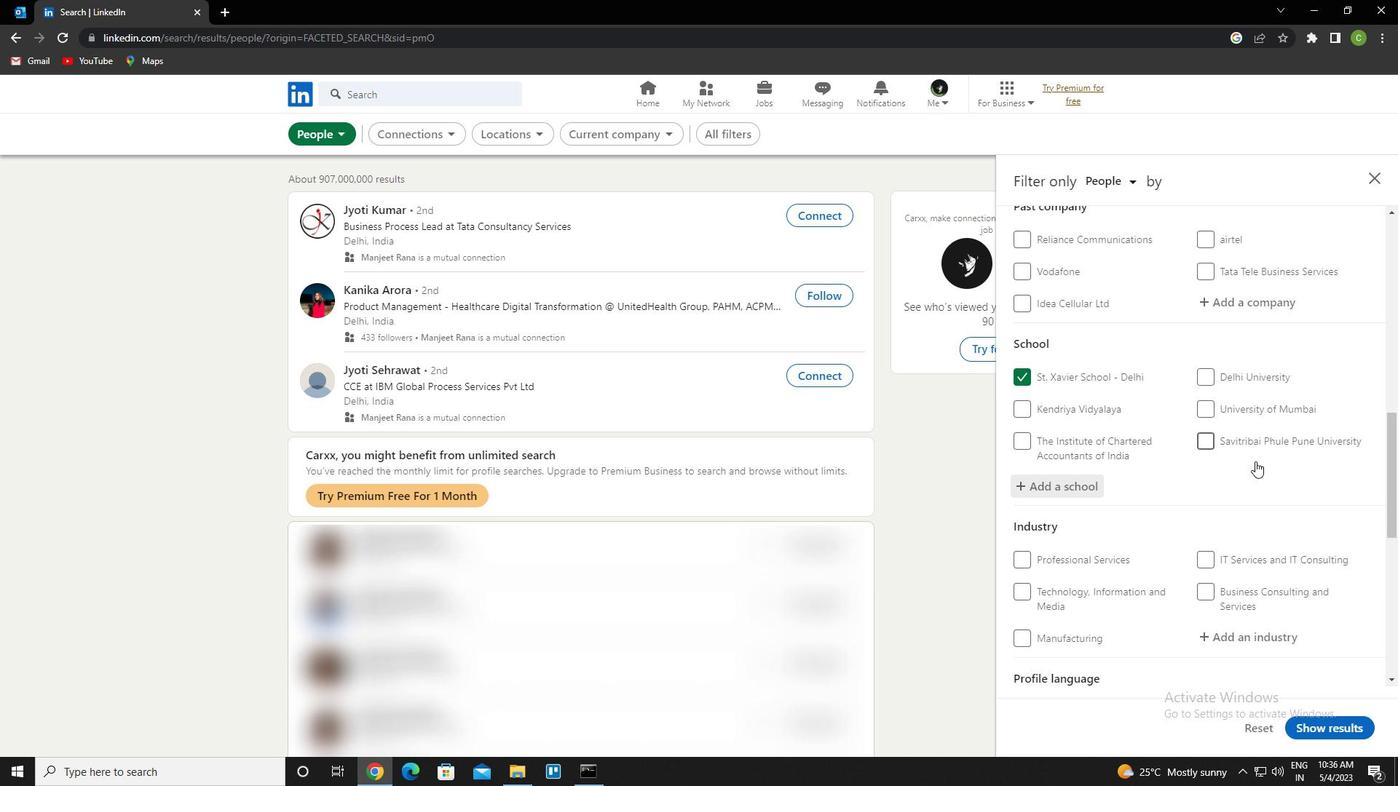 
Action: Mouse moved to (1241, 517)
Screenshot: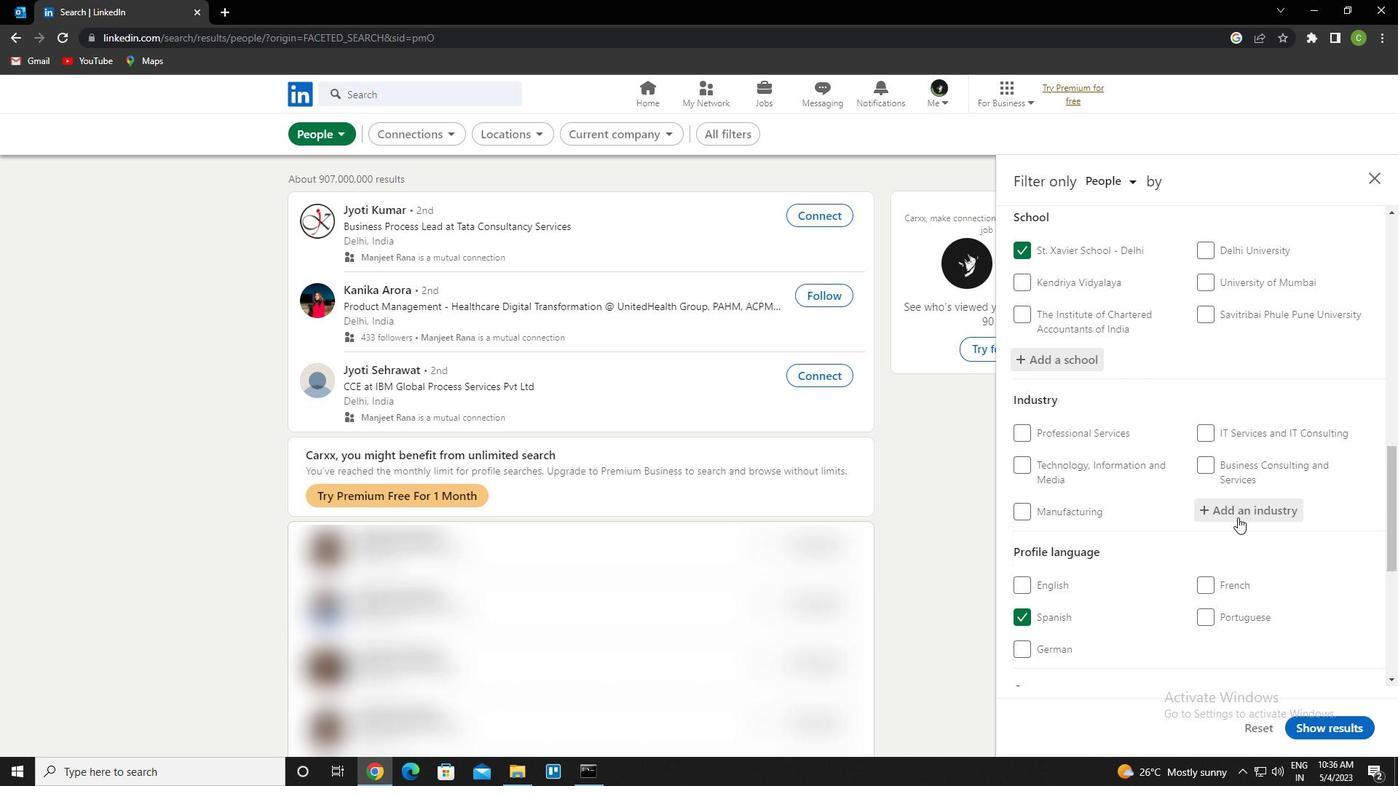 
Action: Mouse pressed left at (1241, 517)
Screenshot: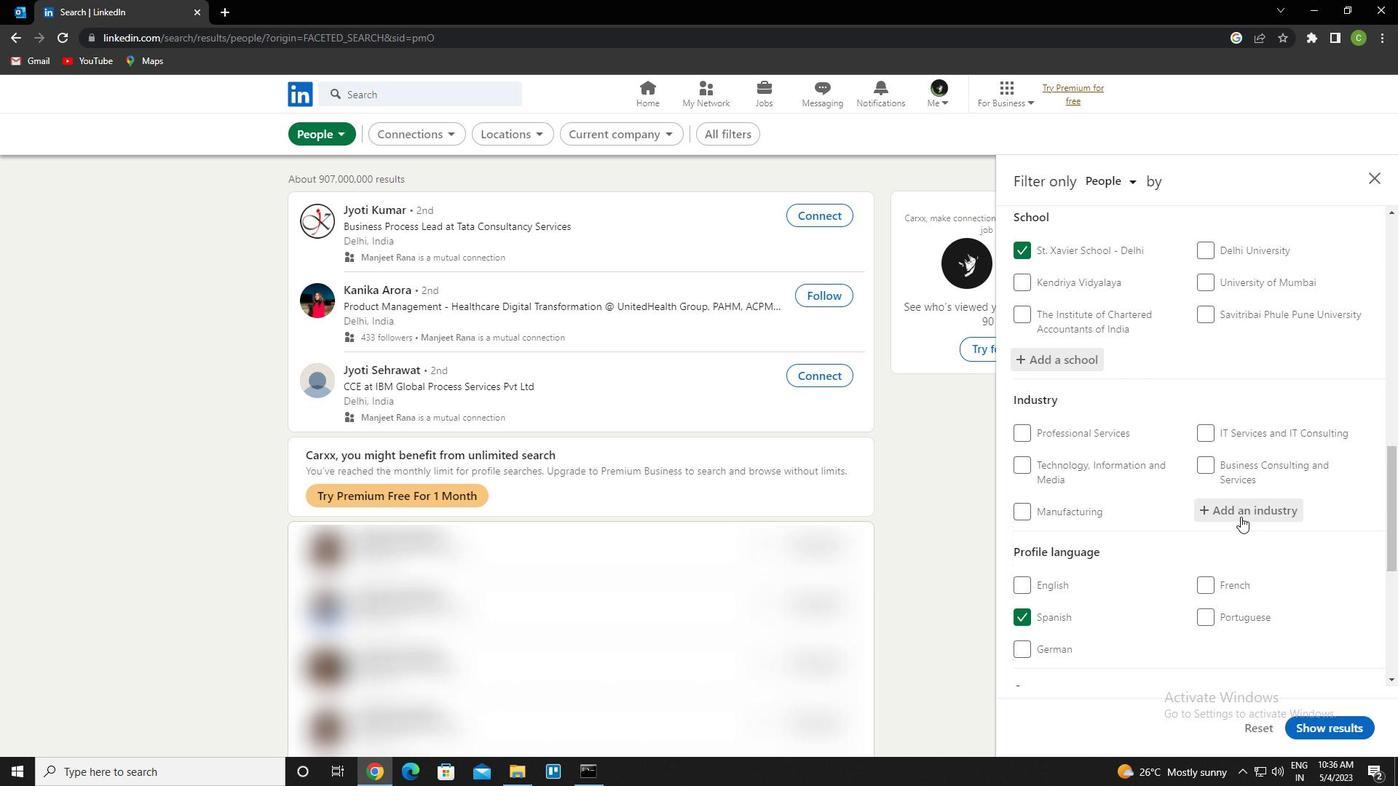
Action: Mouse moved to (1241, 516)
Screenshot: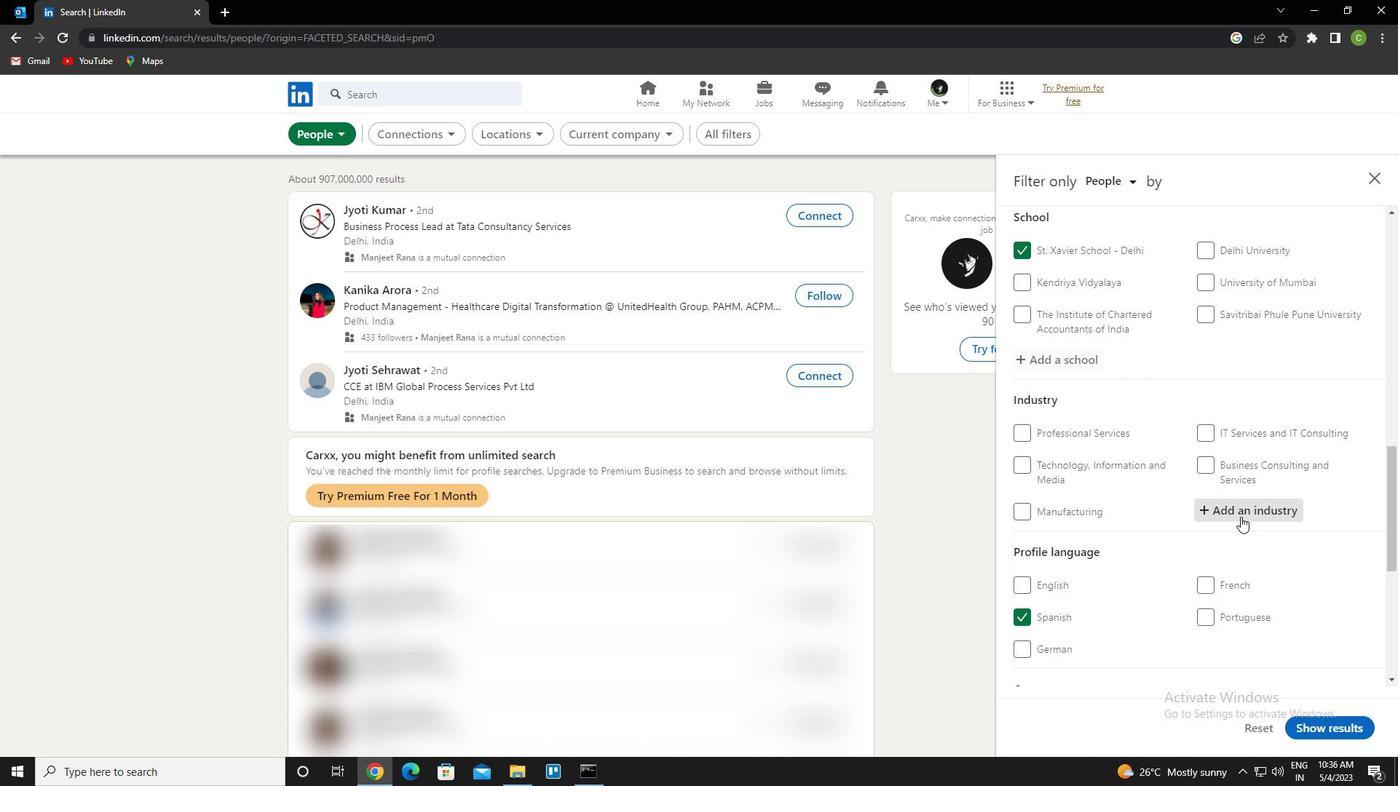 
Action: Key pressed <Key.caps_lock>t<Key.caps_lock>emporary<Key.space><Key.caps_lock>h<Key.caps_lock>elp<Key.space><Key.caps_lock>s<Key.caps_lock>ervices<Key.down><Key.enter>
Screenshot: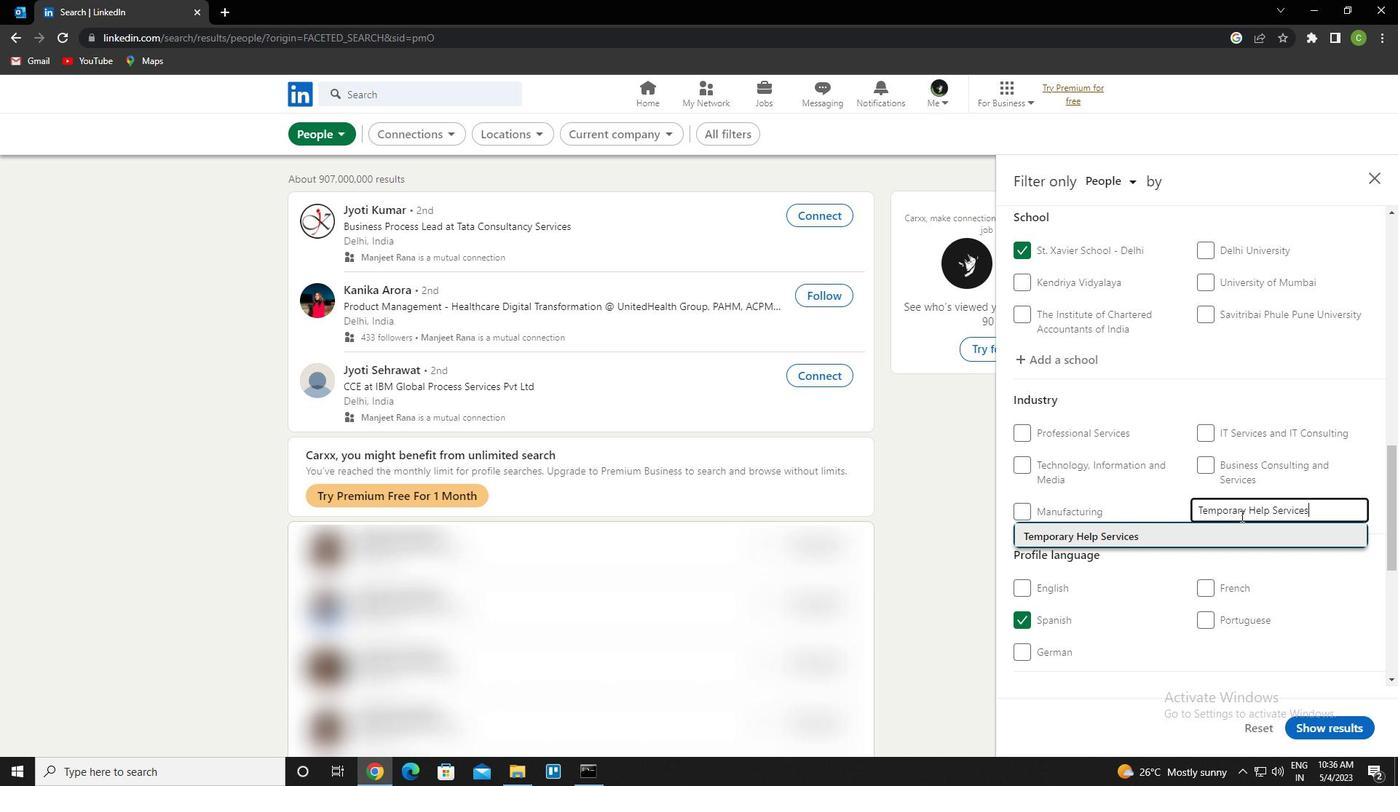 
Action: Mouse scrolled (1241, 515) with delta (0, 0)
Screenshot: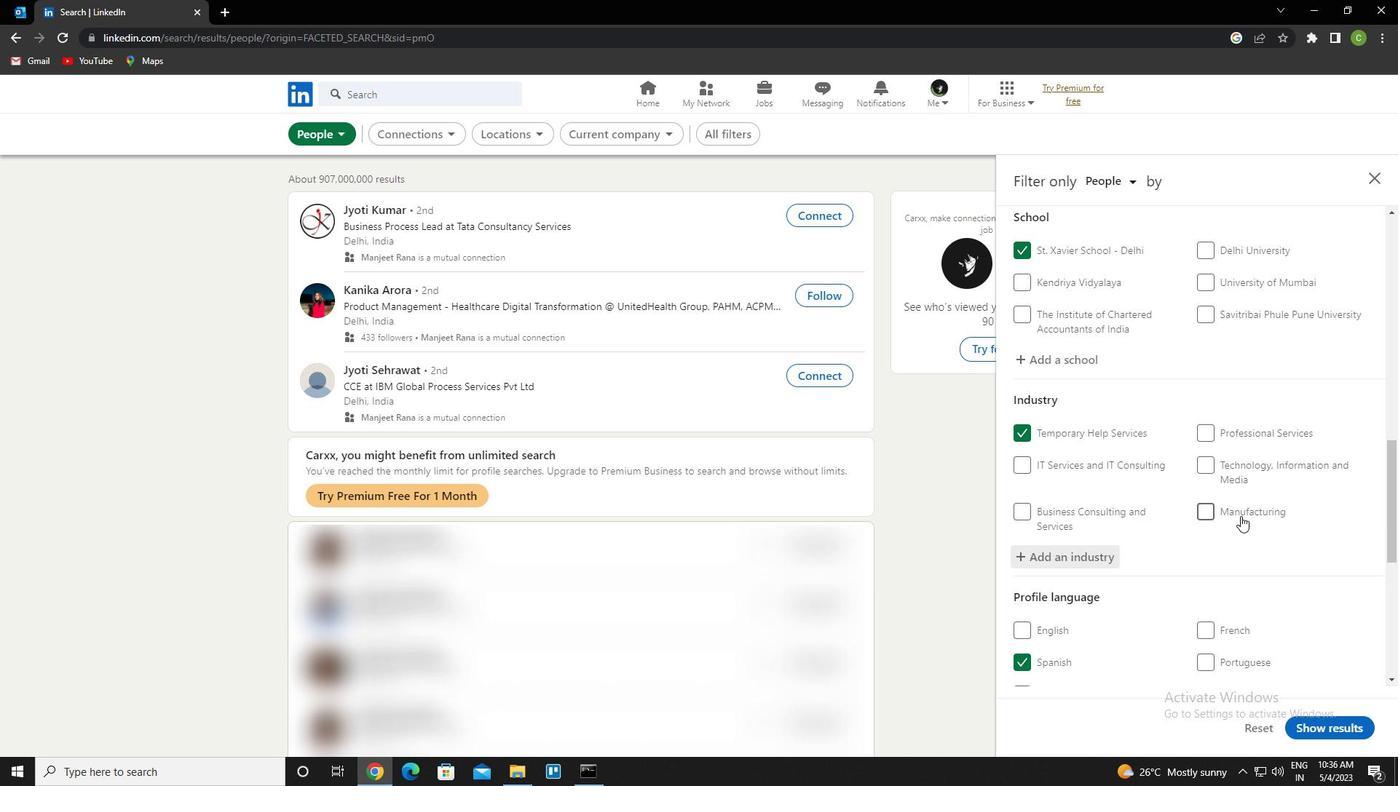 
Action: Mouse scrolled (1241, 515) with delta (0, 0)
Screenshot: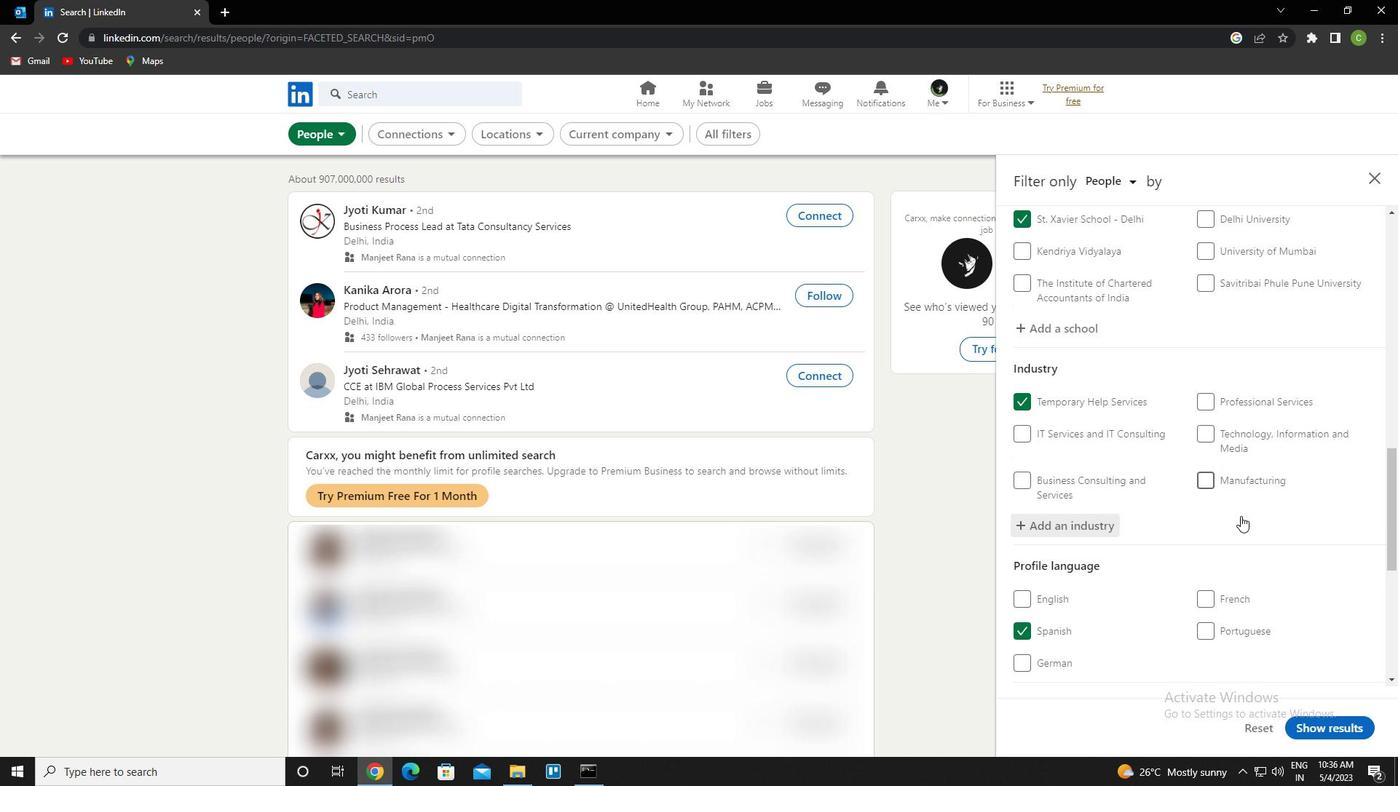 
Action: Mouse scrolled (1241, 515) with delta (0, 0)
Screenshot: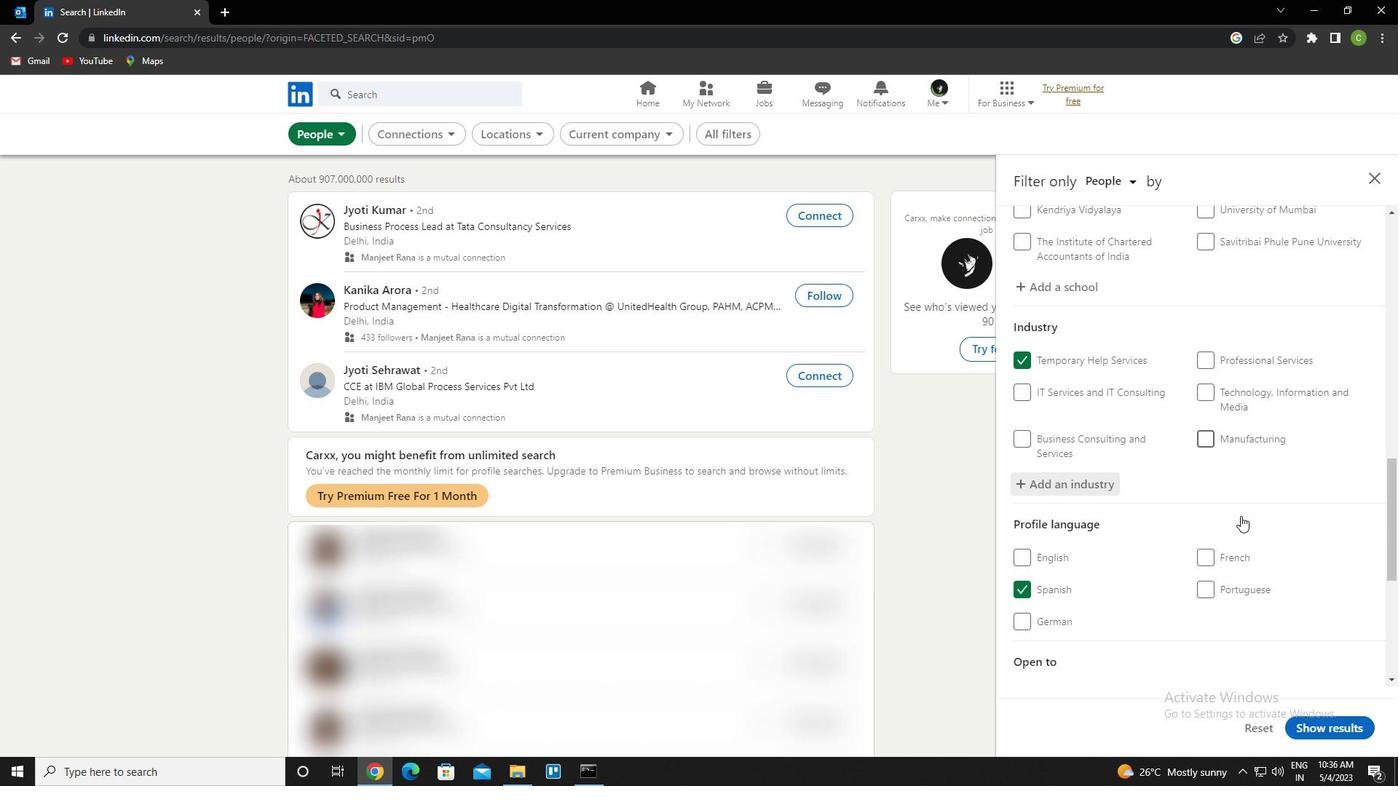 
Action: Mouse scrolled (1241, 515) with delta (0, 0)
Screenshot: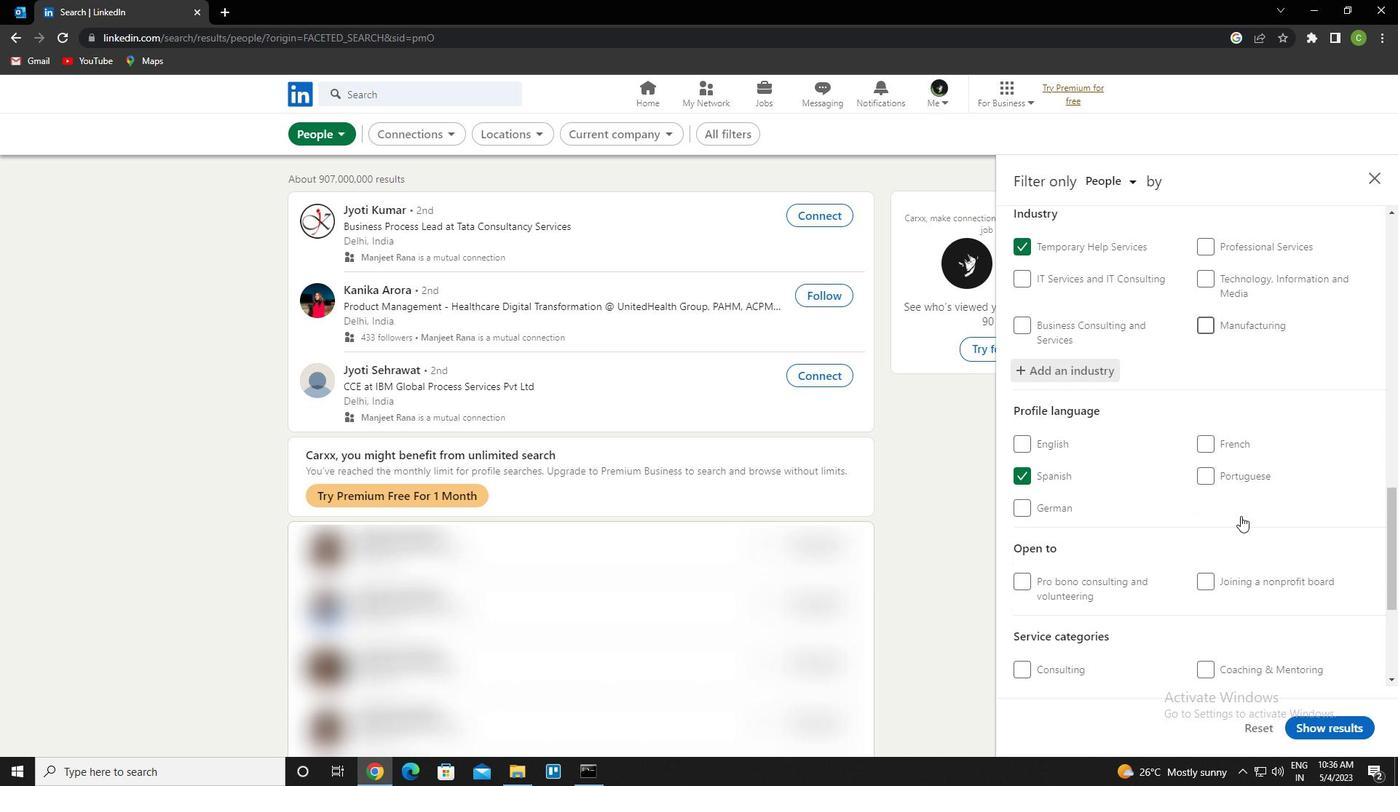 
Action: Mouse scrolled (1241, 515) with delta (0, 0)
Screenshot: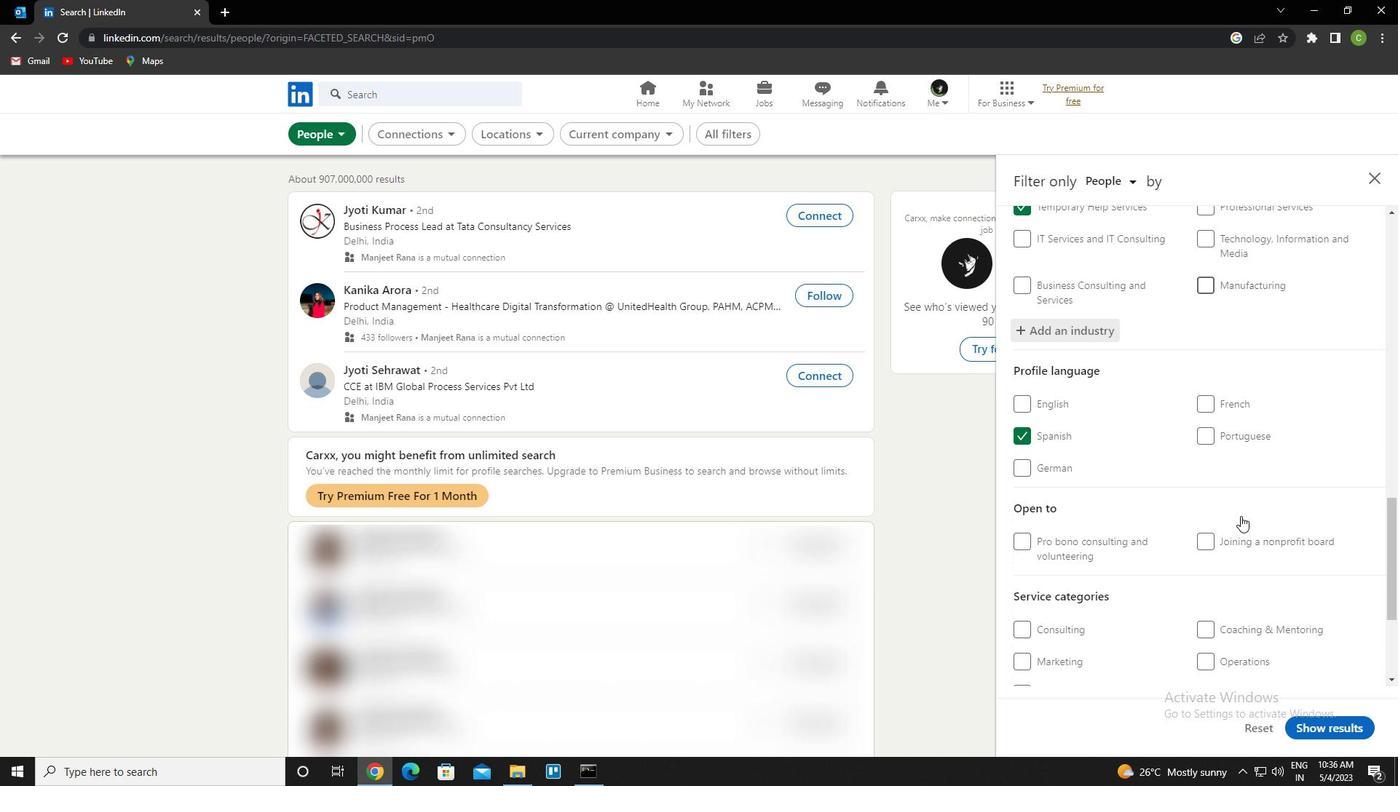 
Action: Mouse scrolled (1241, 515) with delta (0, 0)
Screenshot: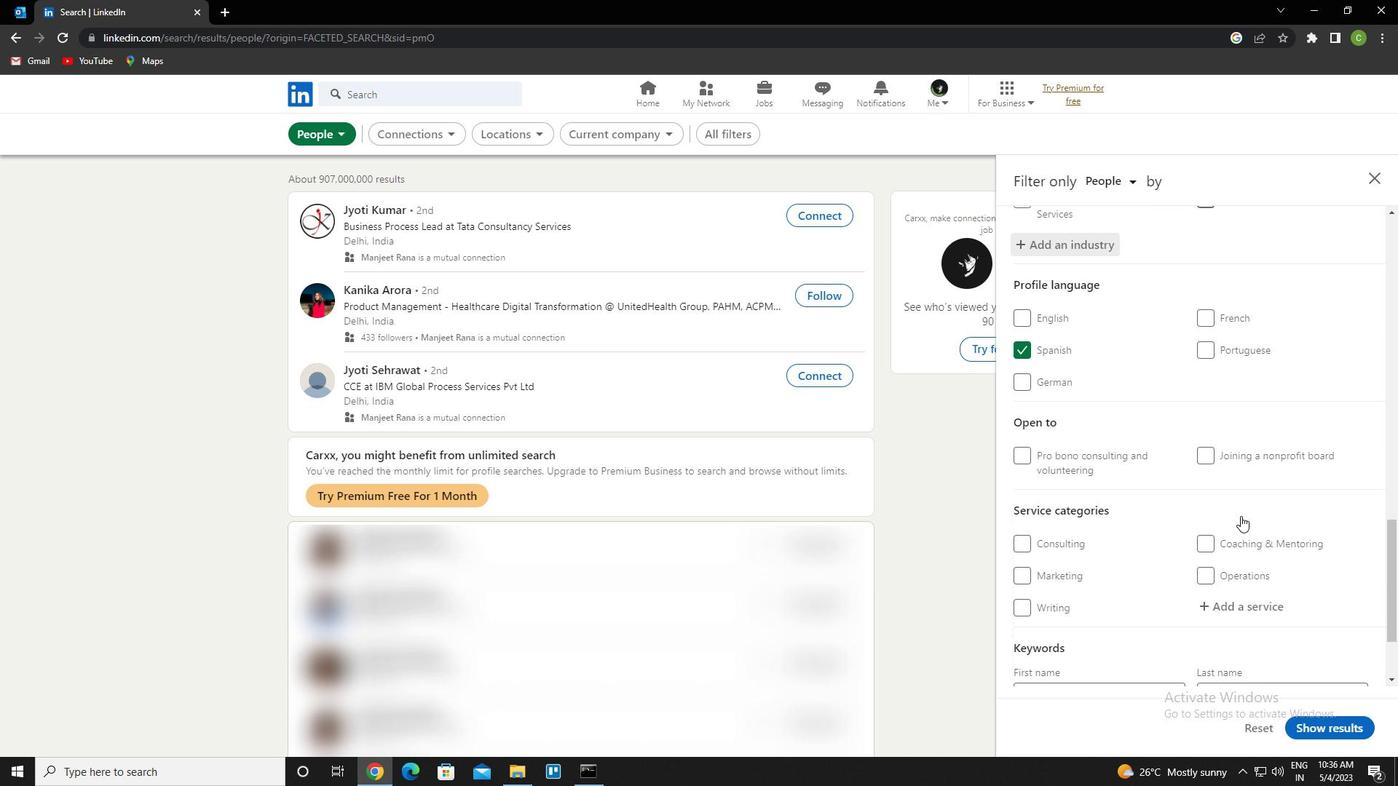 
Action: Mouse moved to (1249, 481)
Screenshot: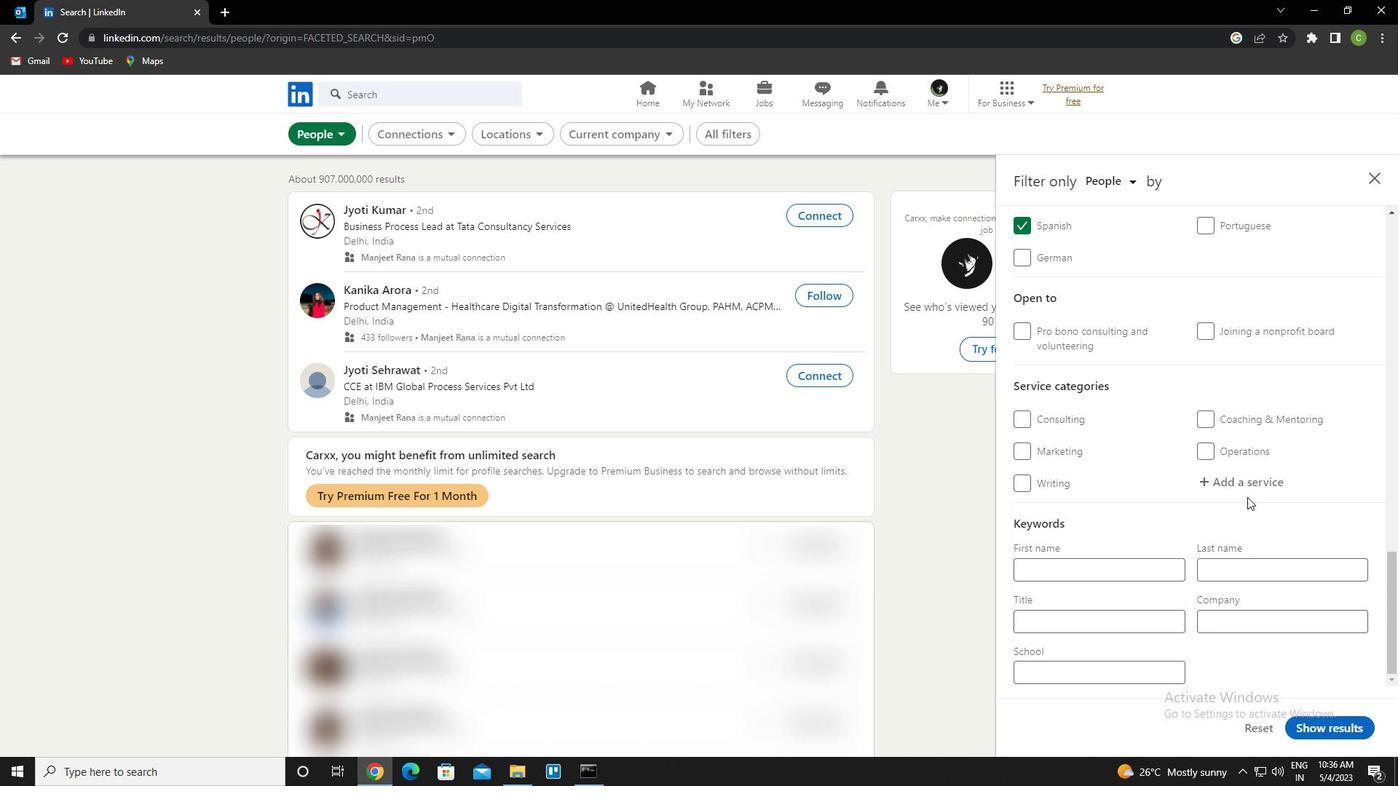 
Action: Mouse pressed left at (1249, 481)
Screenshot: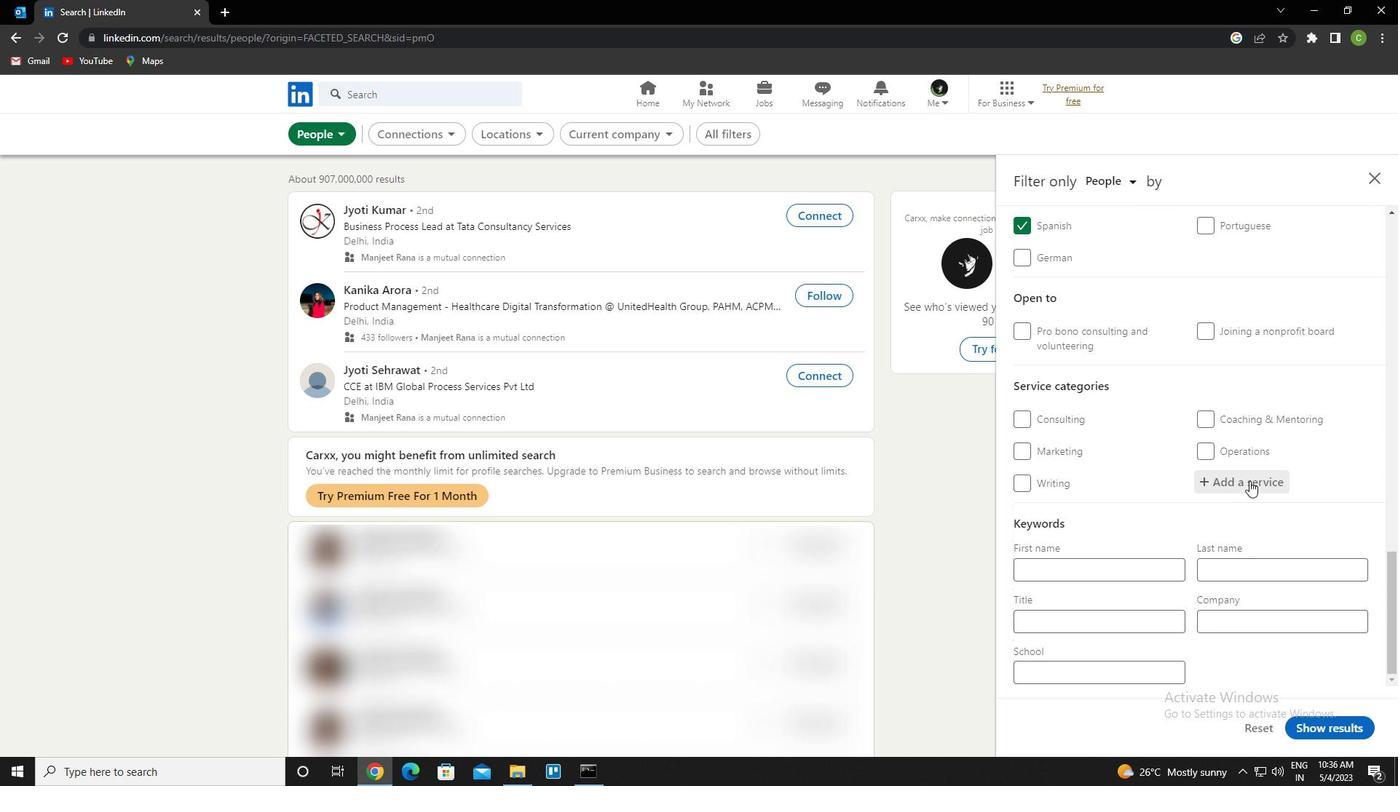 
Action: Mouse moved to (1265, 470)
Screenshot: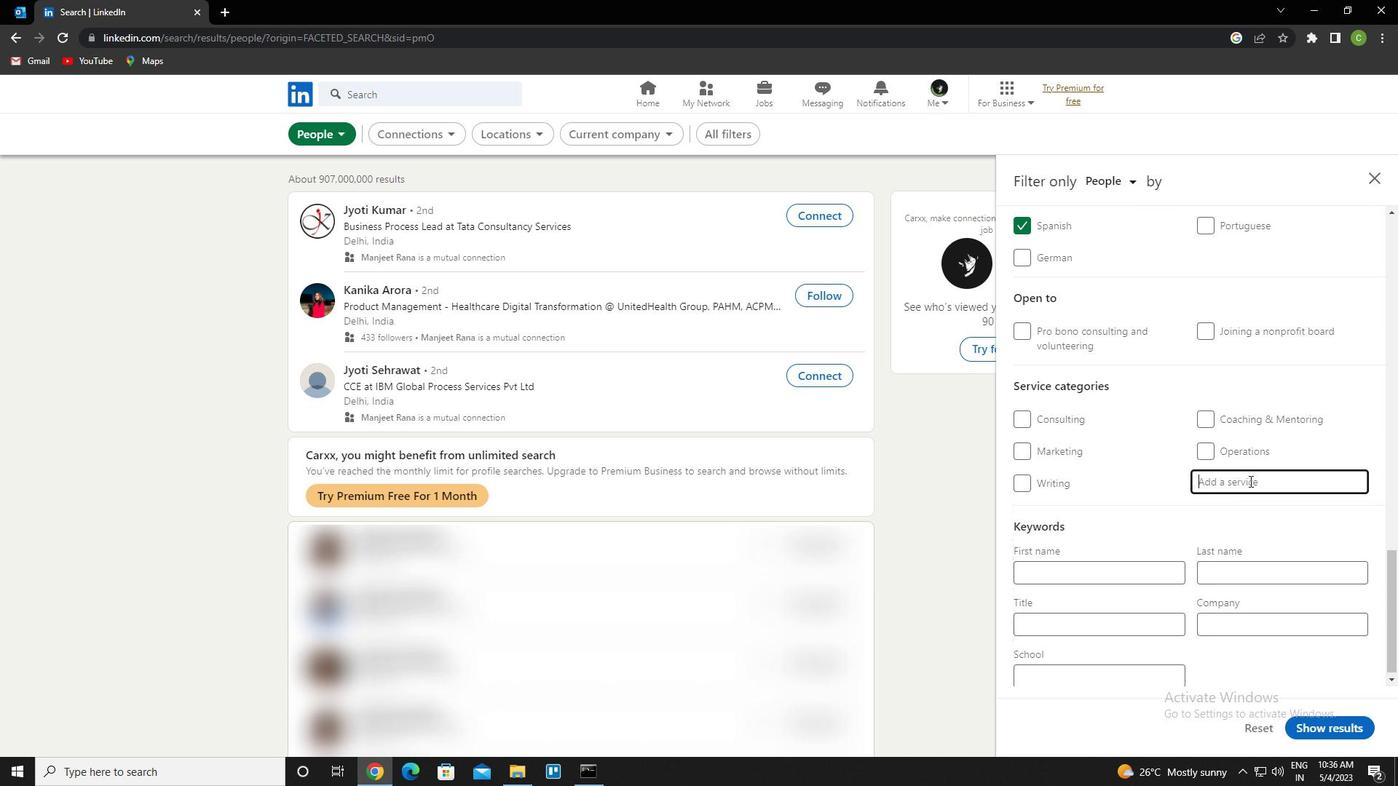 
Action: Key pressed <Key.caps_lock>c<Key.caps_lock>ustomer<Key.space>service<Key.down><Key.enter>
Screenshot: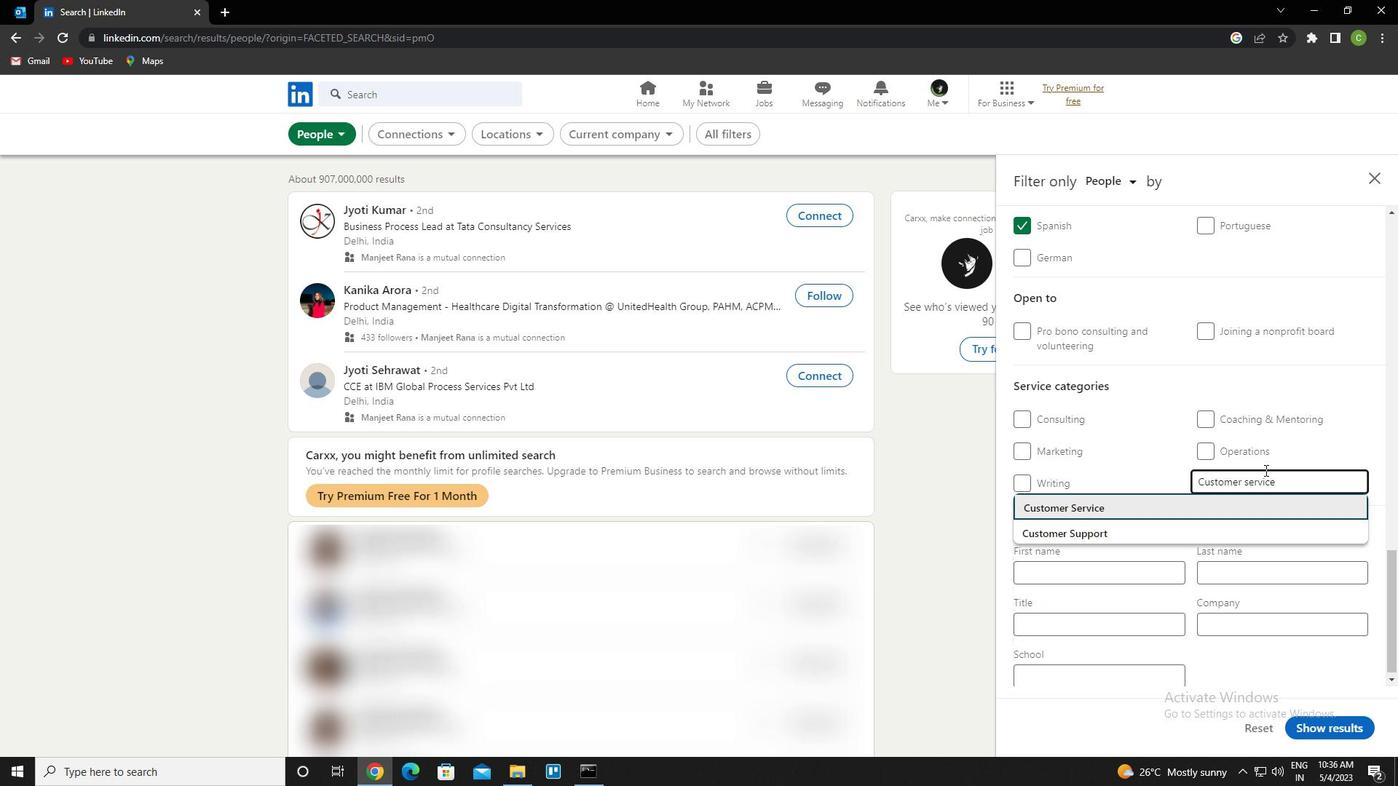 
Action: Mouse scrolled (1265, 469) with delta (0, 0)
Screenshot: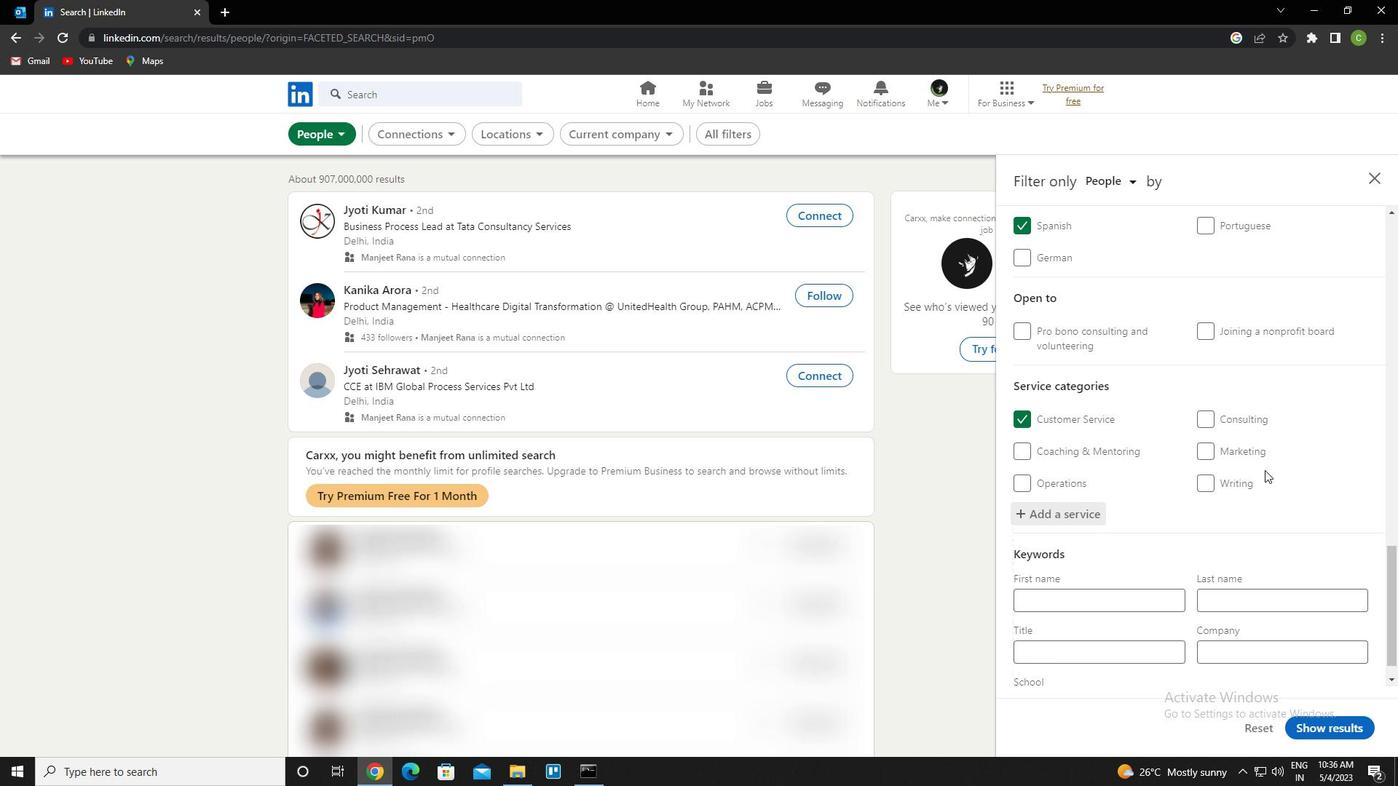 
Action: Mouse scrolled (1265, 469) with delta (0, 0)
Screenshot: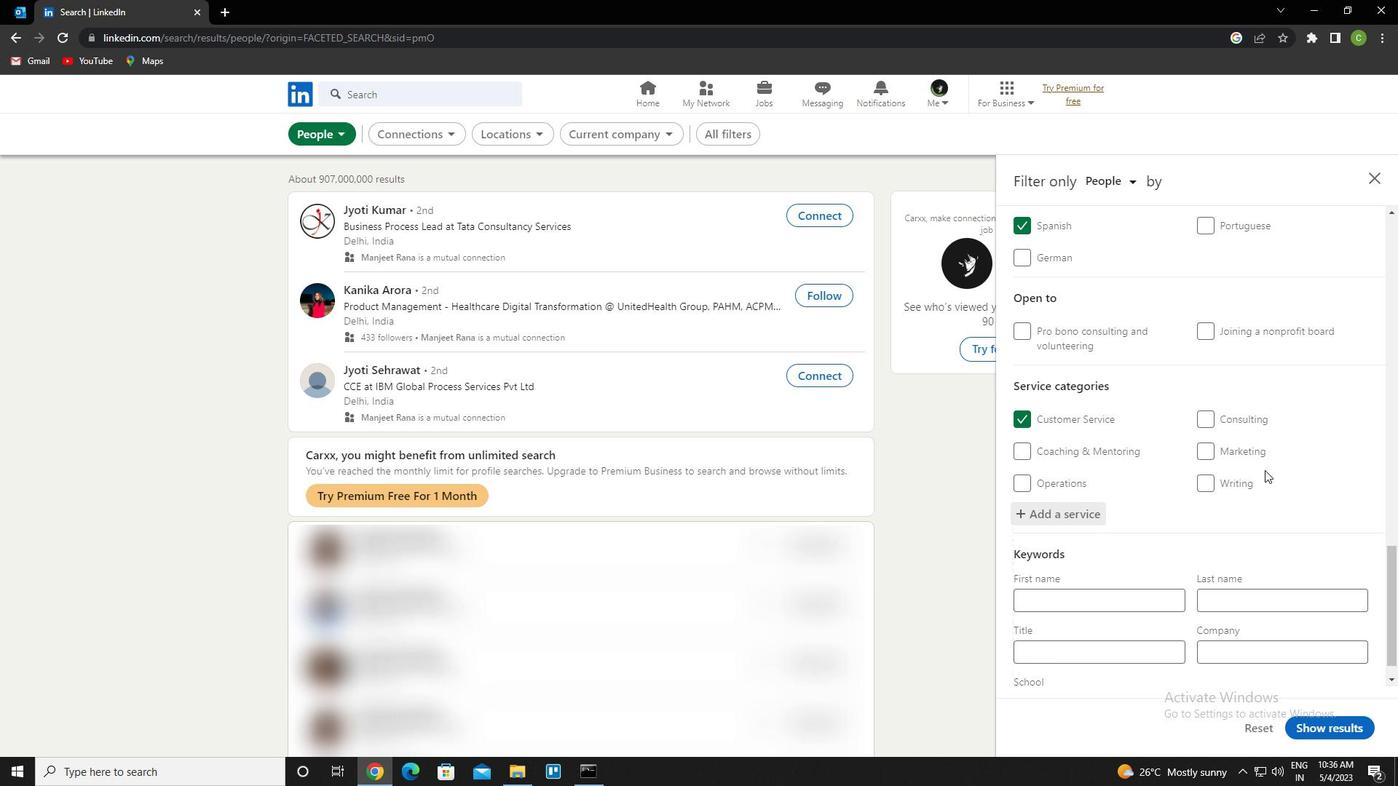 
Action: Mouse scrolled (1265, 469) with delta (0, 0)
Screenshot: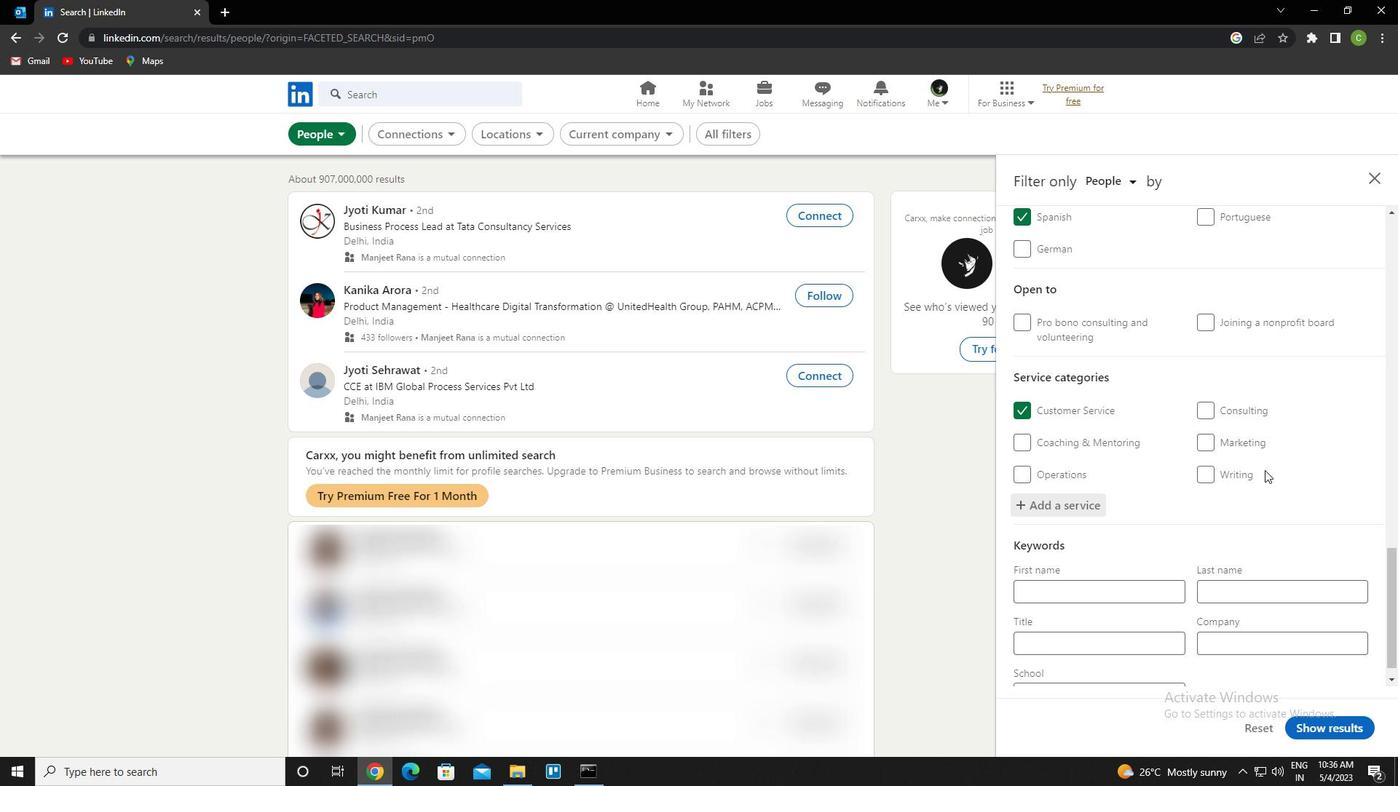 
Action: Mouse scrolled (1265, 469) with delta (0, 0)
Screenshot: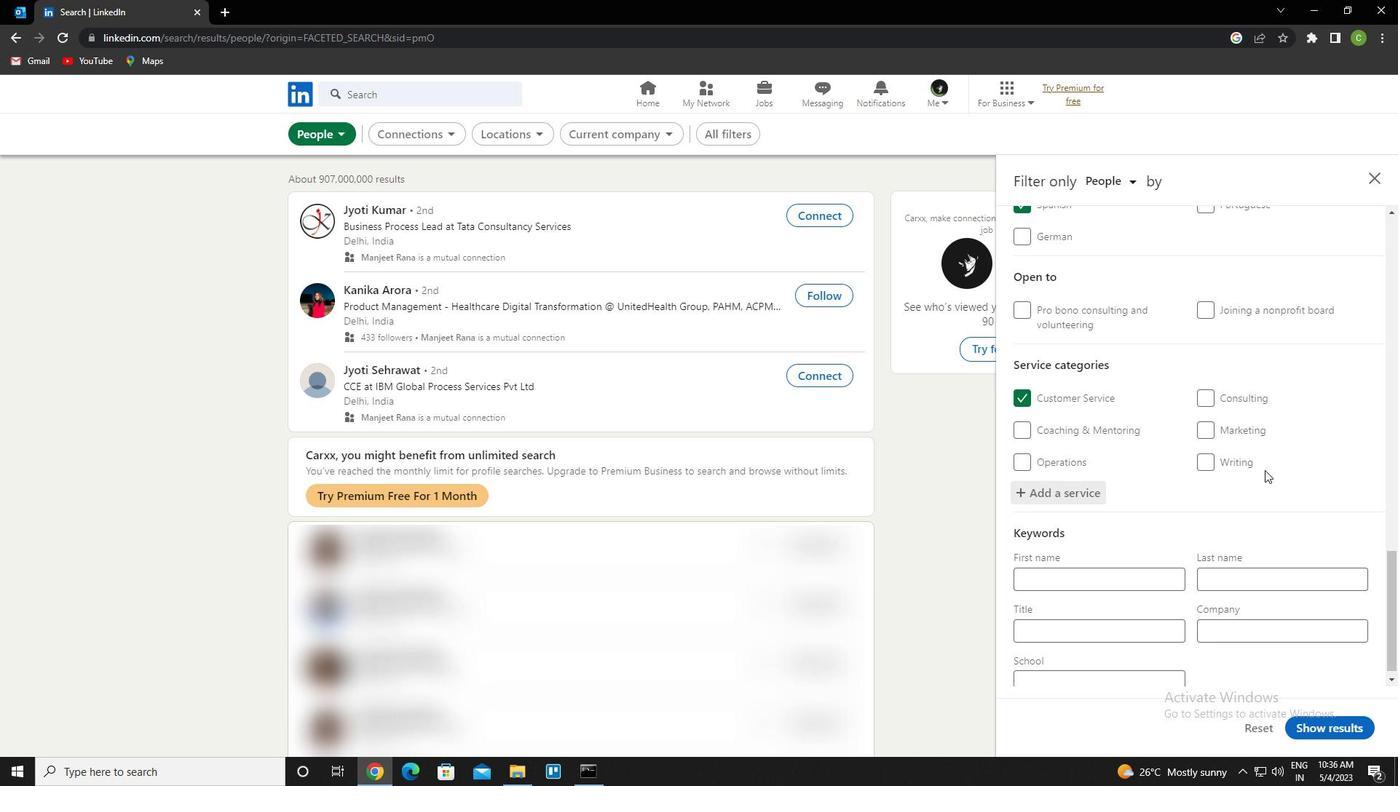 
Action: Mouse scrolled (1265, 469) with delta (0, 0)
Screenshot: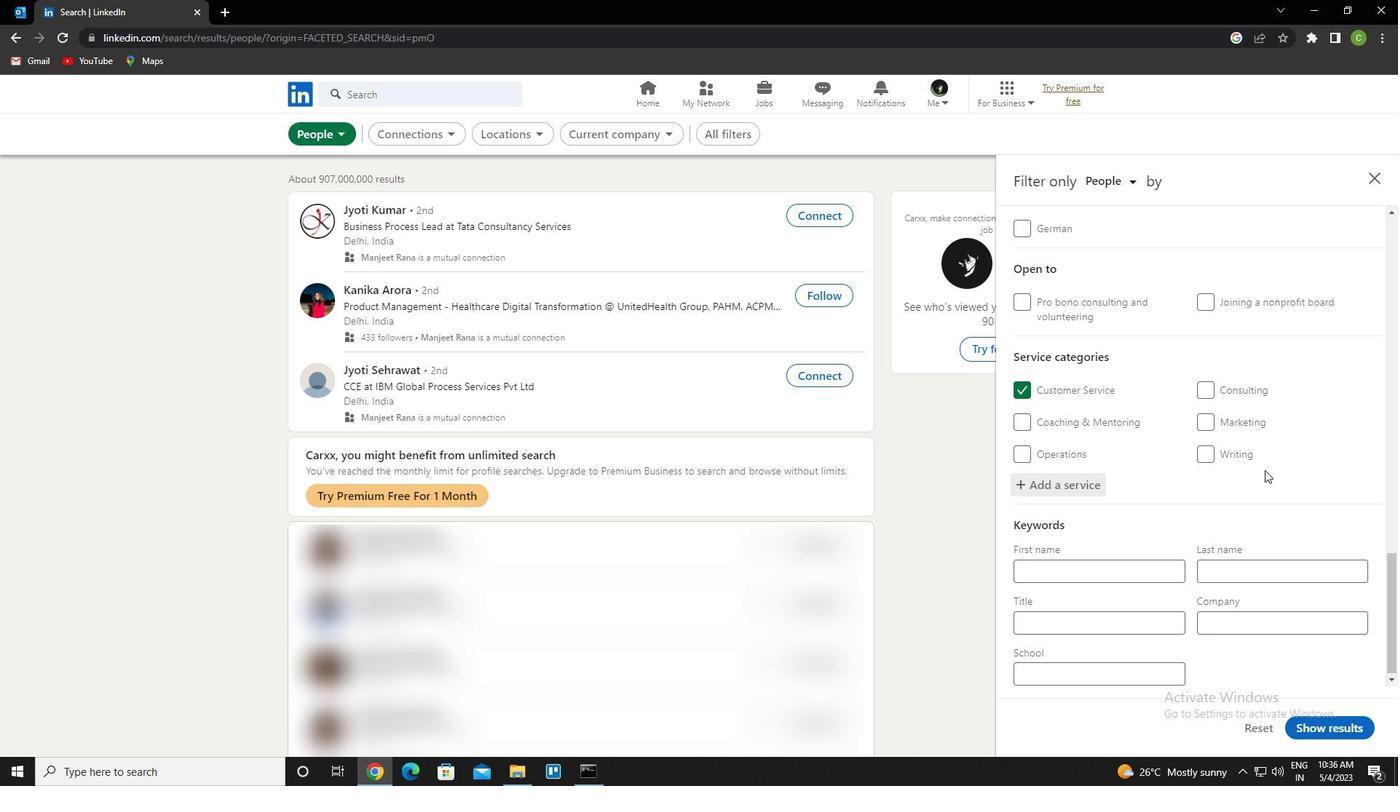 
Action: Mouse moved to (1127, 632)
Screenshot: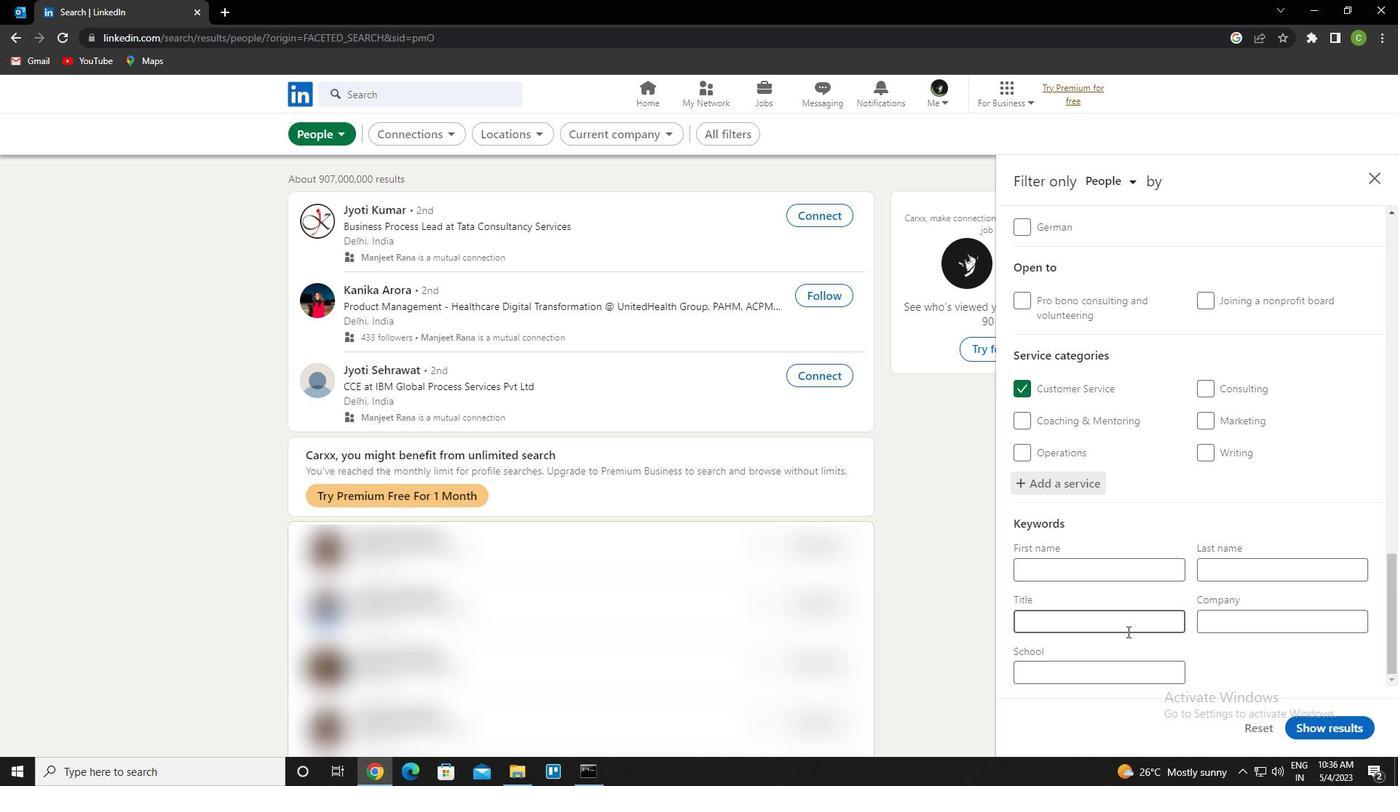 
Action: Mouse pressed left at (1127, 632)
Screenshot: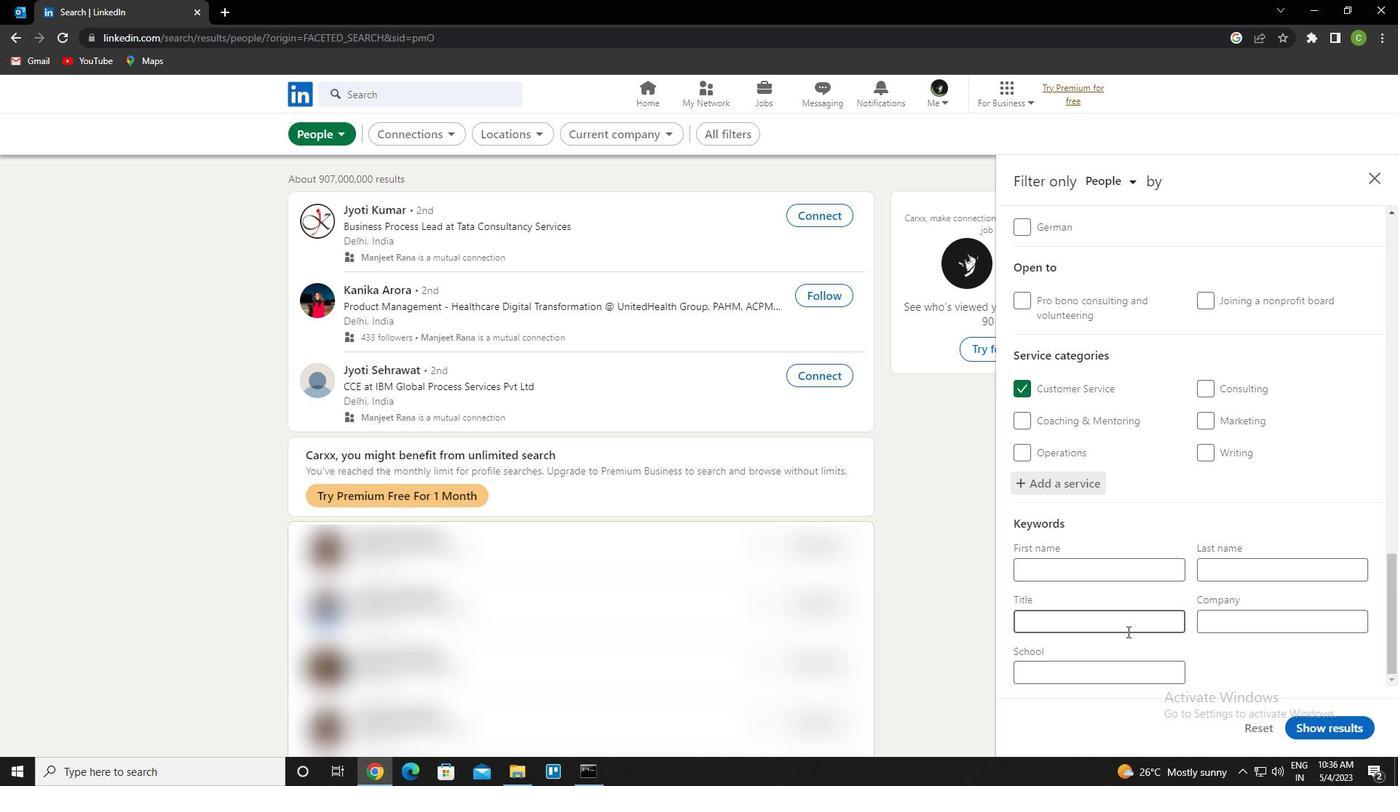 
Action: Key pressed <Key.caps_lock>g<Key.caps_lock>eological<Key.space><Key.caps_lock>e<Key.caps_lock>ngineer
Screenshot: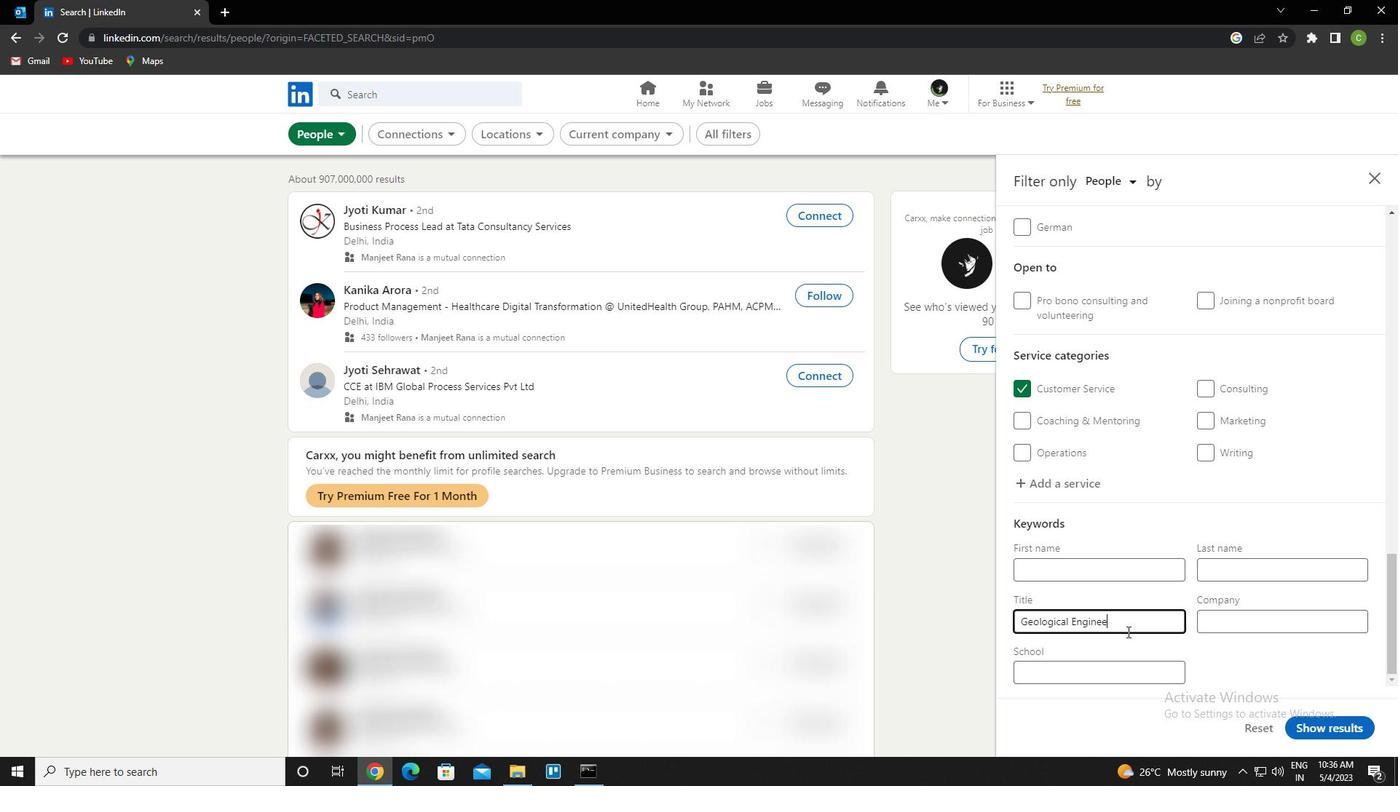 
Action: Mouse moved to (1346, 737)
Screenshot: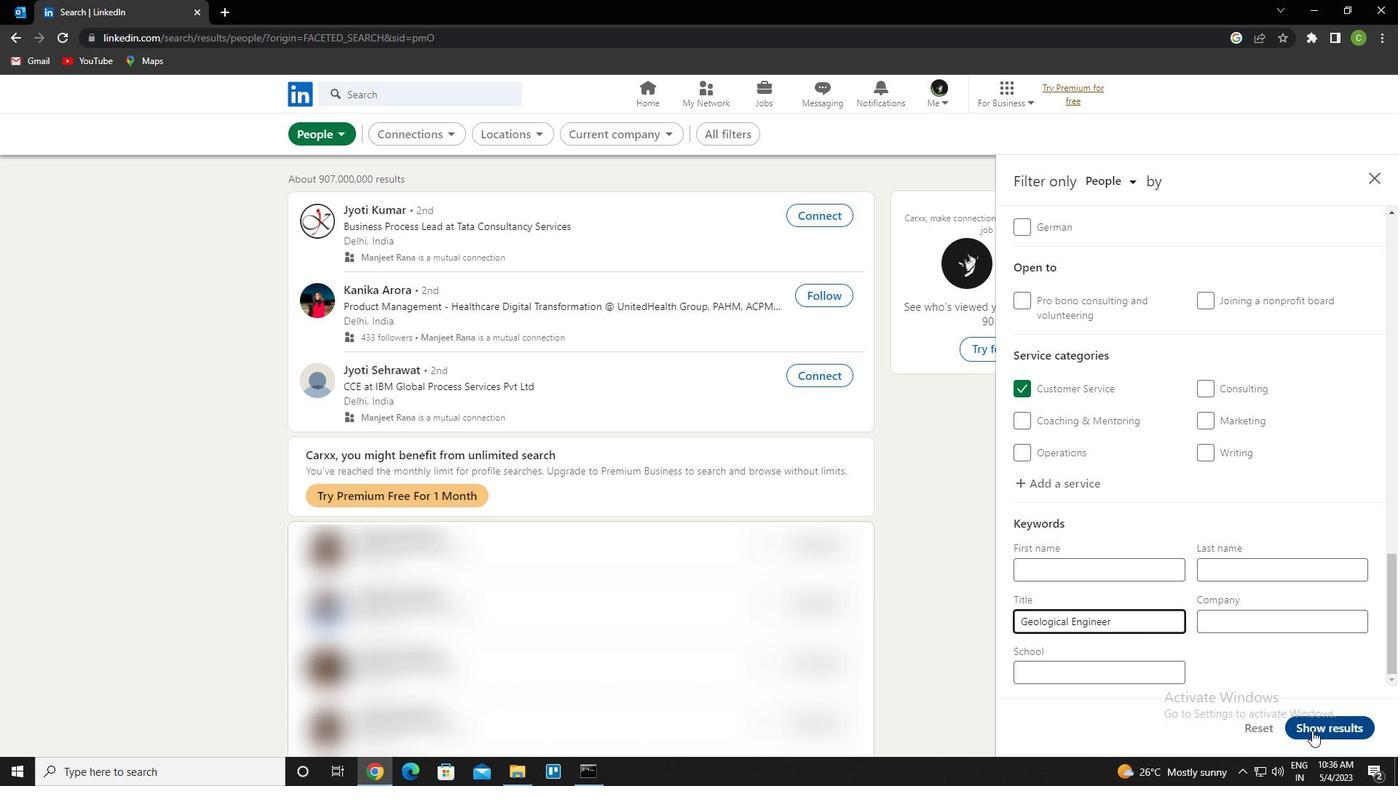 
Action: Mouse pressed left at (1346, 737)
Screenshot: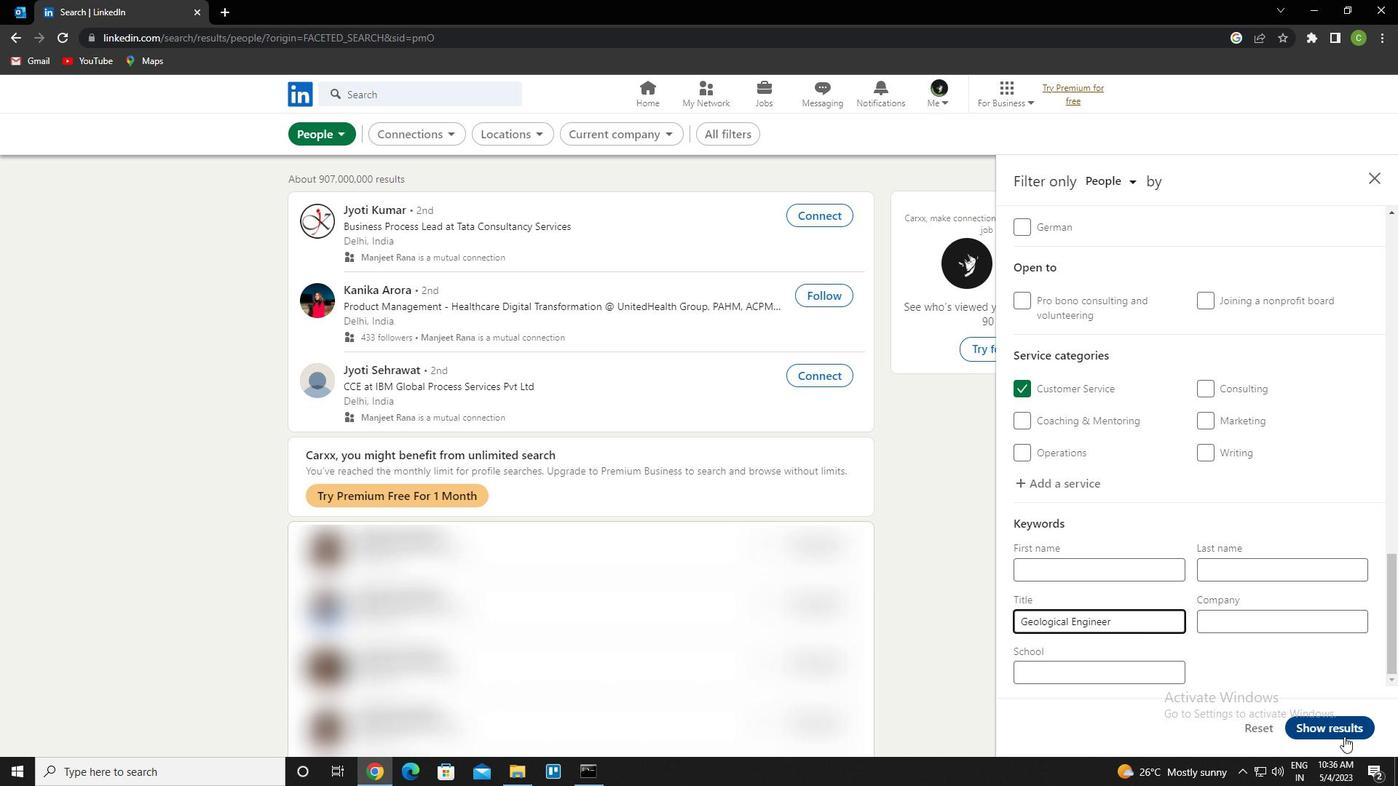 
Action: Mouse moved to (632, 711)
Screenshot: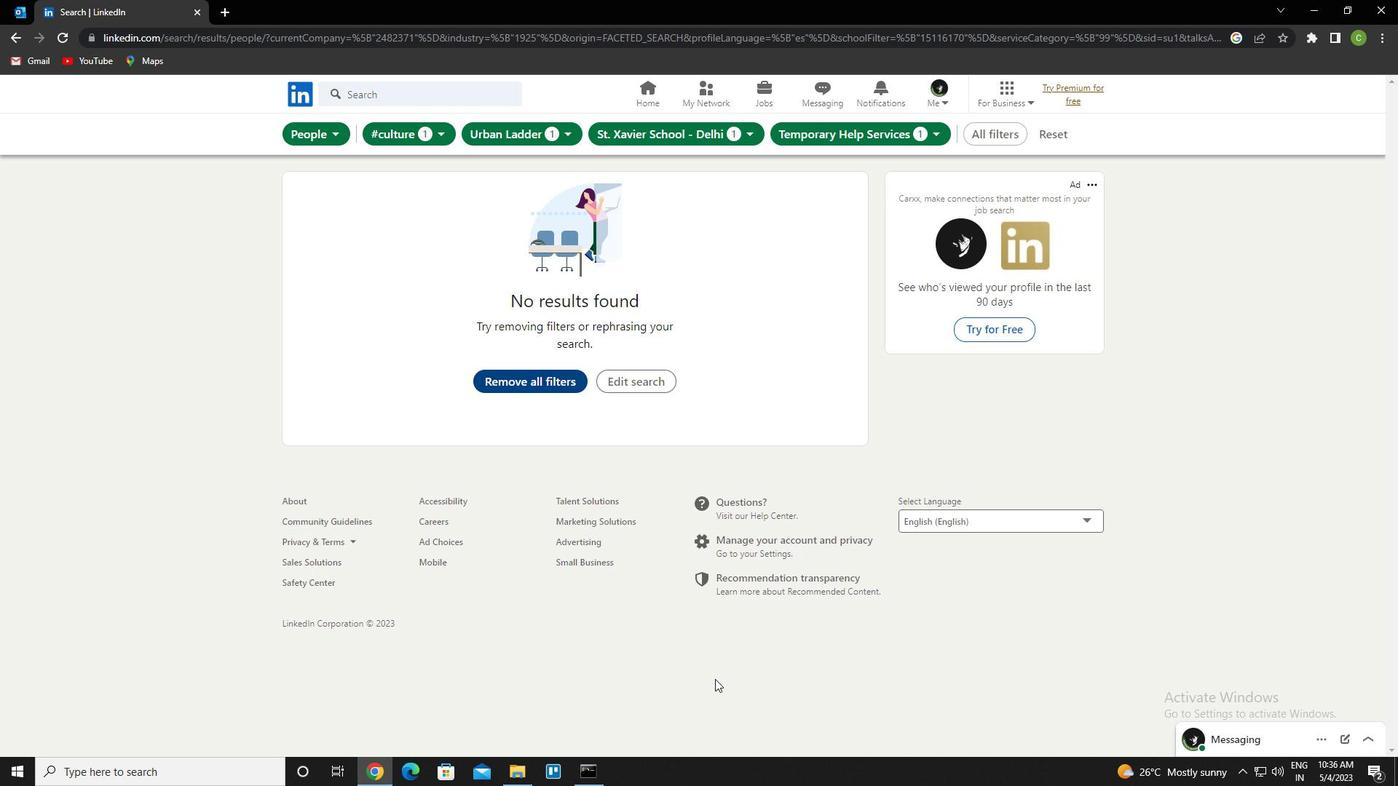 
